 Task: Find connections with filter location Cataguases with filter topic #Successwith filter profile language German with filter current company NVIDIA with filter school Greystone College with filter industry Blogs with filter service category Print Design with filter keywords title Flight Attendant
Action: Mouse moved to (673, 125)
Screenshot: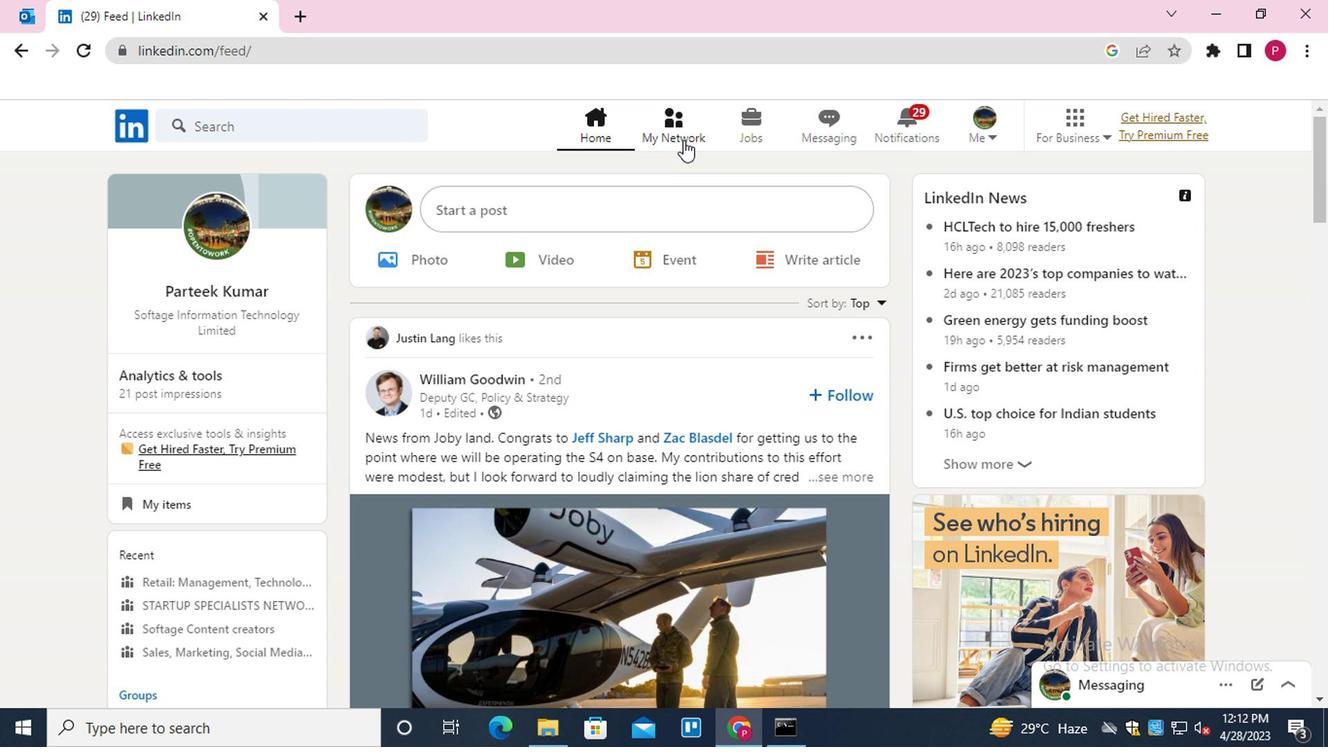 
Action: Mouse pressed left at (673, 125)
Screenshot: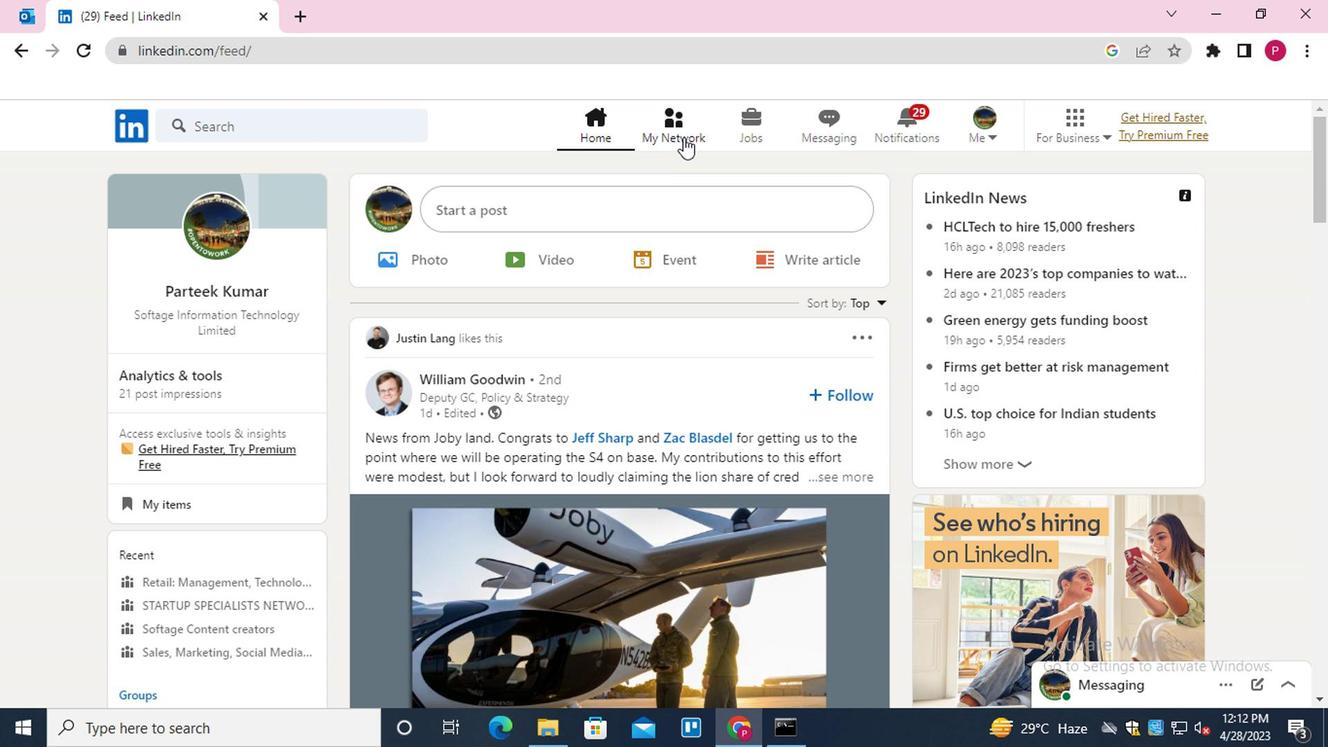 
Action: Mouse moved to (260, 231)
Screenshot: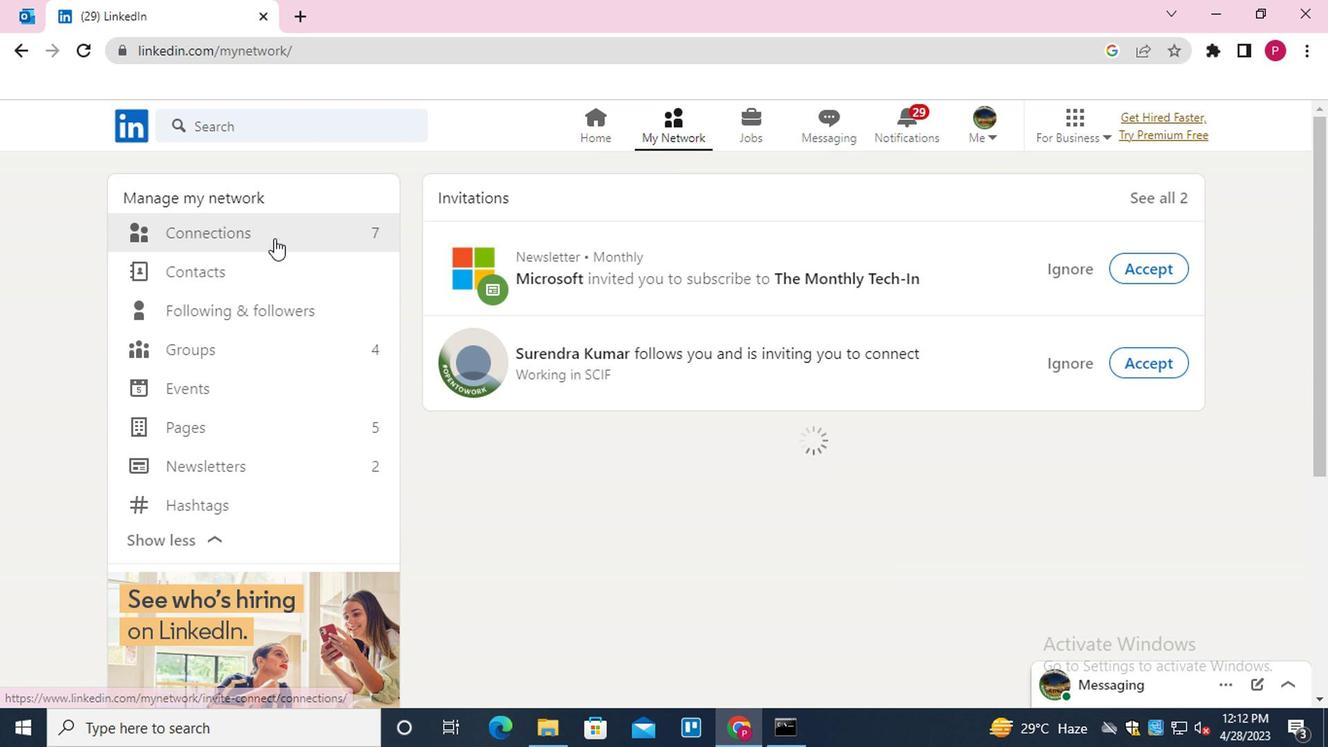 
Action: Mouse pressed left at (260, 231)
Screenshot: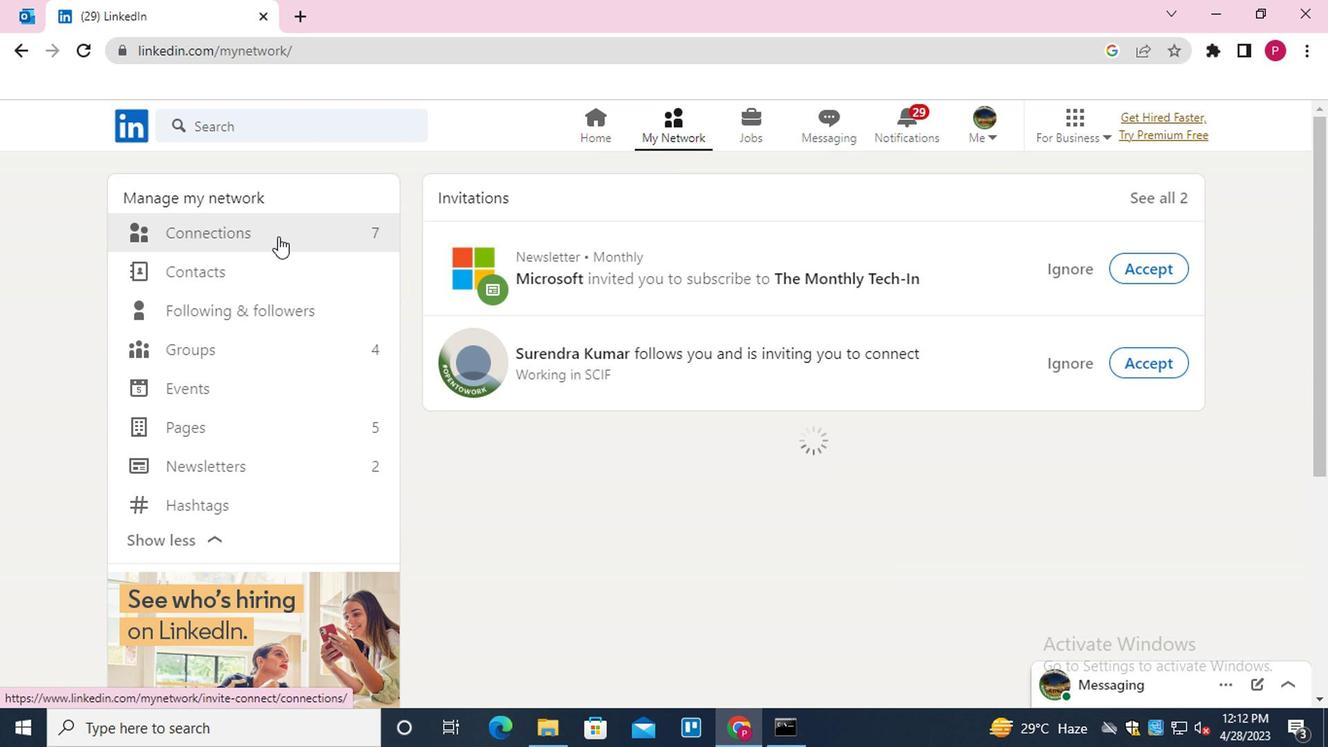 
Action: Mouse moved to (848, 227)
Screenshot: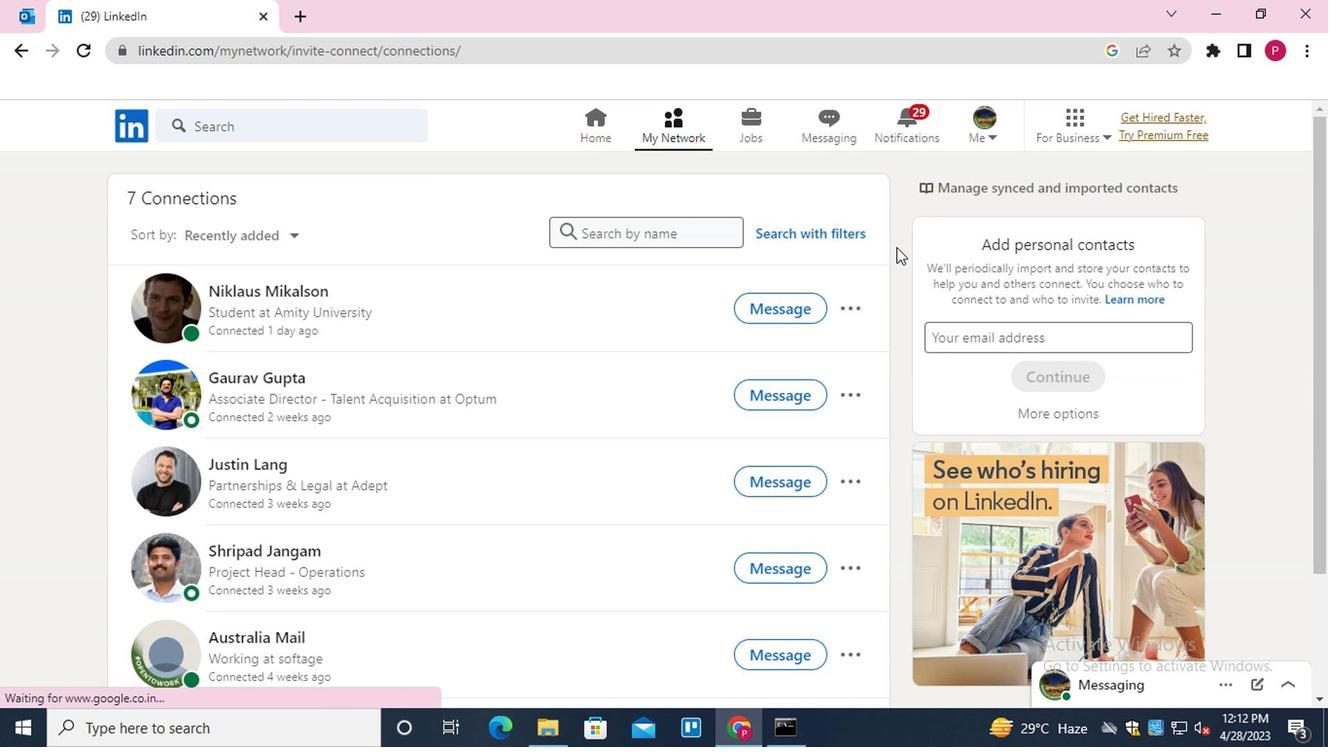 
Action: Mouse pressed left at (848, 227)
Screenshot: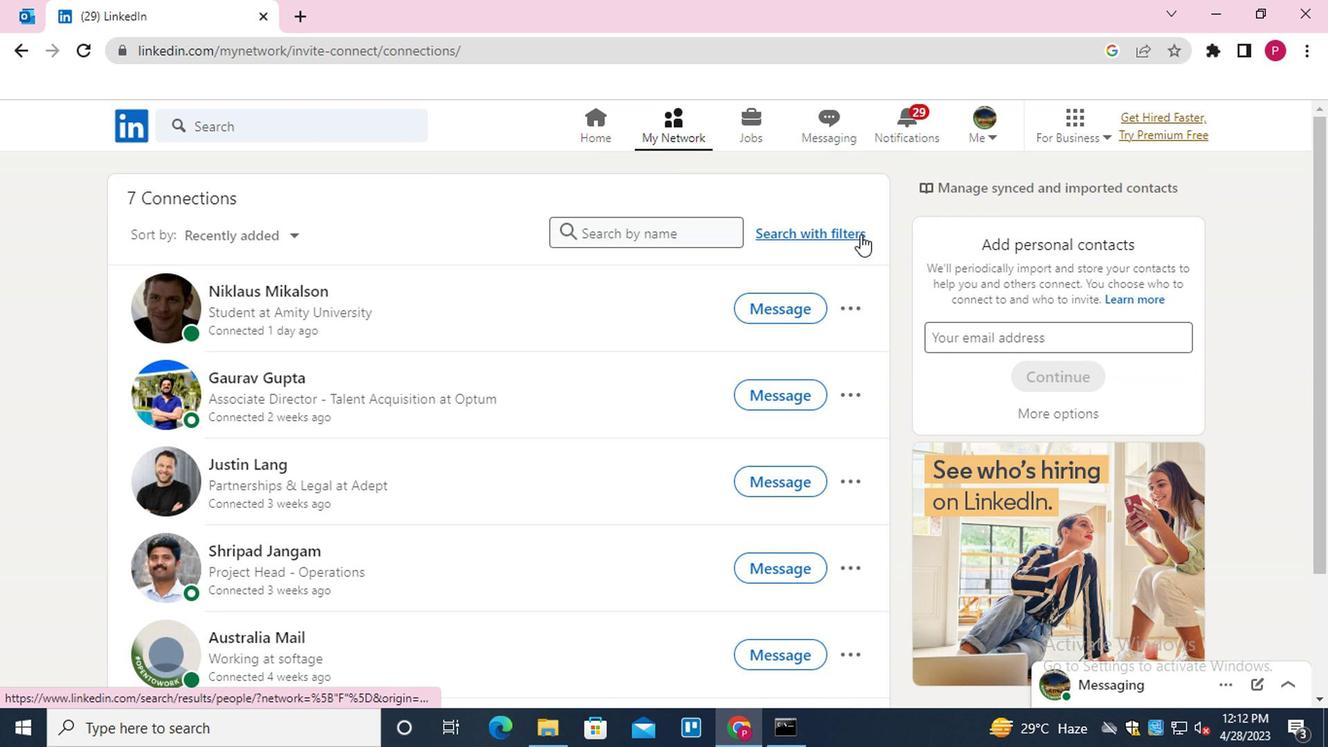 
Action: Mouse moved to (711, 175)
Screenshot: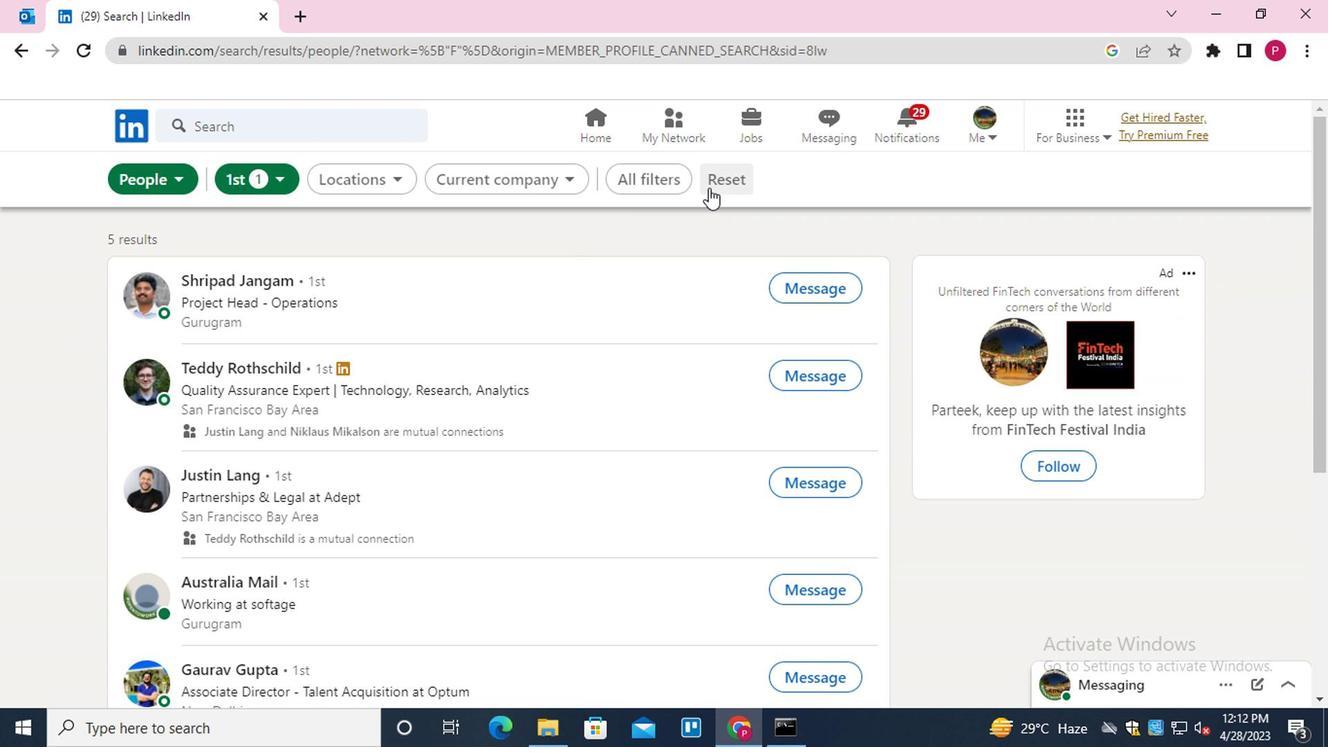 
Action: Mouse pressed left at (711, 175)
Screenshot: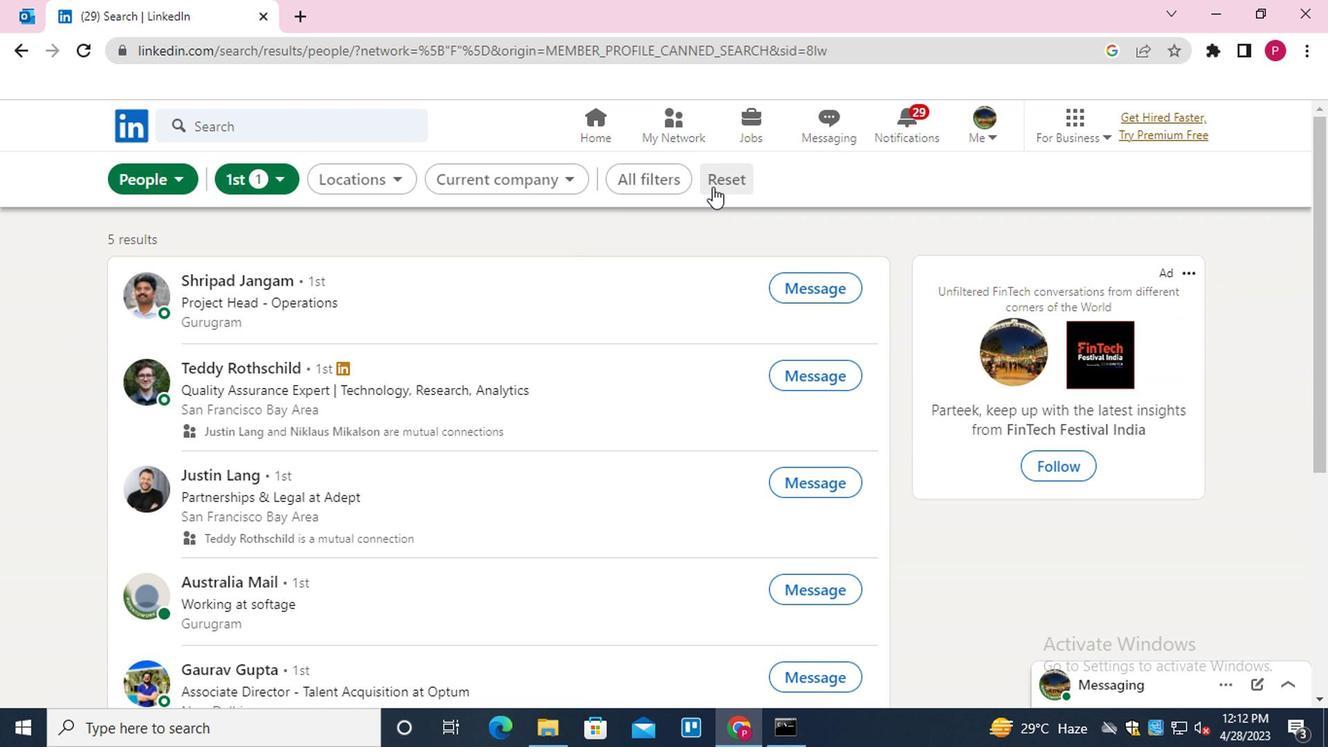 
Action: Mouse moved to (675, 182)
Screenshot: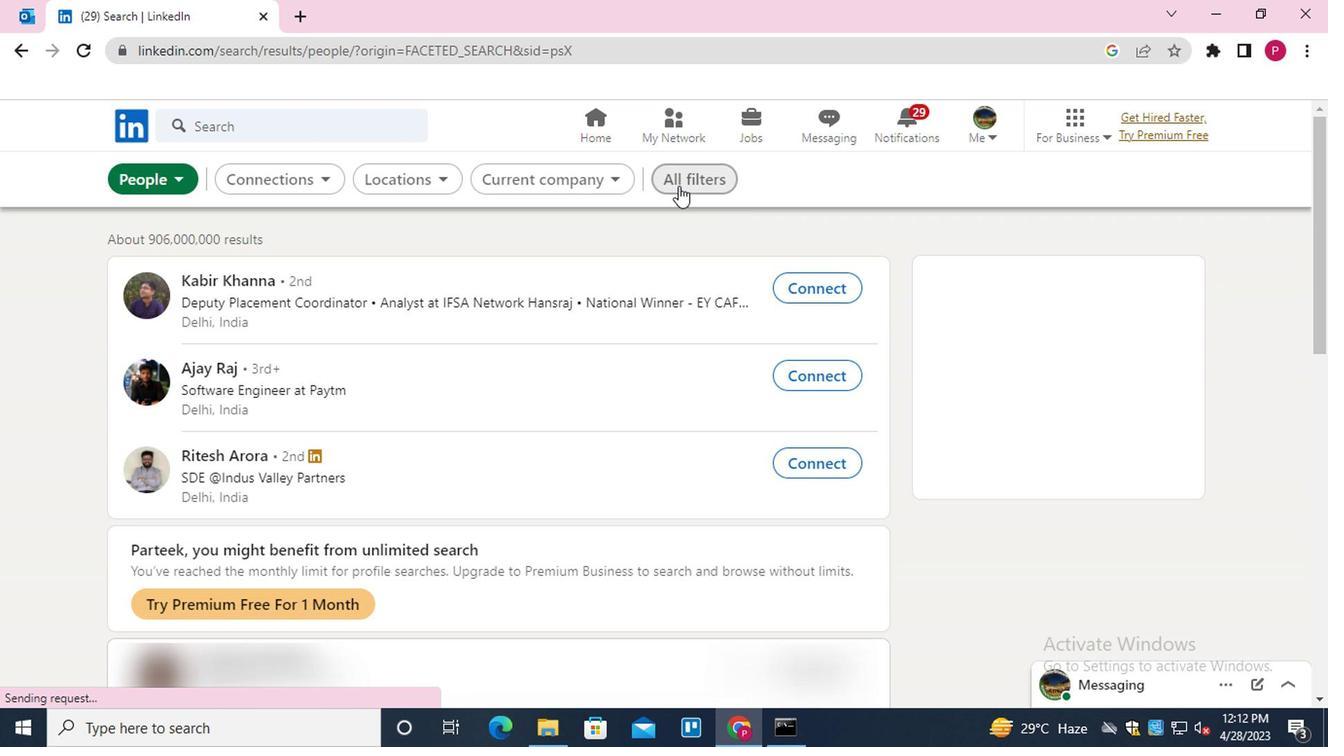 
Action: Mouse pressed left at (675, 182)
Screenshot: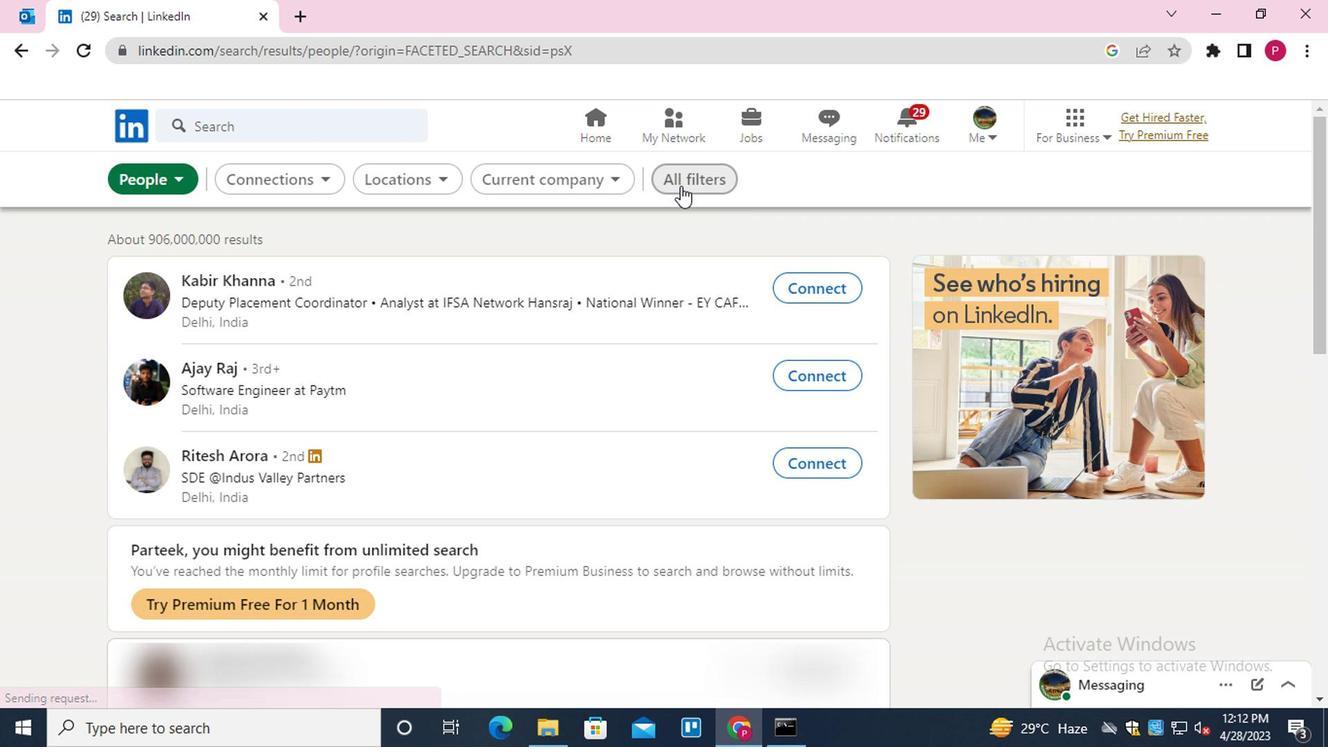 
Action: Mouse moved to (1005, 531)
Screenshot: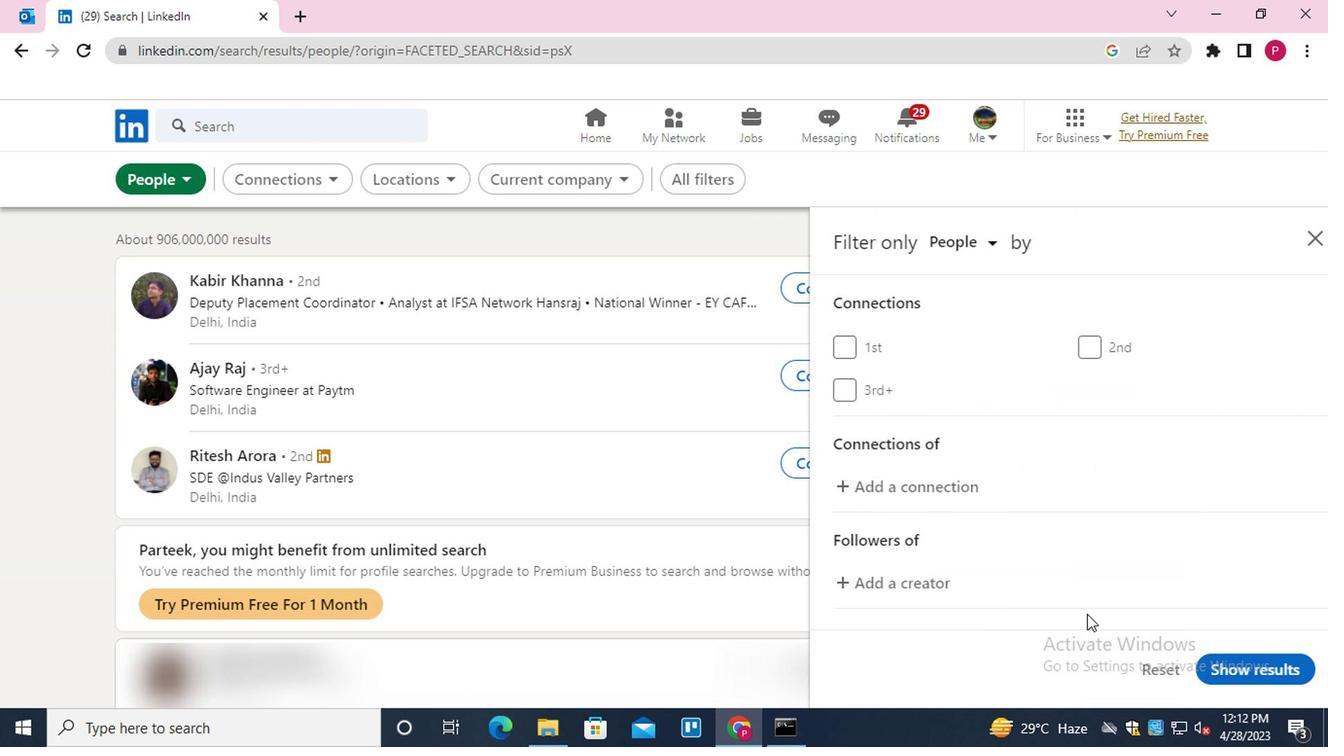 
Action: Mouse scrolled (1005, 530) with delta (0, 0)
Screenshot: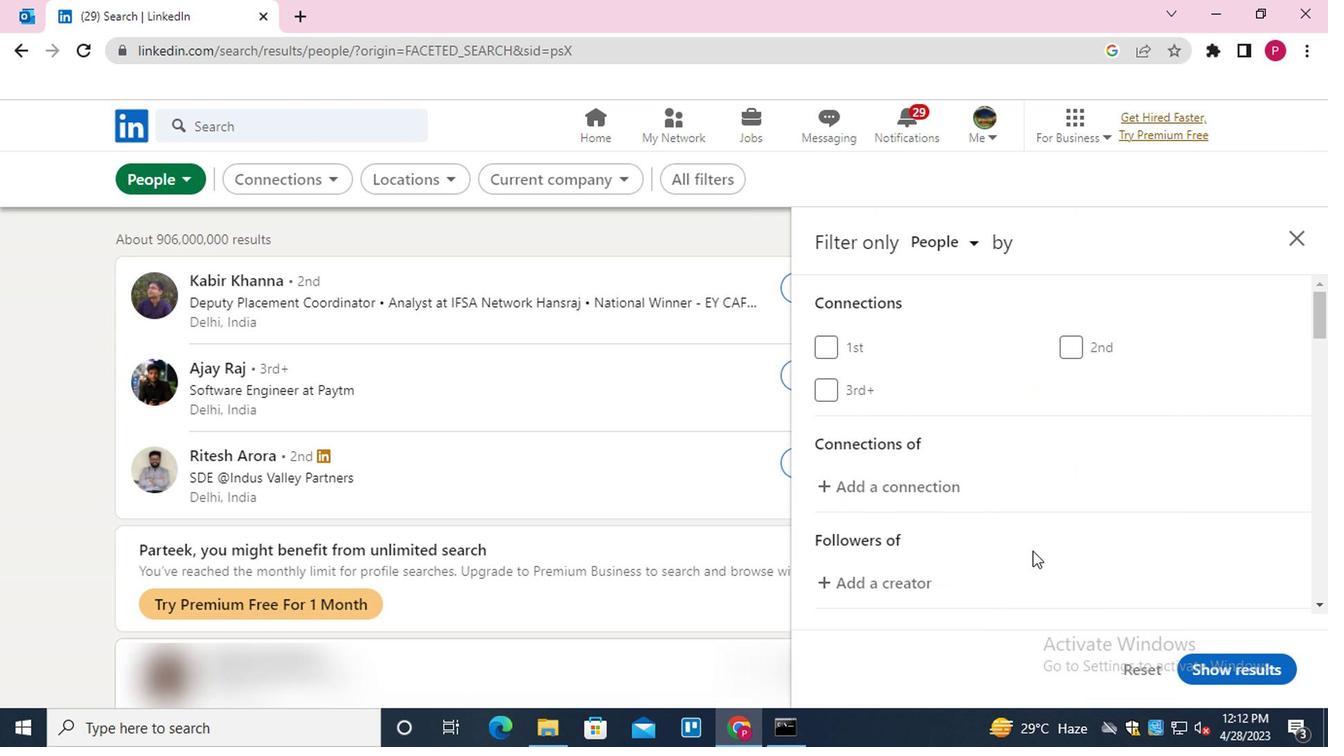 
Action: Mouse scrolled (1005, 530) with delta (0, 0)
Screenshot: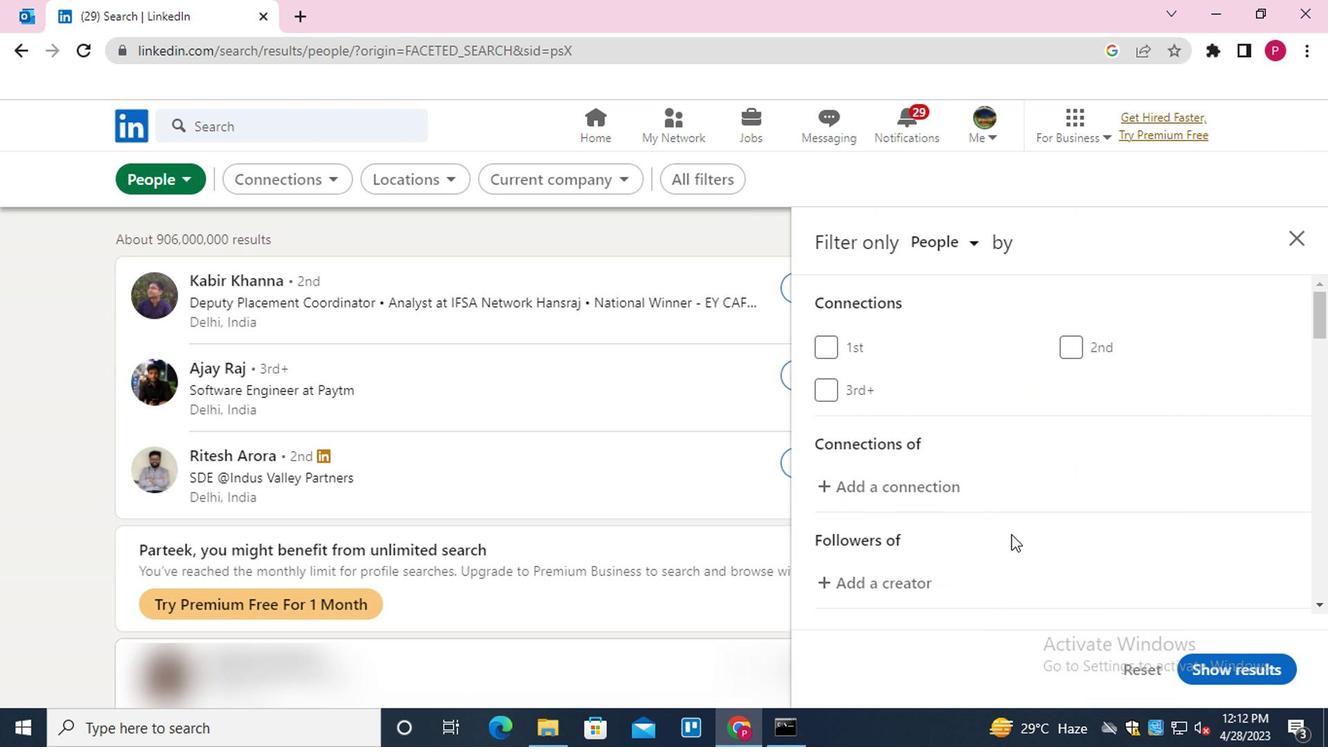 
Action: Mouse moved to (1007, 530)
Screenshot: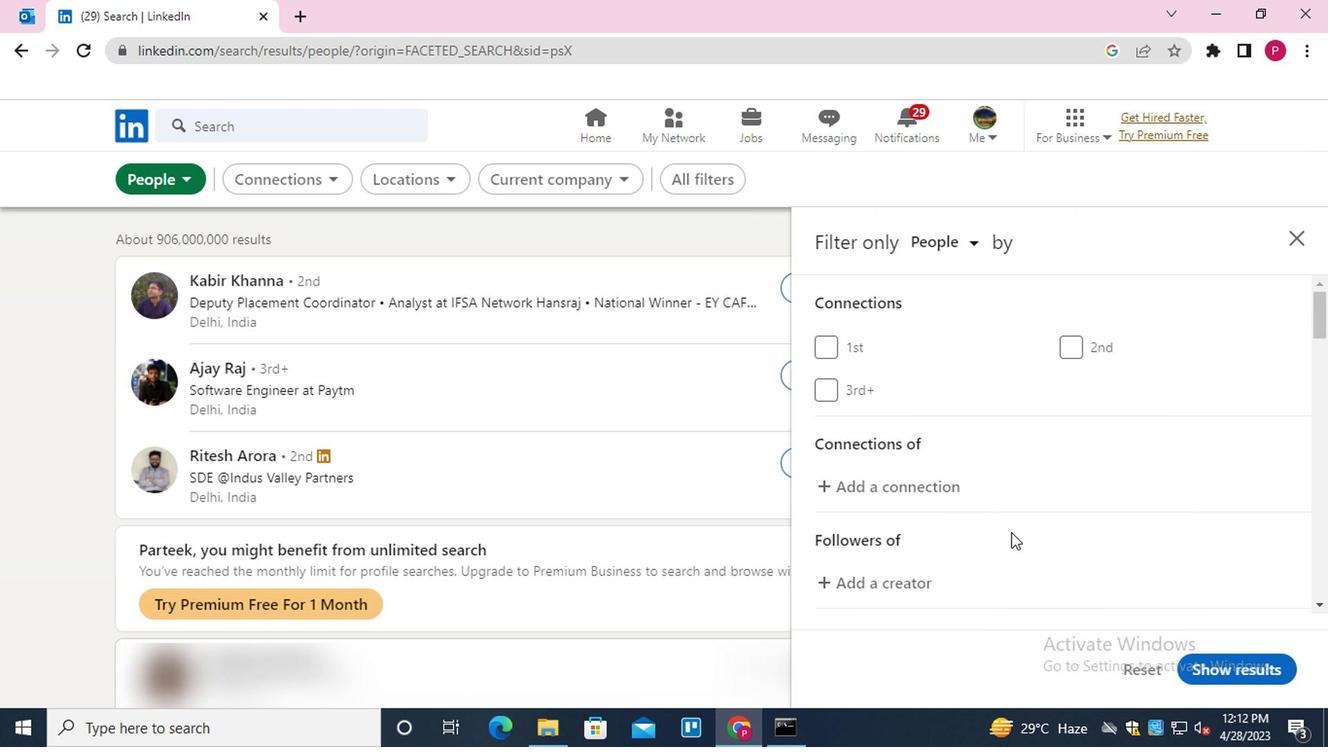 
Action: Mouse scrolled (1007, 529) with delta (0, -1)
Screenshot: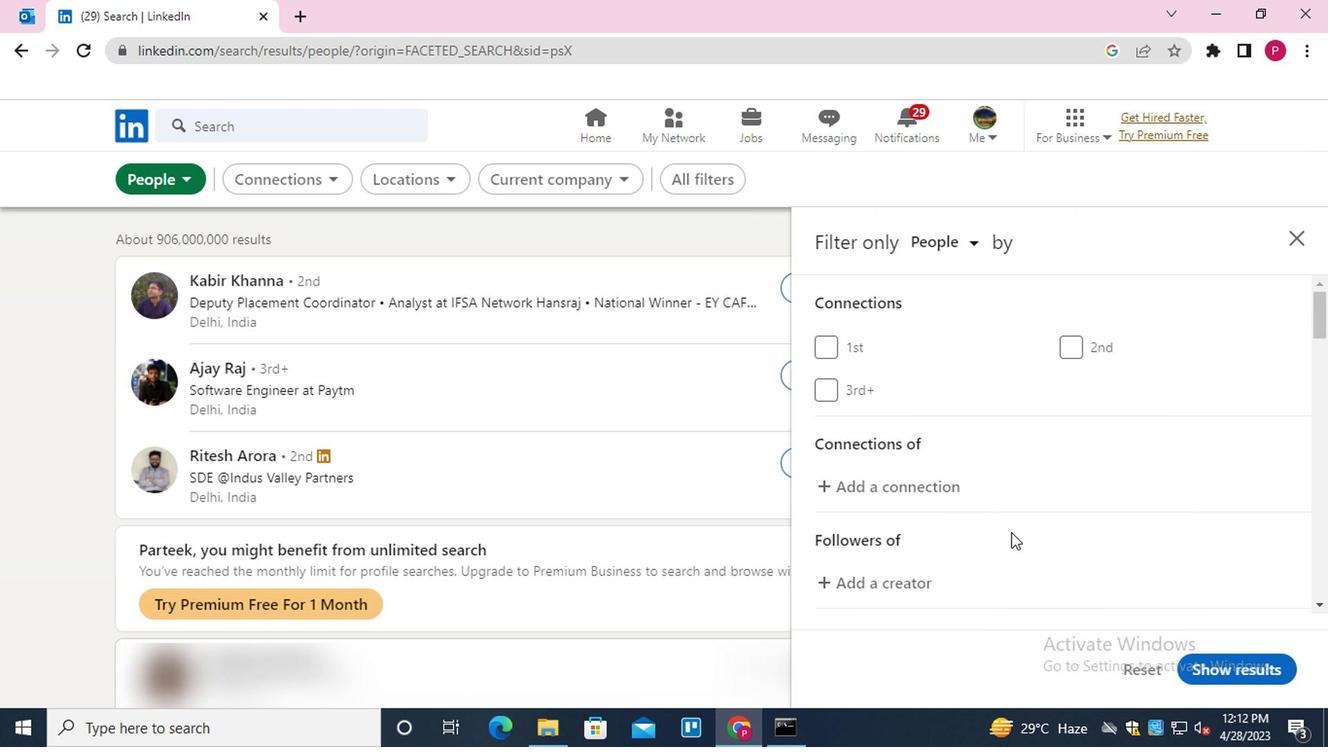 
Action: Mouse moved to (1093, 470)
Screenshot: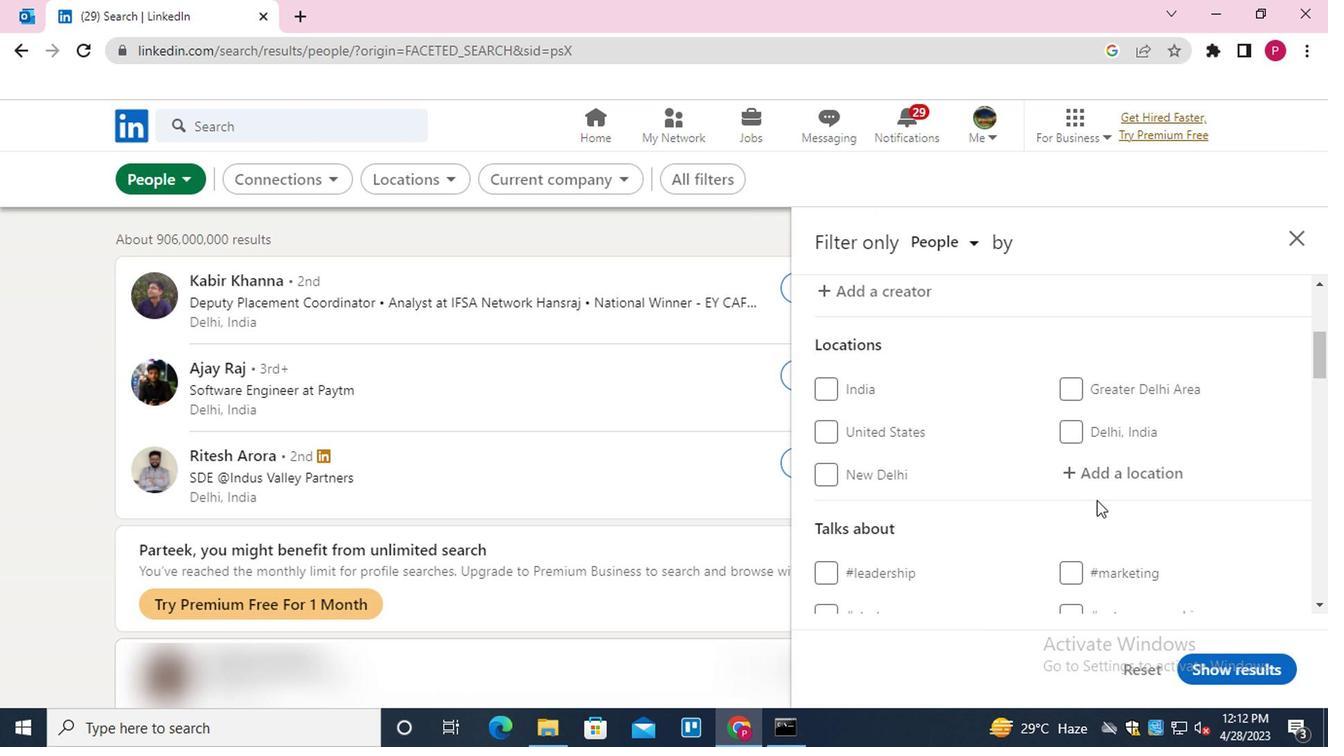 
Action: Mouse pressed left at (1093, 470)
Screenshot: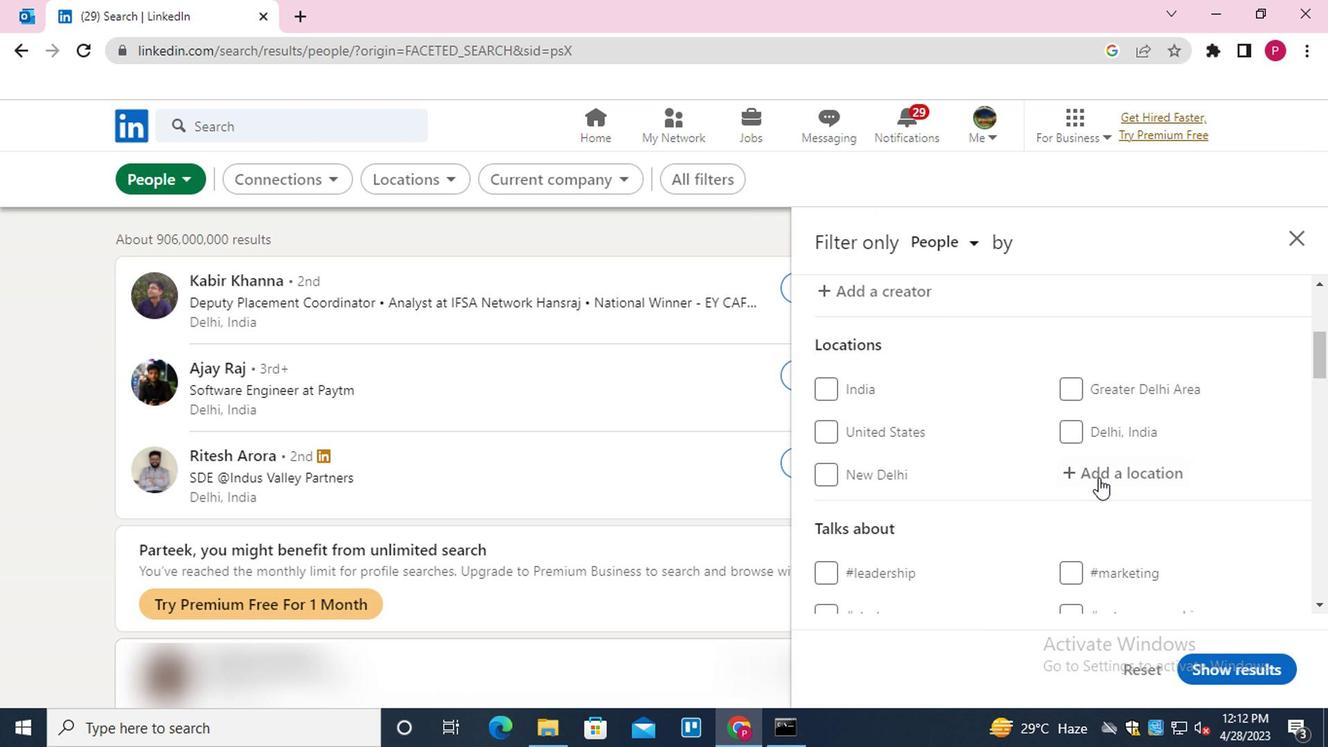 
Action: Key pressed <Key.shift>CATAGUASEA<Key.backspace>S<Key.down><Key.enter>
Screenshot: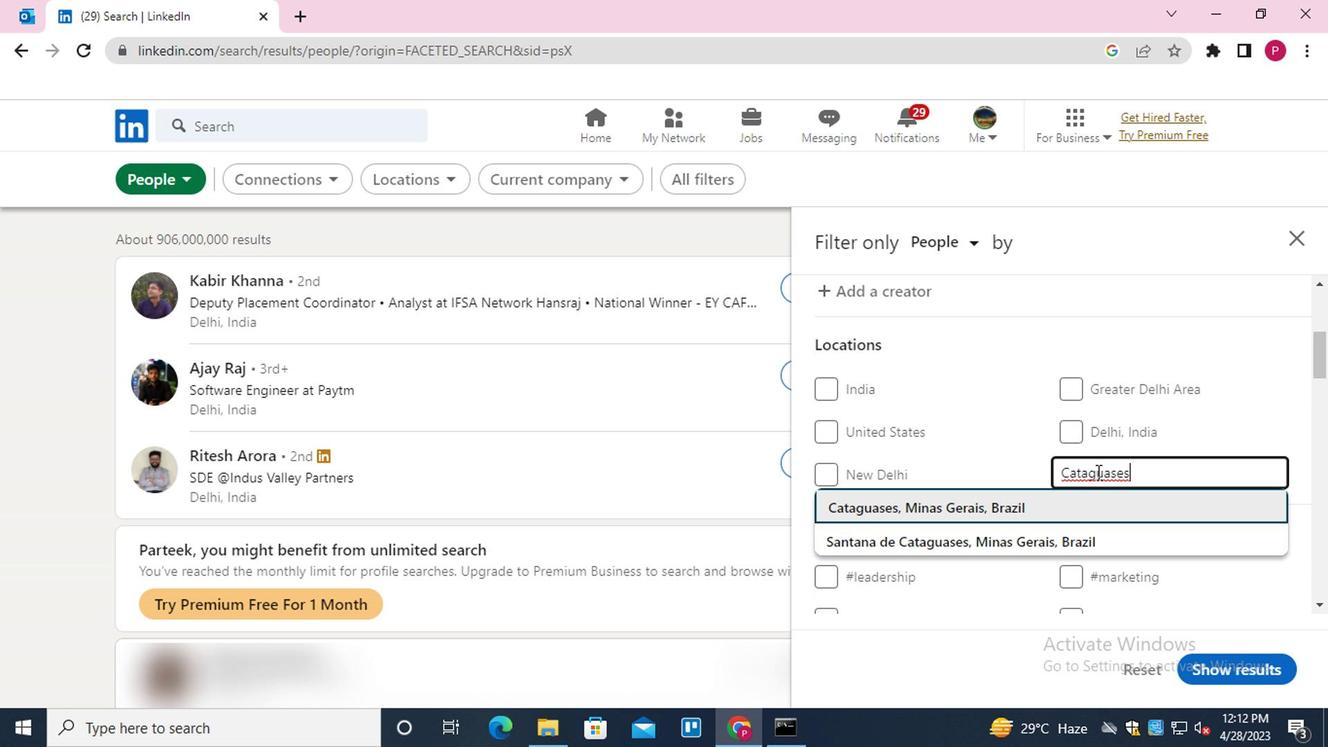 
Action: Mouse moved to (1019, 533)
Screenshot: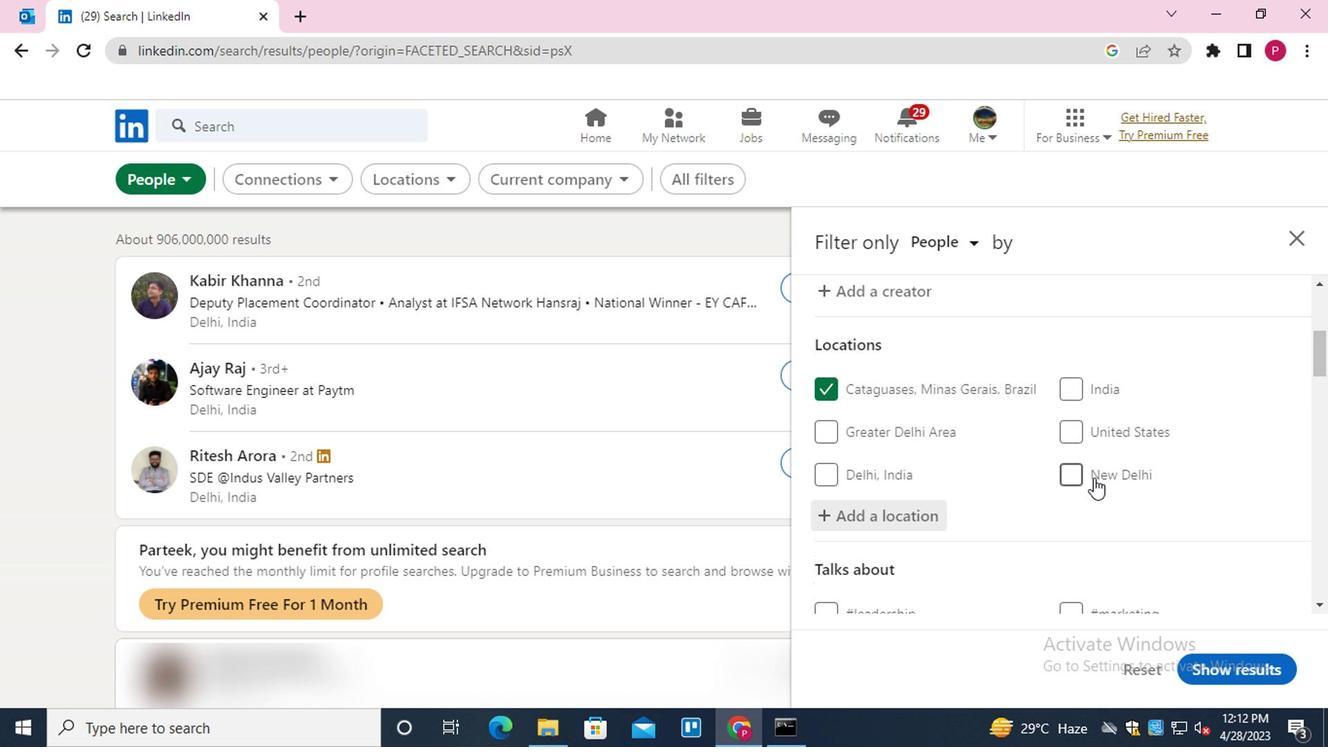 
Action: Mouse scrolled (1019, 532) with delta (0, -1)
Screenshot: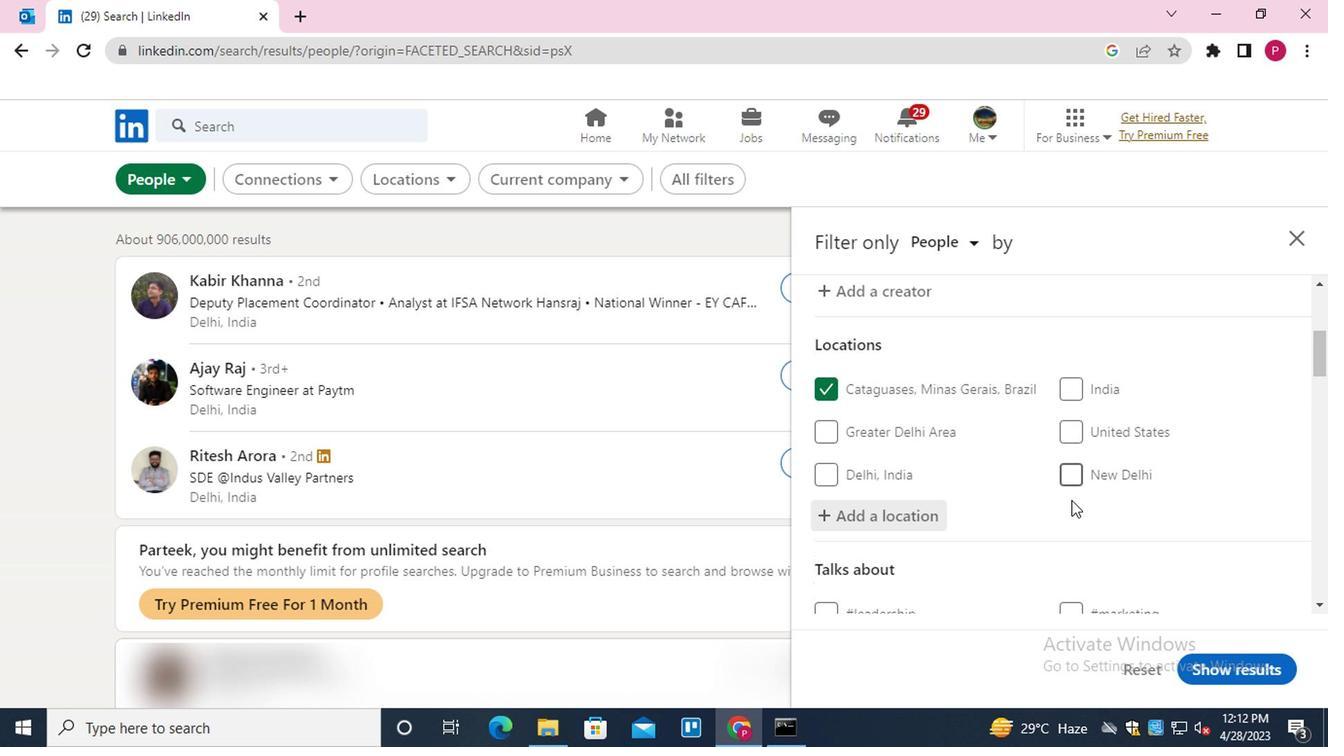 
Action: Mouse scrolled (1019, 532) with delta (0, -1)
Screenshot: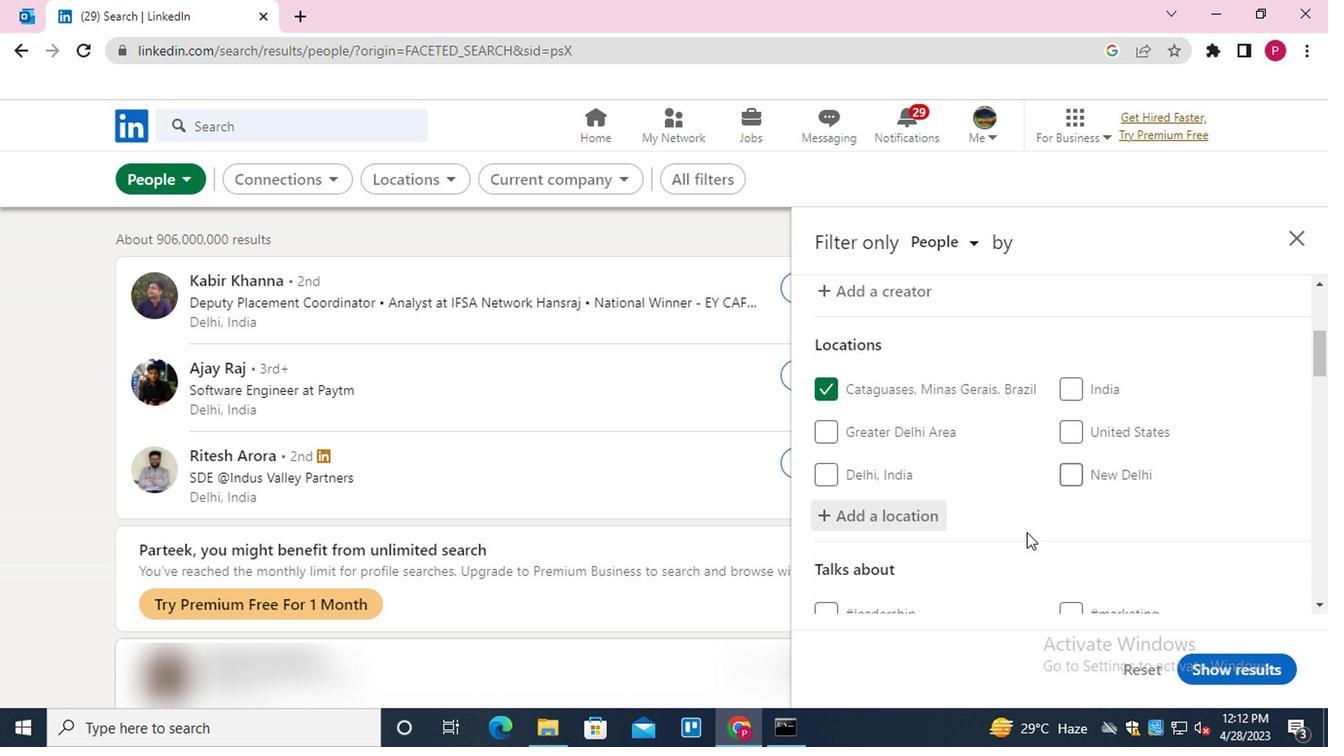 
Action: Mouse moved to (1079, 505)
Screenshot: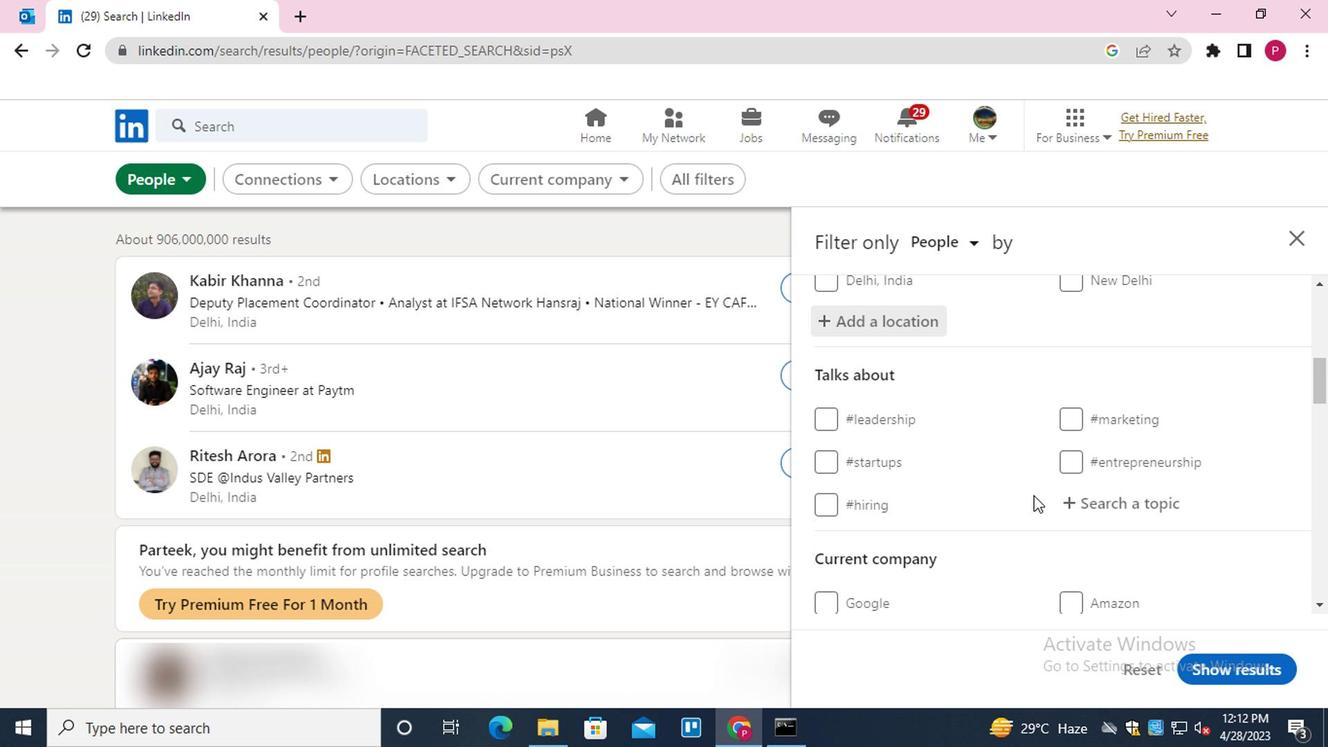 
Action: Mouse pressed left at (1079, 505)
Screenshot: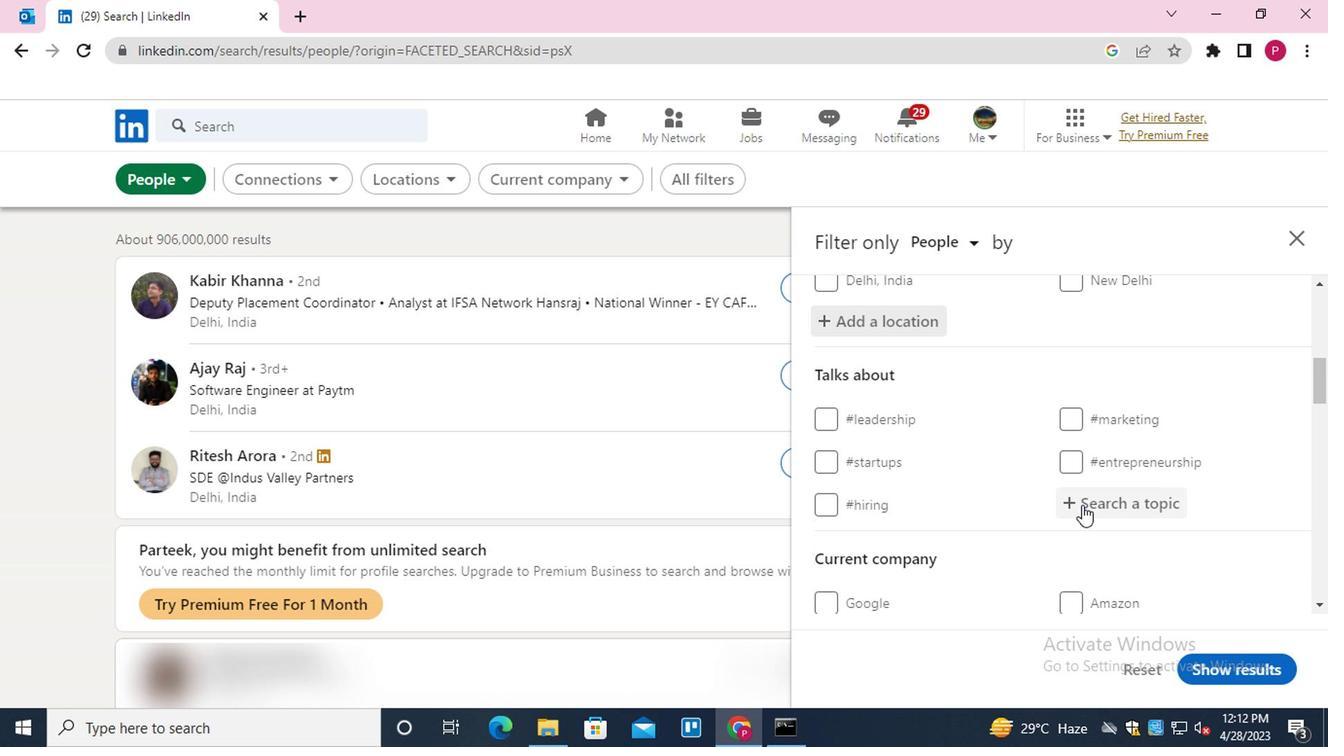 
Action: Key pressed SUCE<Key.down><Key.down><Key.down><Key.down><Key.enter>
Screenshot: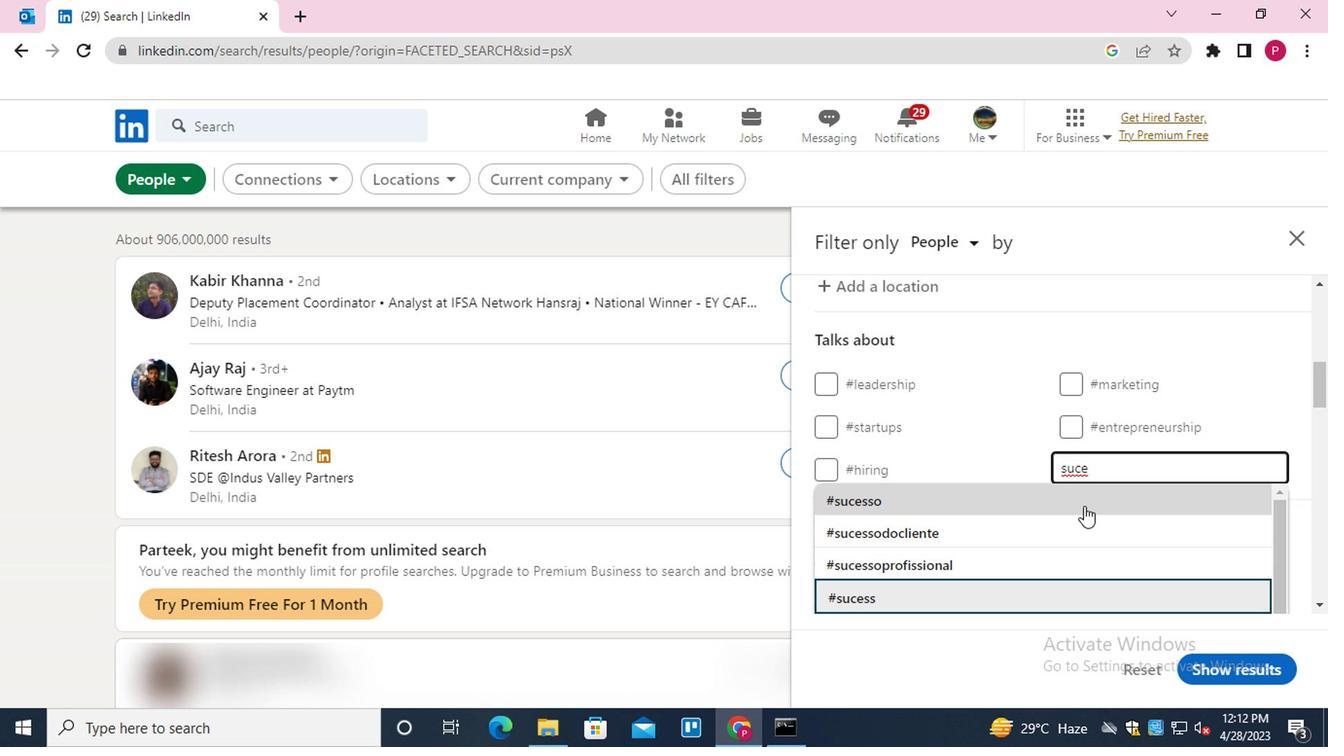 
Action: Mouse moved to (1054, 535)
Screenshot: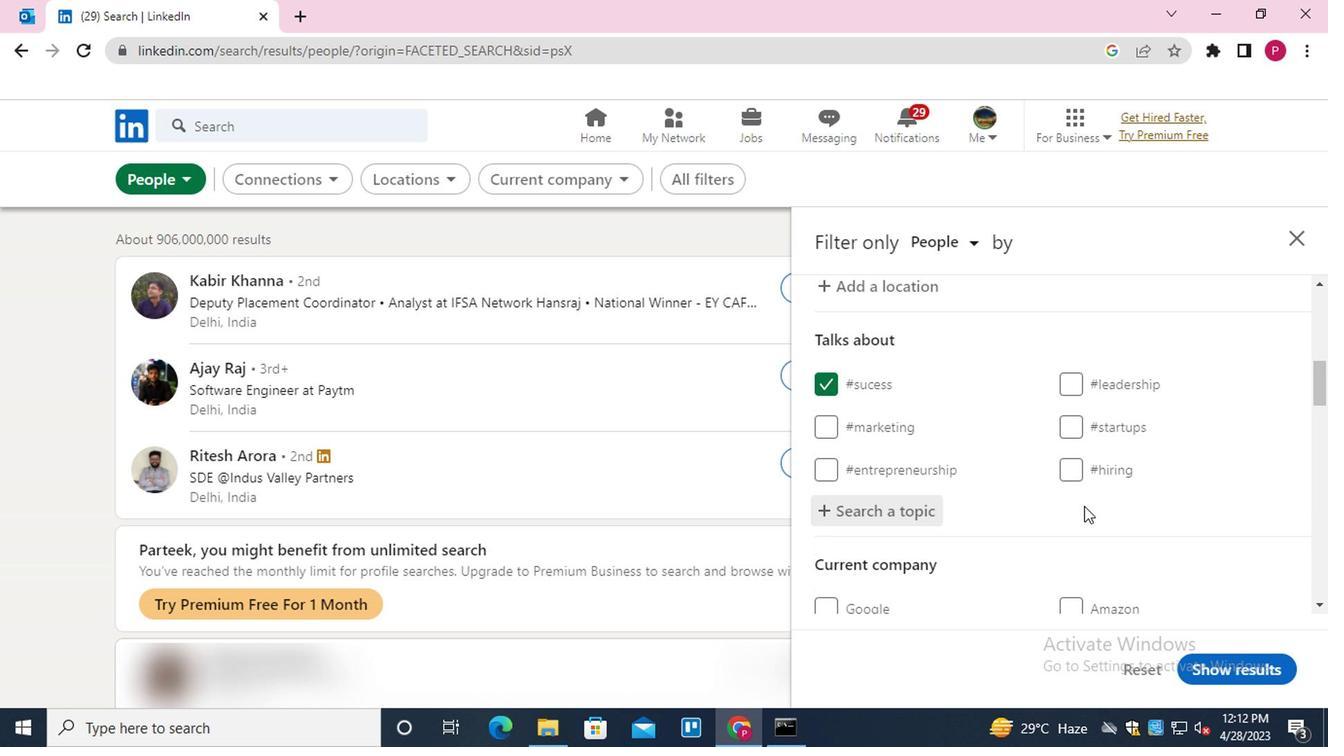 
Action: Mouse scrolled (1054, 534) with delta (0, -1)
Screenshot: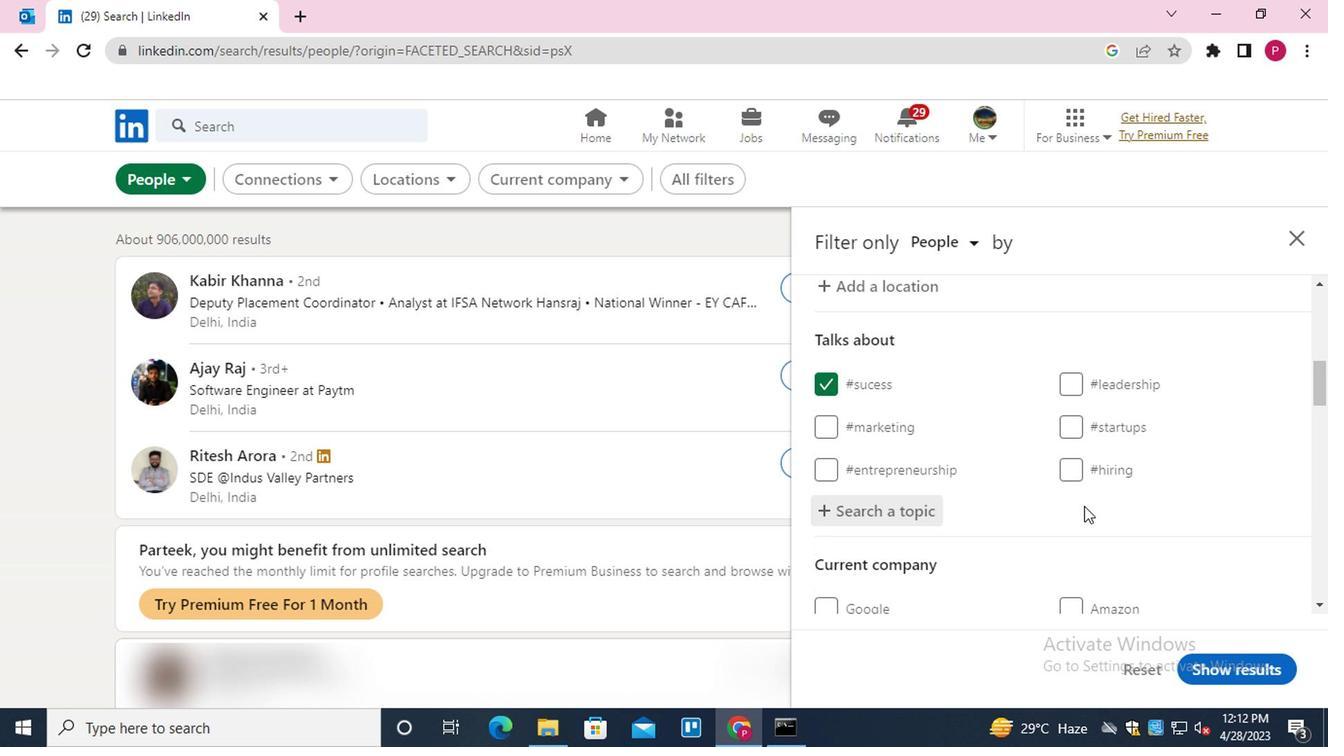 
Action: Mouse scrolled (1054, 534) with delta (0, -1)
Screenshot: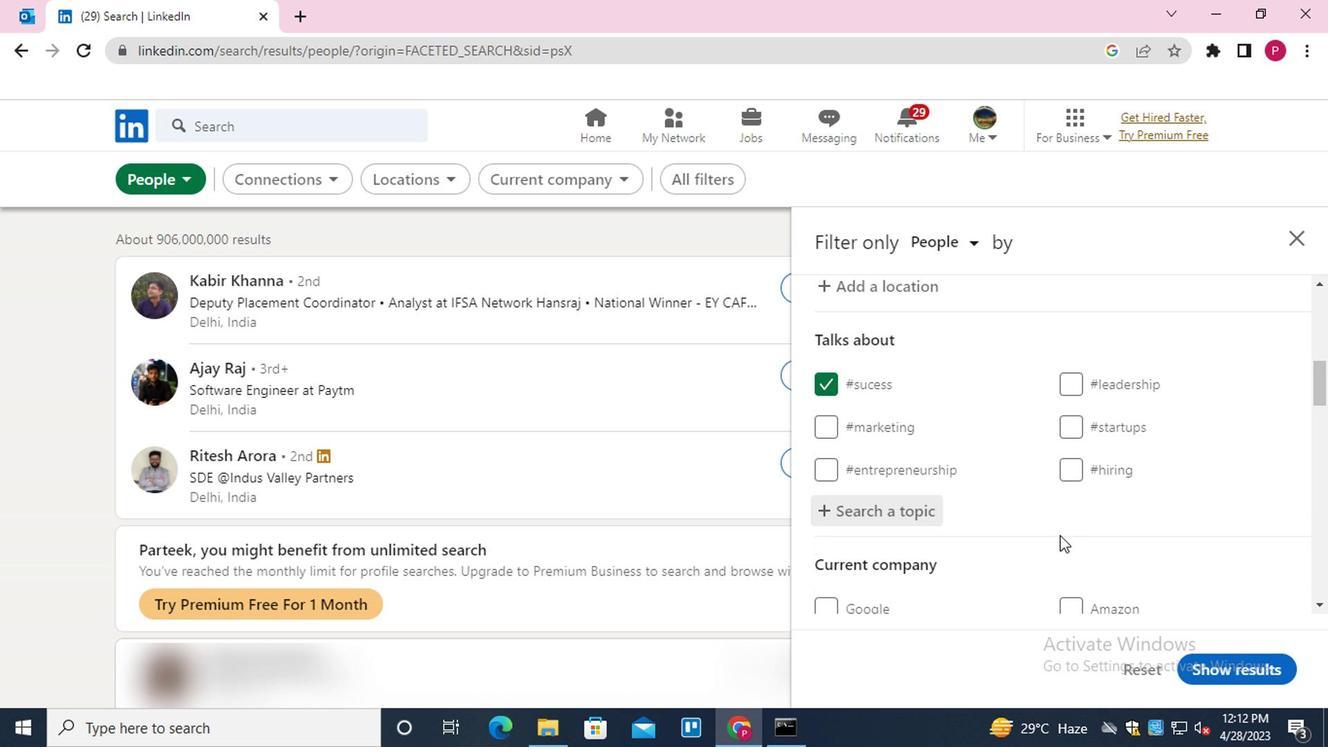 
Action: Mouse moved to (1050, 538)
Screenshot: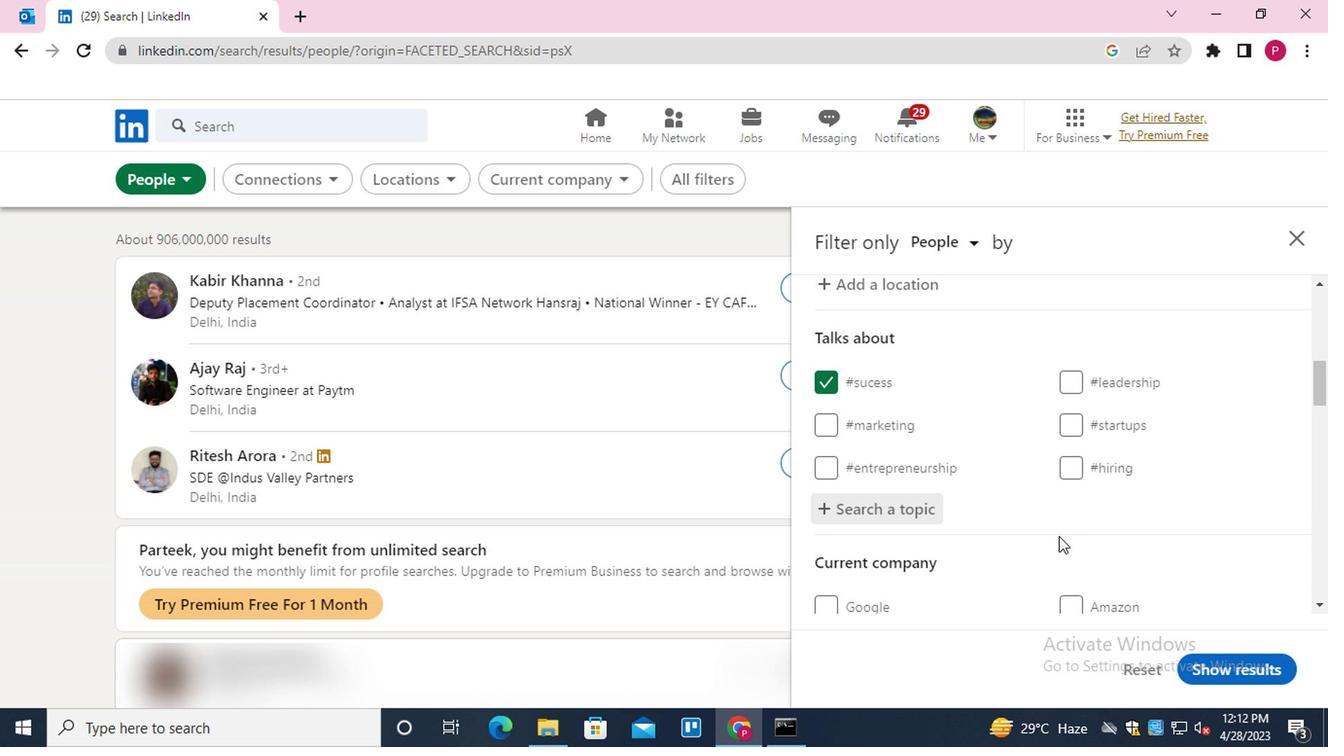 
Action: Mouse scrolled (1050, 538) with delta (0, 0)
Screenshot: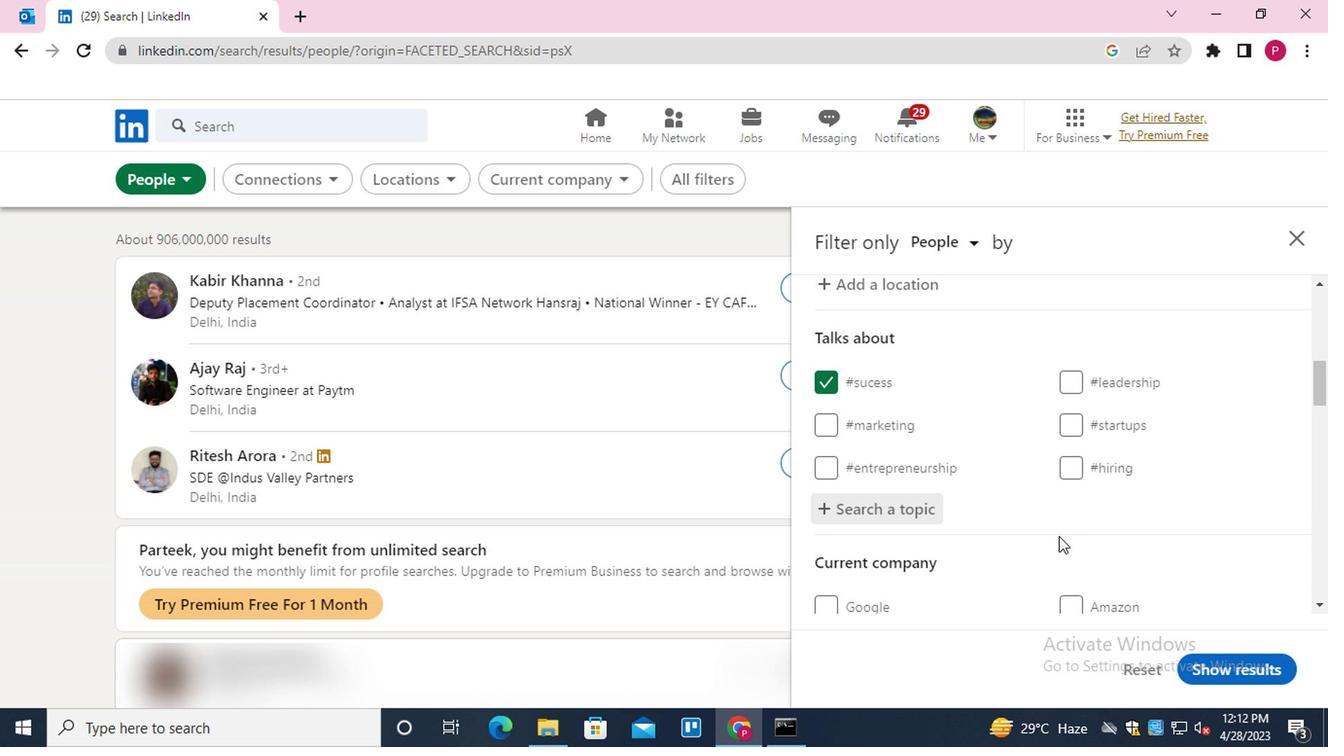 
Action: Mouse moved to (1042, 538)
Screenshot: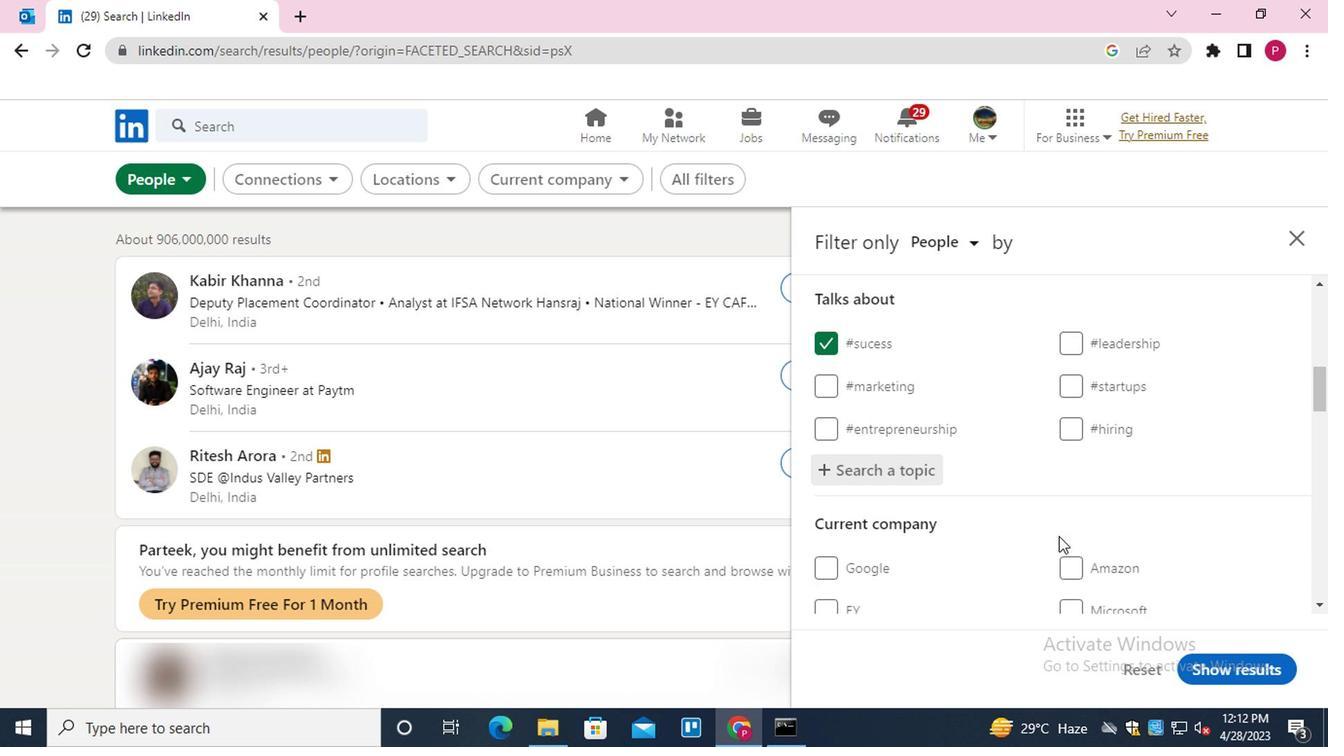 
Action: Mouse scrolled (1042, 538) with delta (0, 0)
Screenshot: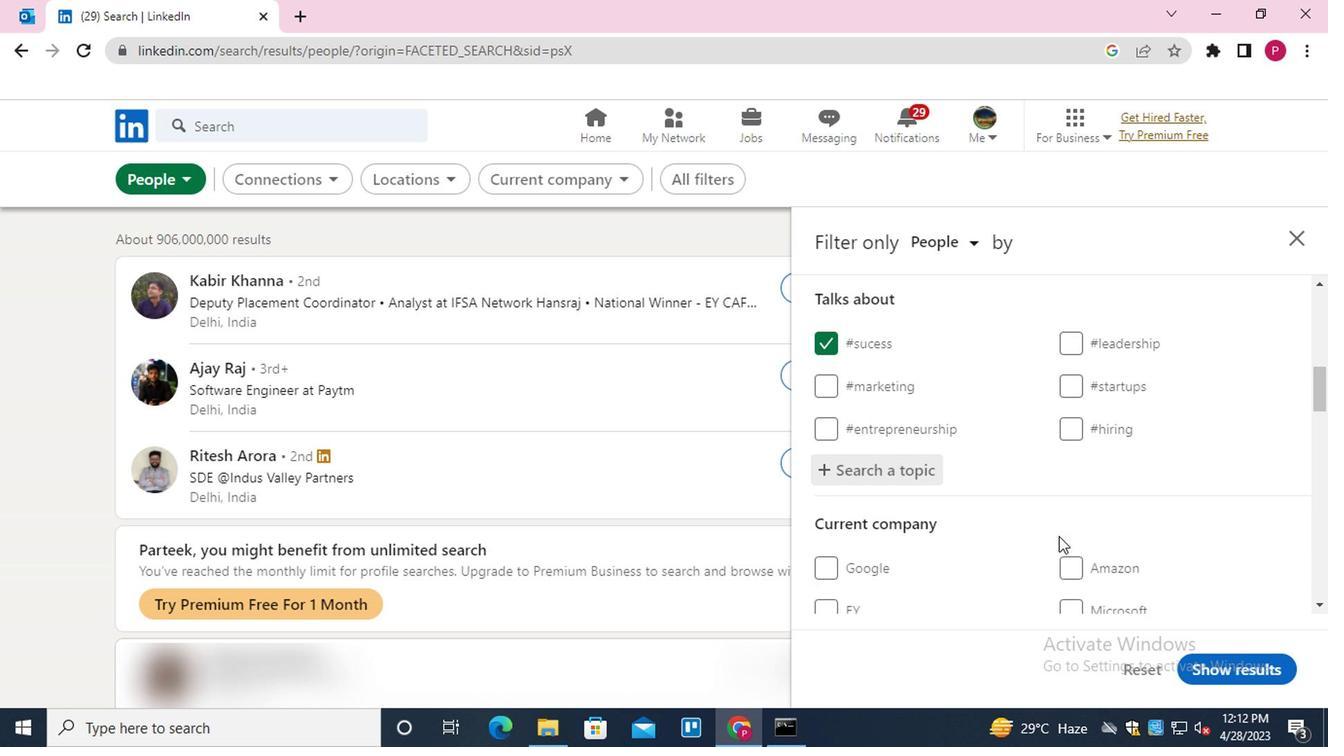 
Action: Mouse scrolled (1042, 538) with delta (0, 0)
Screenshot: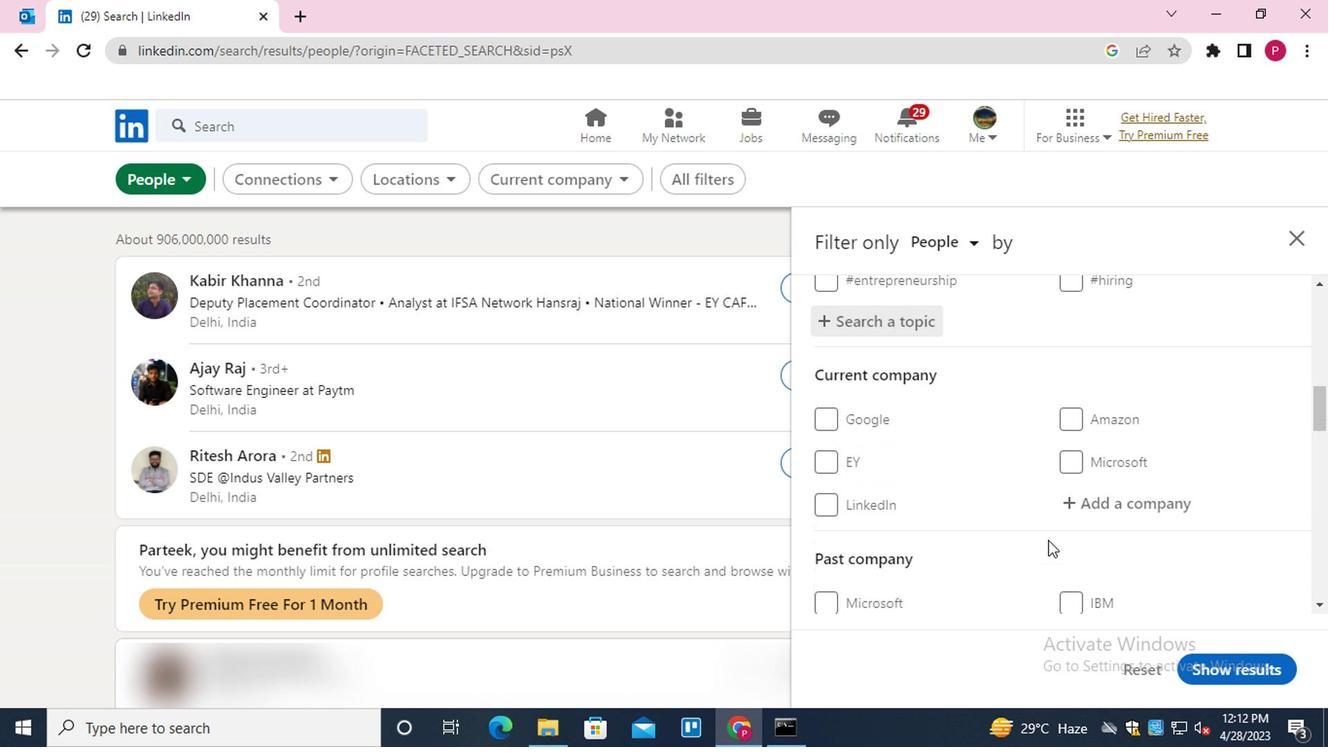 
Action: Mouse scrolled (1042, 538) with delta (0, 0)
Screenshot: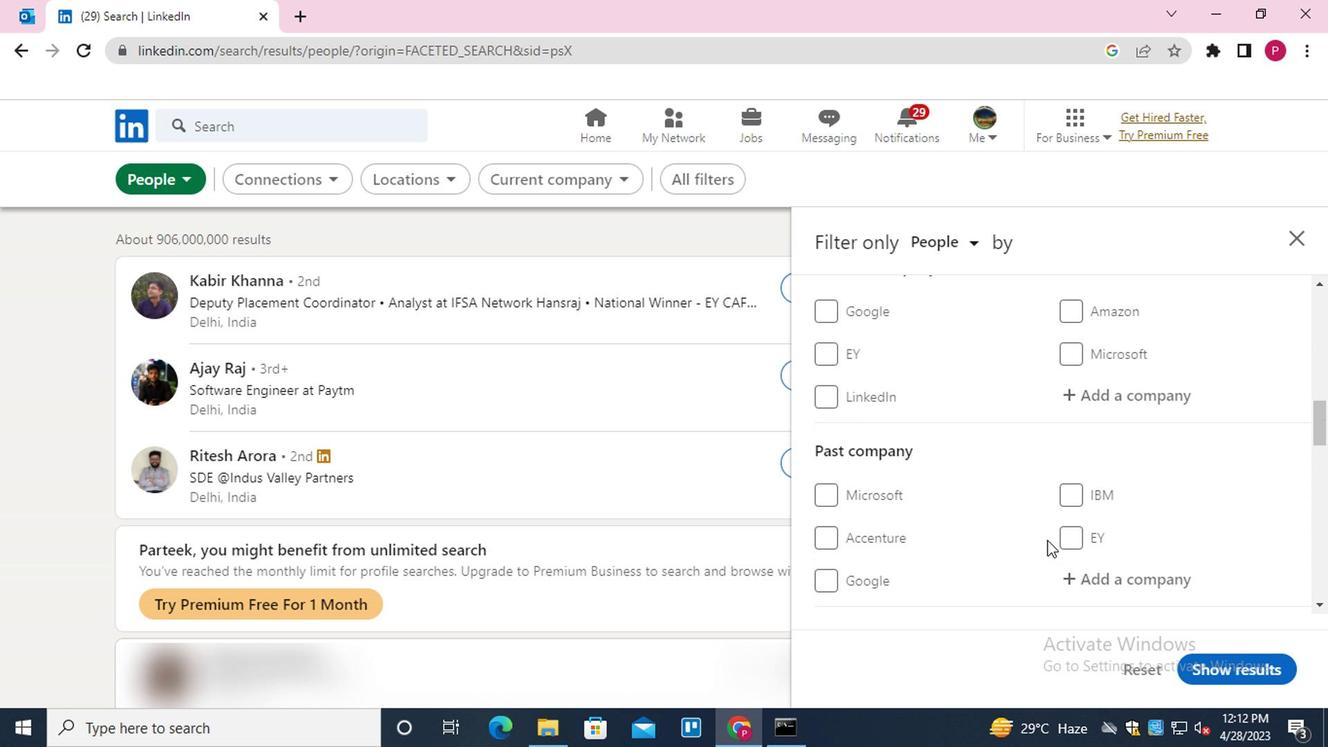 
Action: Mouse moved to (1038, 537)
Screenshot: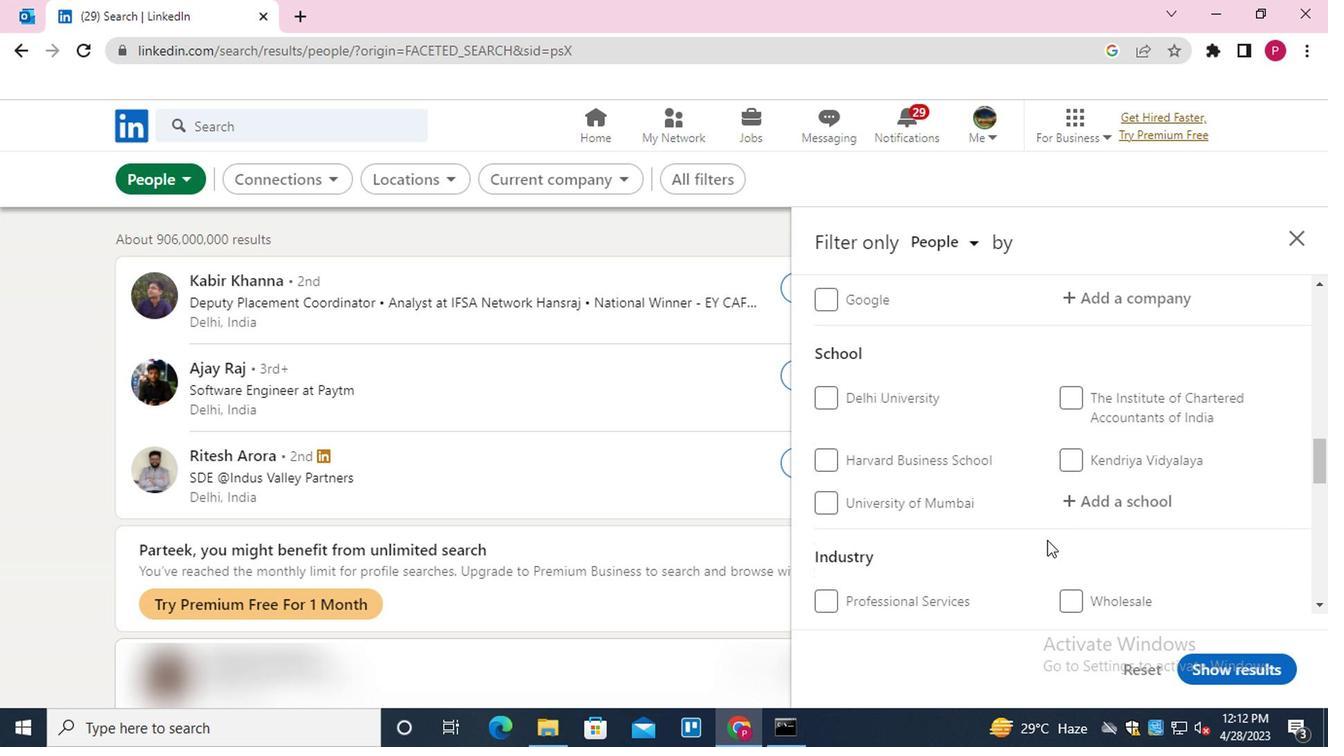 
Action: Mouse scrolled (1038, 536) with delta (0, -1)
Screenshot: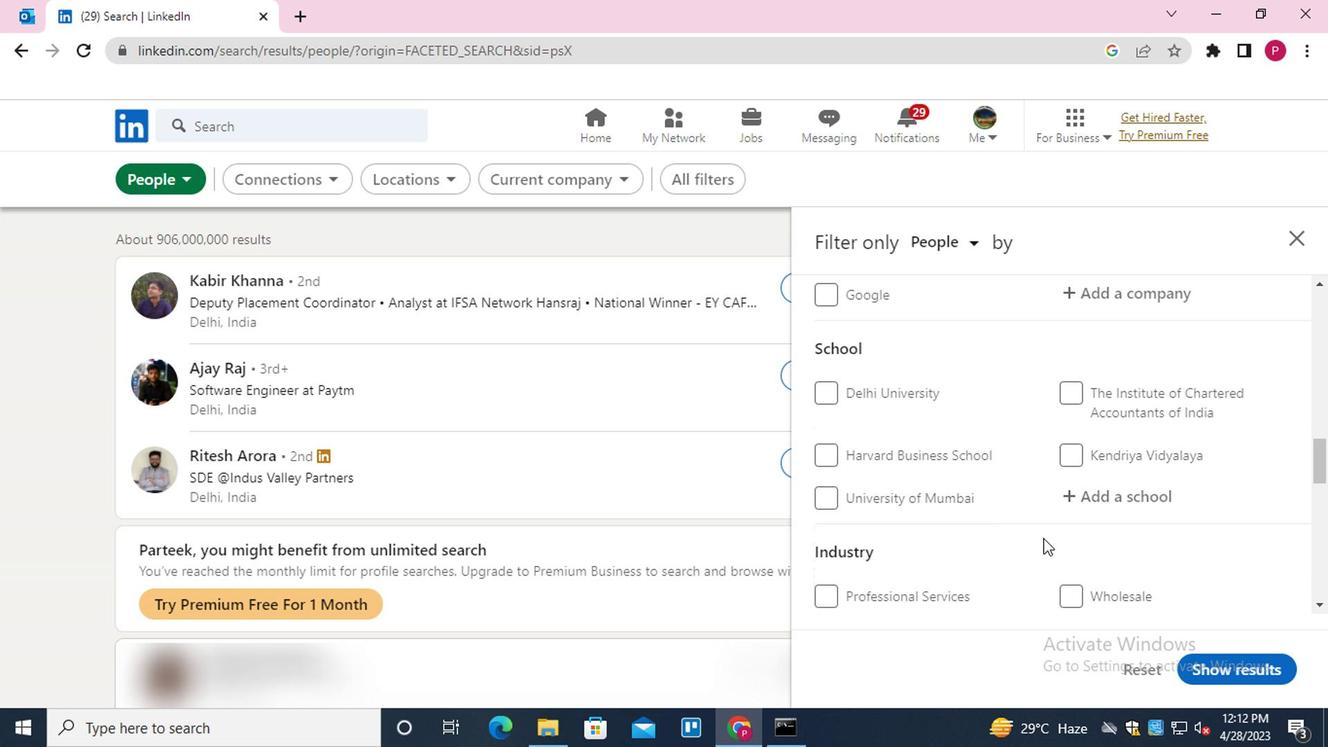 
Action: Mouse scrolled (1038, 536) with delta (0, -1)
Screenshot: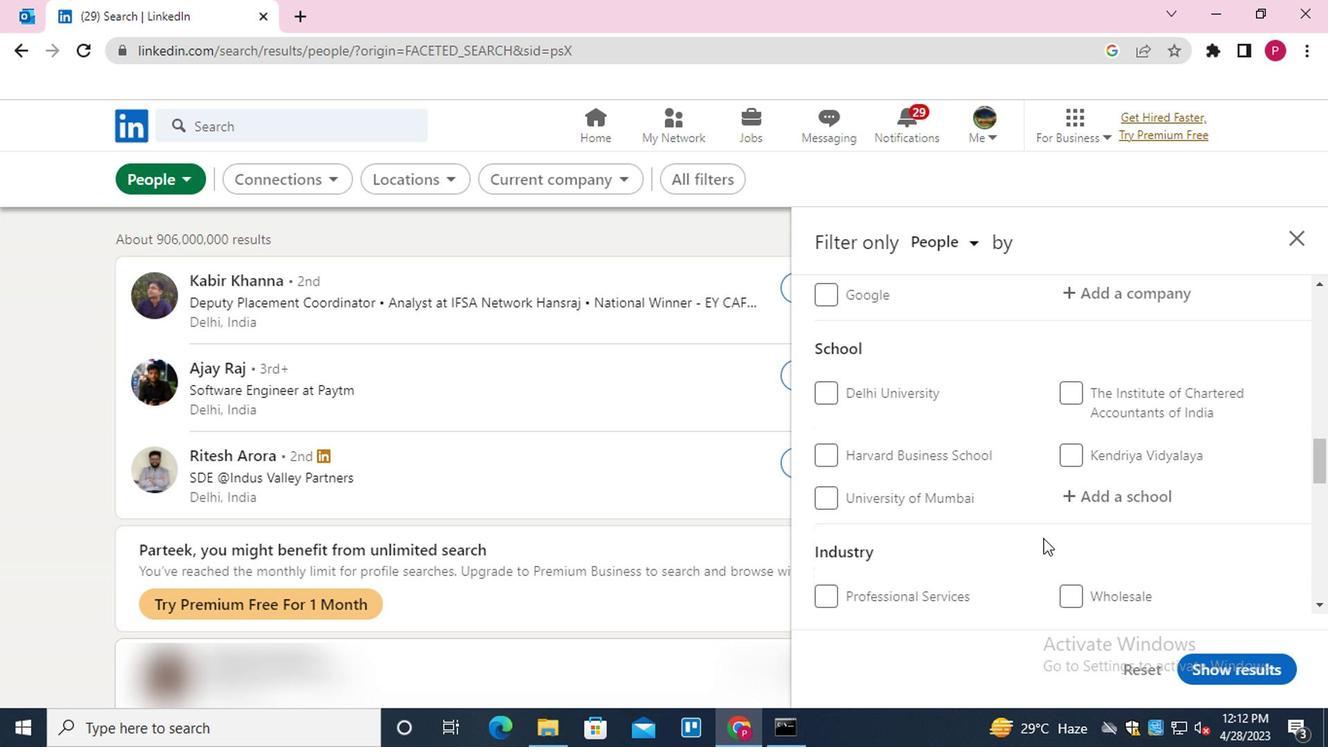 
Action: Mouse scrolled (1038, 536) with delta (0, -1)
Screenshot: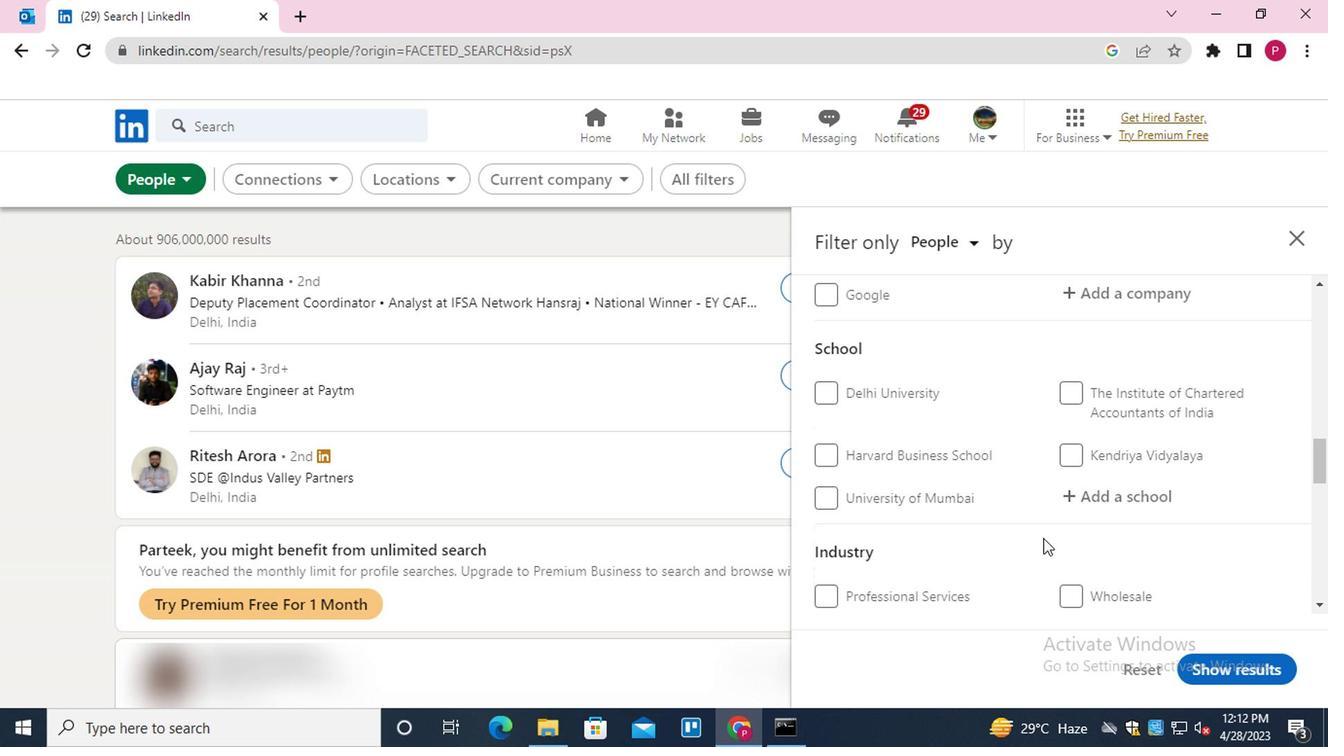 
Action: Mouse scrolled (1038, 536) with delta (0, -1)
Screenshot: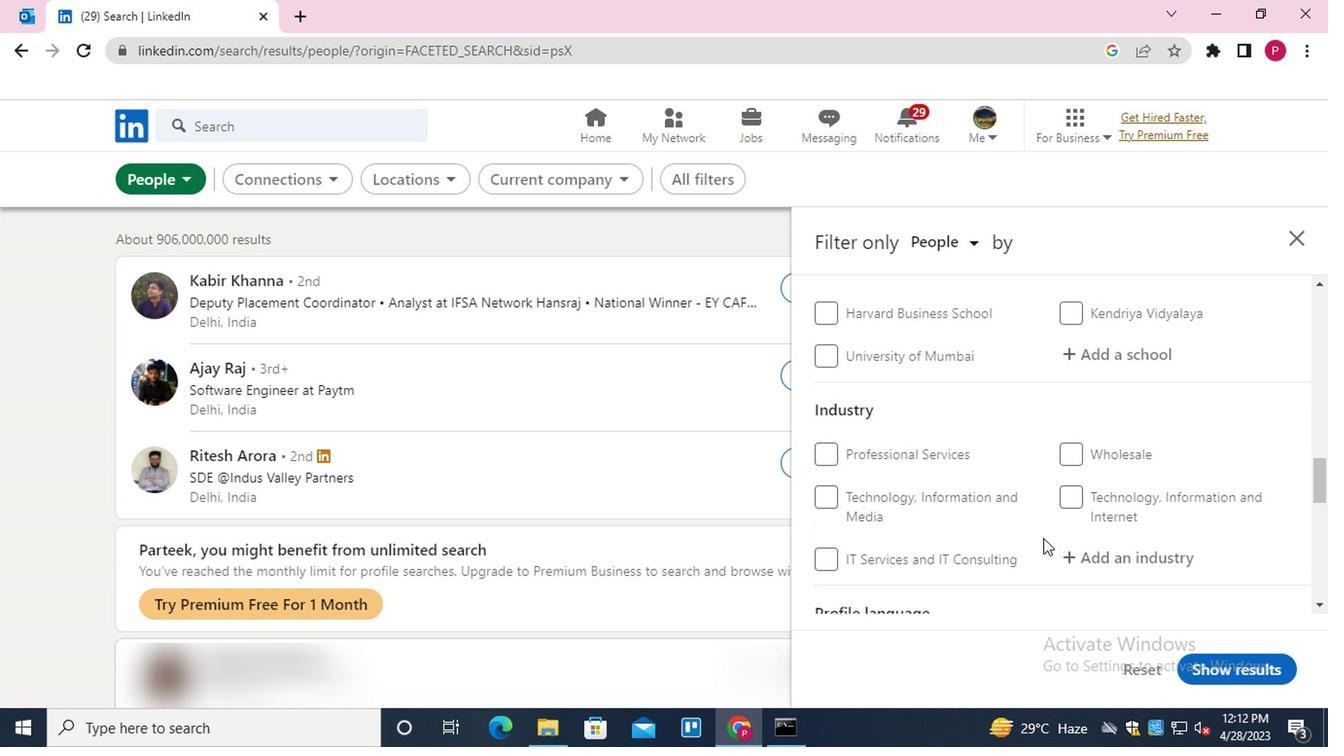 
Action: Mouse moved to (844, 484)
Screenshot: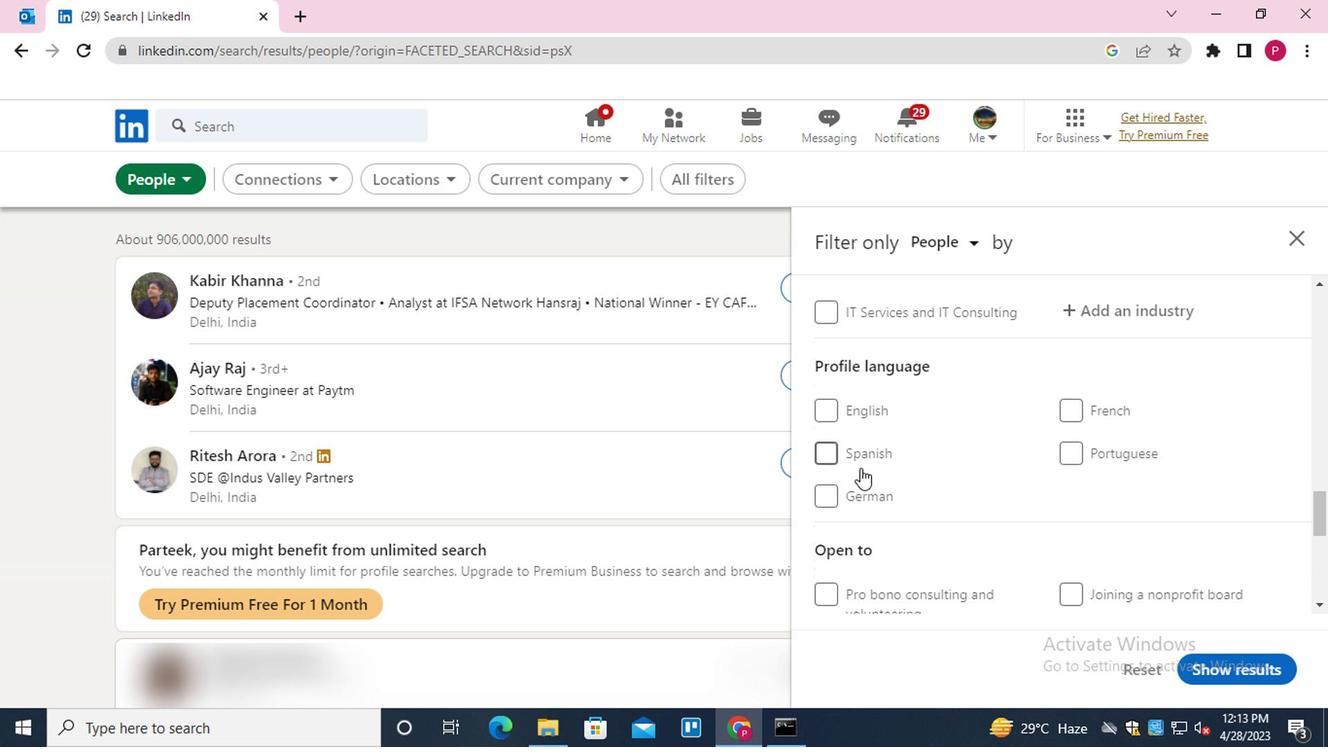 
Action: Mouse pressed left at (844, 484)
Screenshot: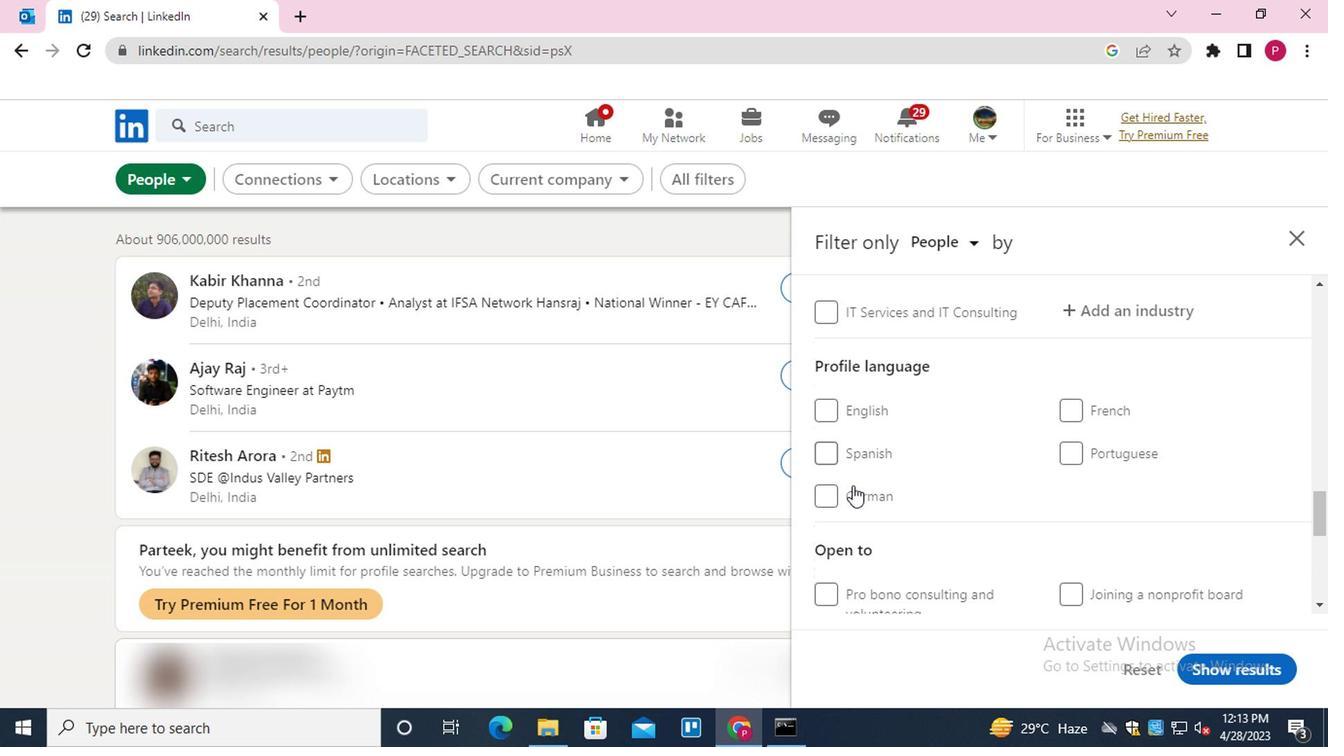 
Action: Mouse moved to (932, 475)
Screenshot: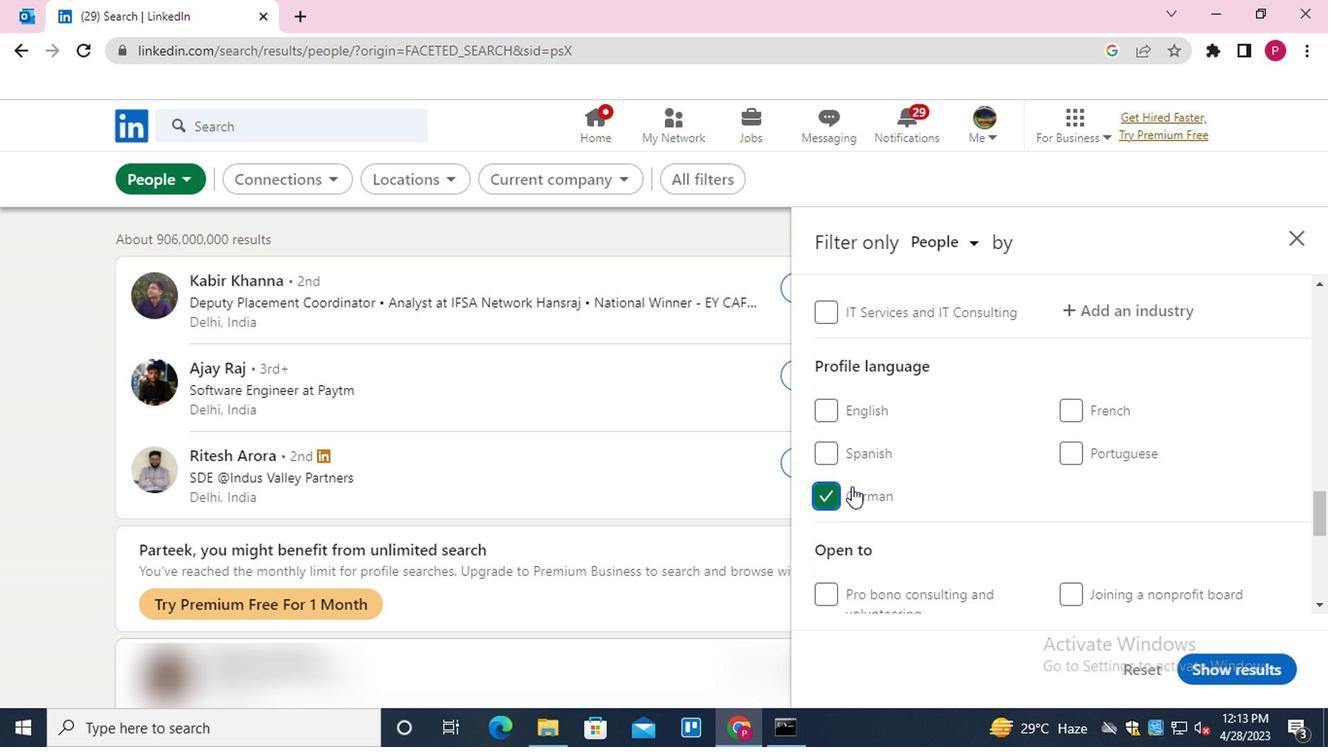 
Action: Mouse scrolled (932, 477) with delta (0, 1)
Screenshot: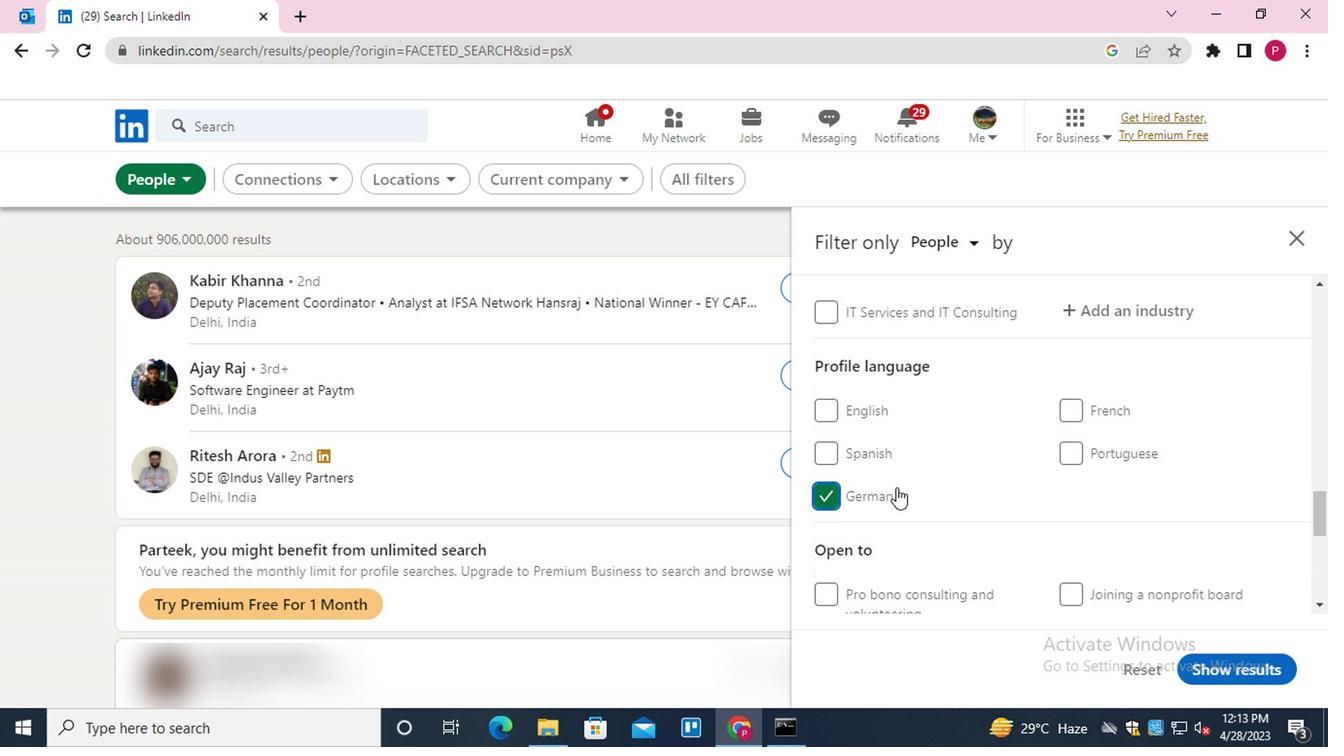 
Action: Mouse scrolled (932, 477) with delta (0, 1)
Screenshot: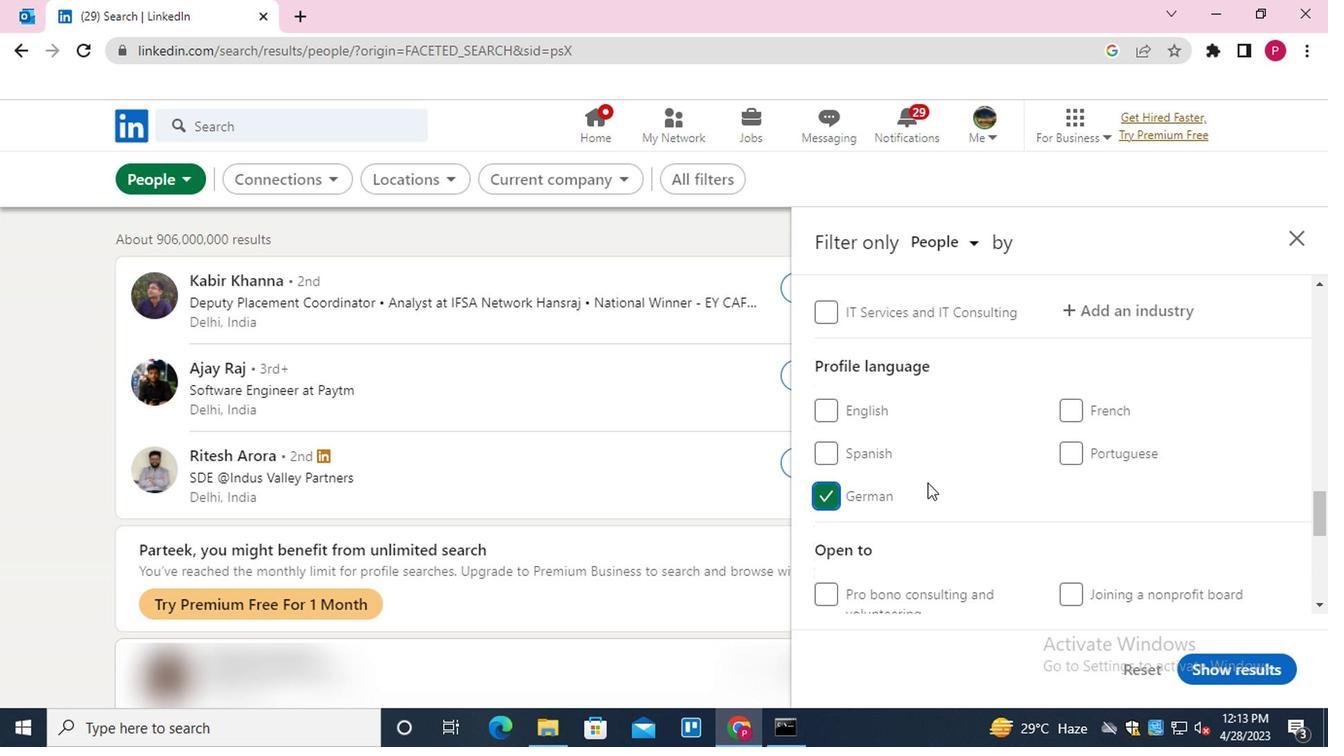 
Action: Mouse scrolled (932, 477) with delta (0, 1)
Screenshot: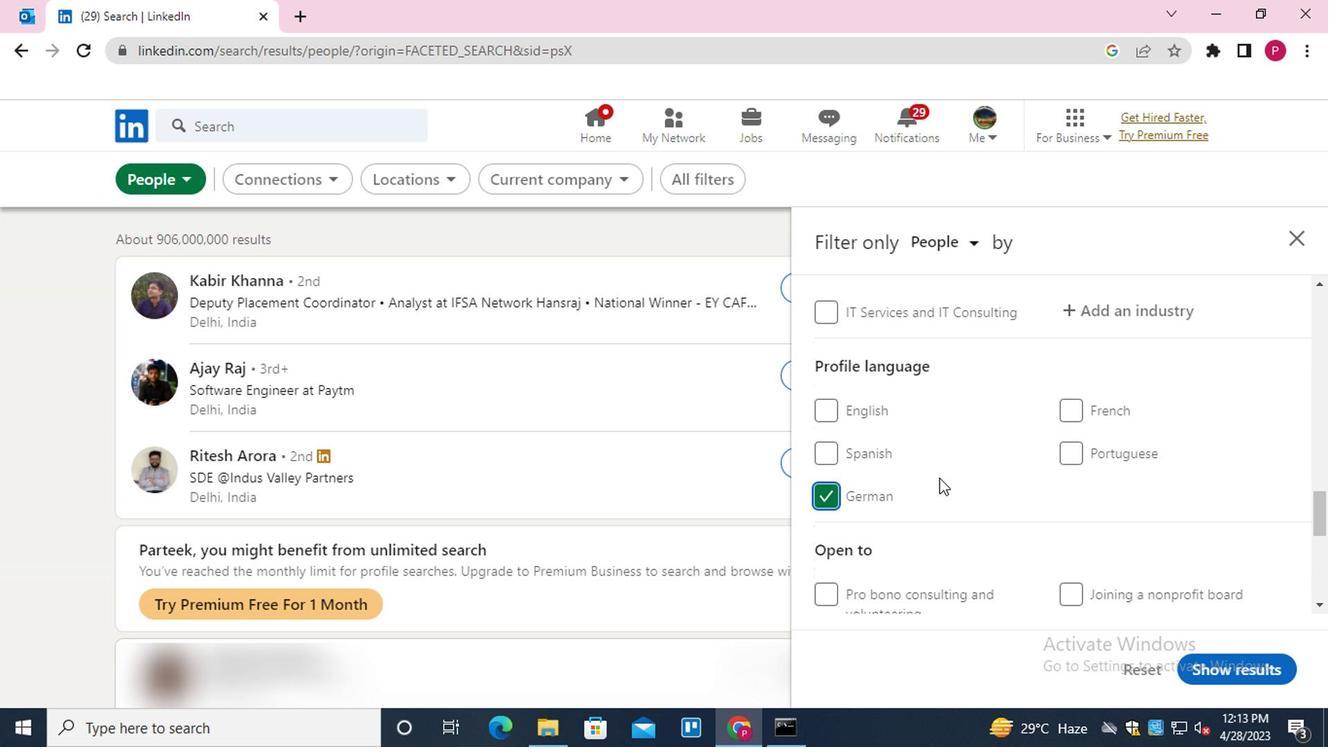 
Action: Mouse scrolled (932, 477) with delta (0, 1)
Screenshot: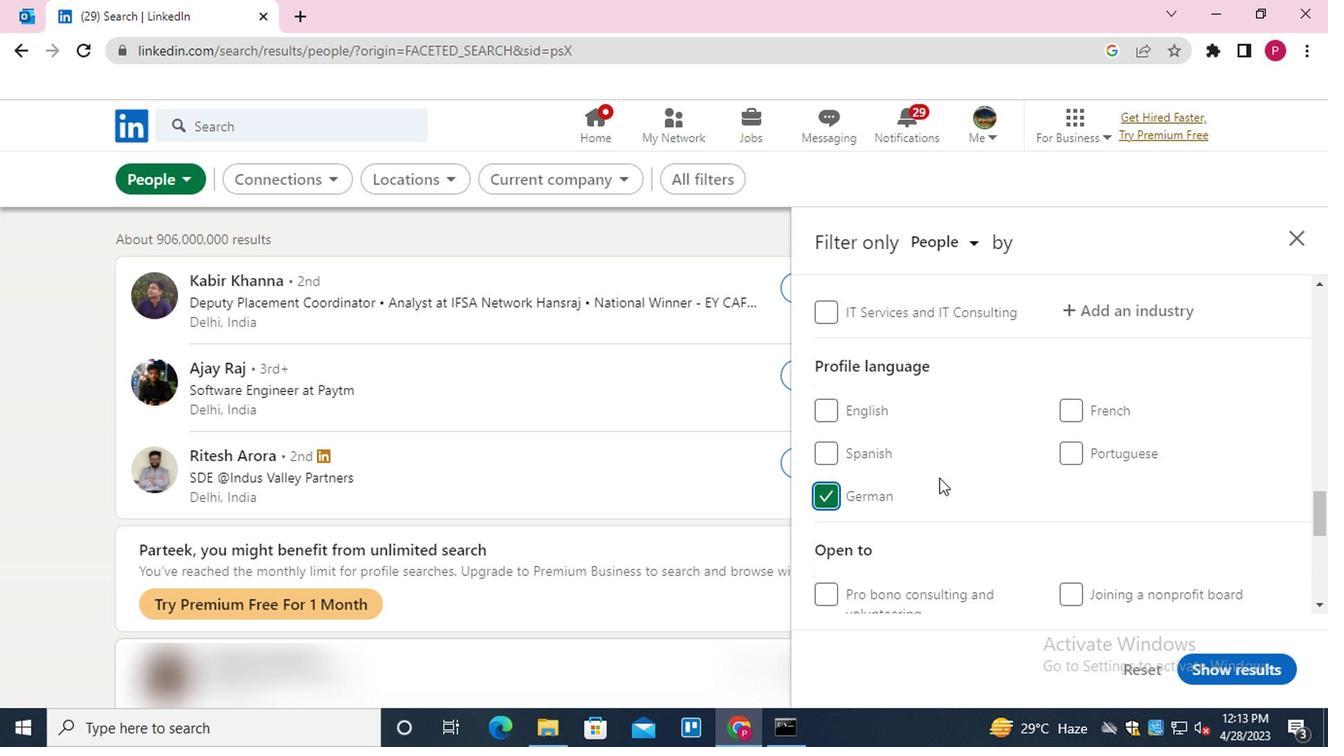 
Action: Mouse scrolled (932, 477) with delta (0, 1)
Screenshot: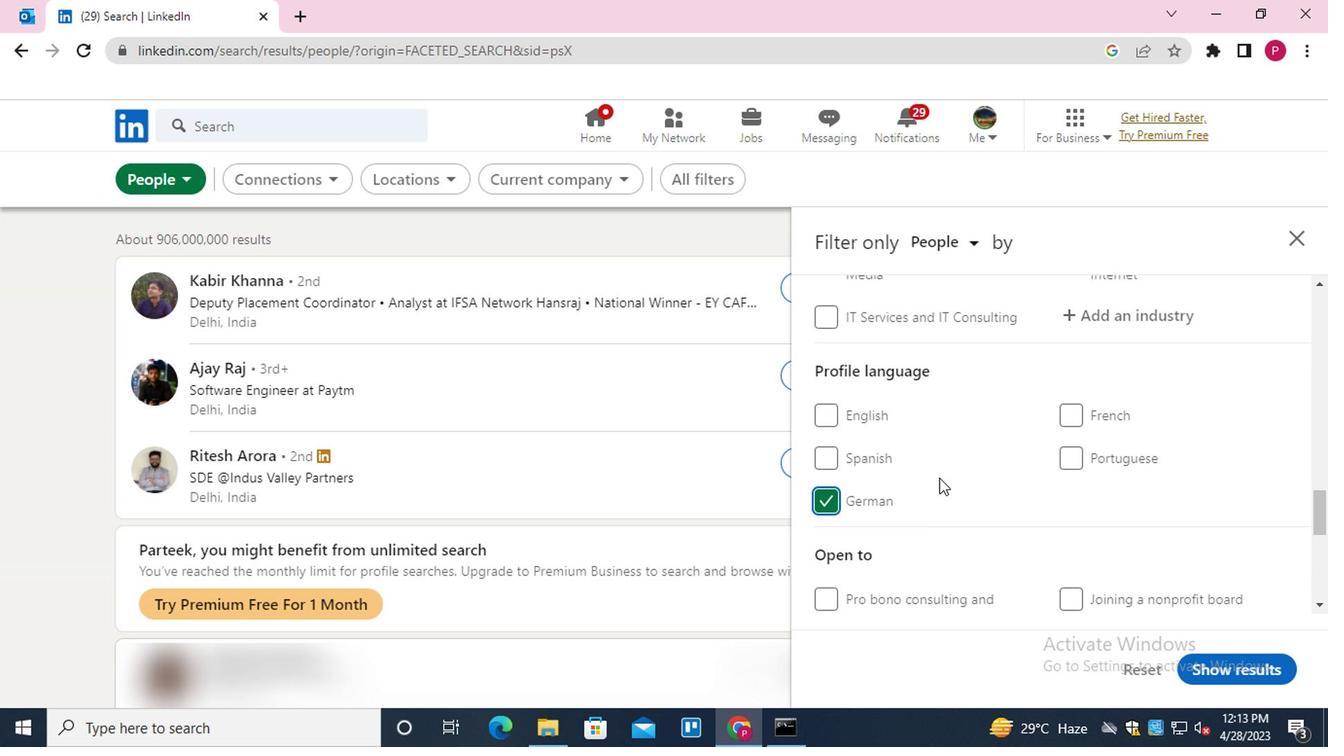 
Action: Mouse scrolled (932, 477) with delta (0, 1)
Screenshot: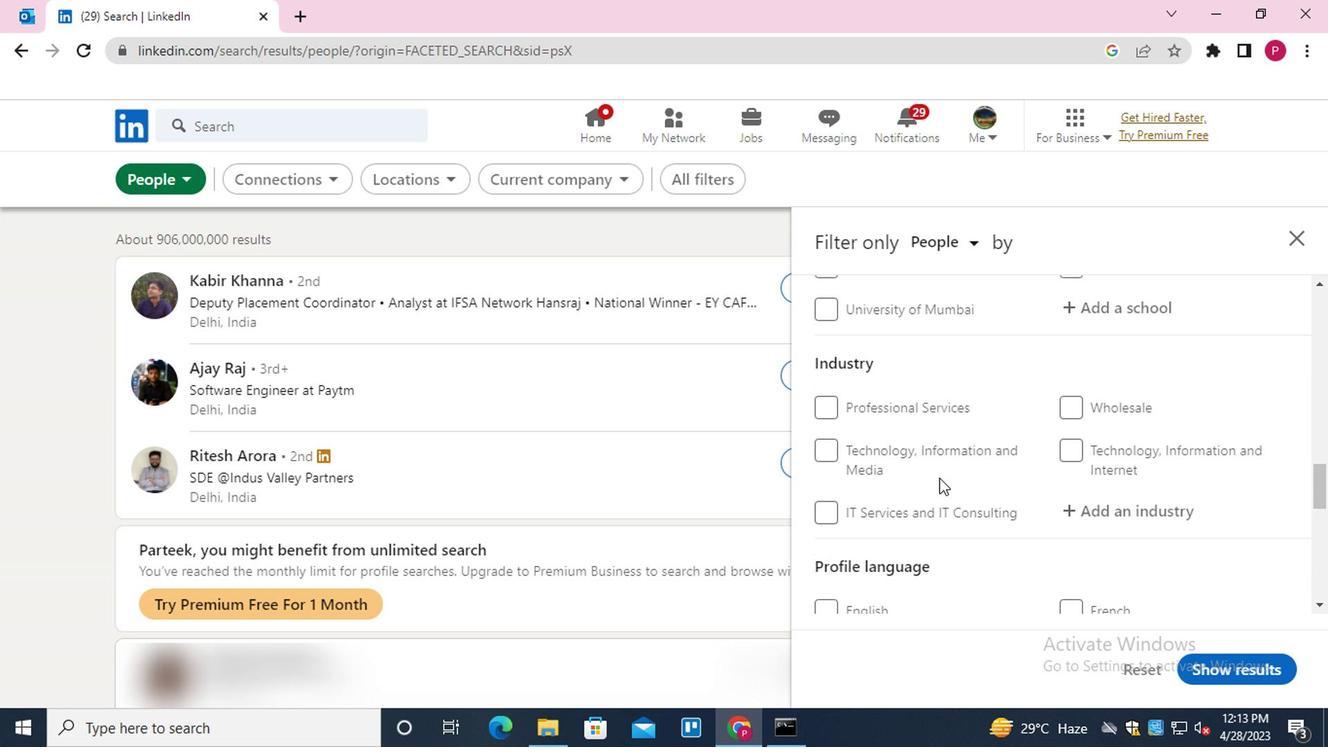 
Action: Mouse scrolled (932, 477) with delta (0, 1)
Screenshot: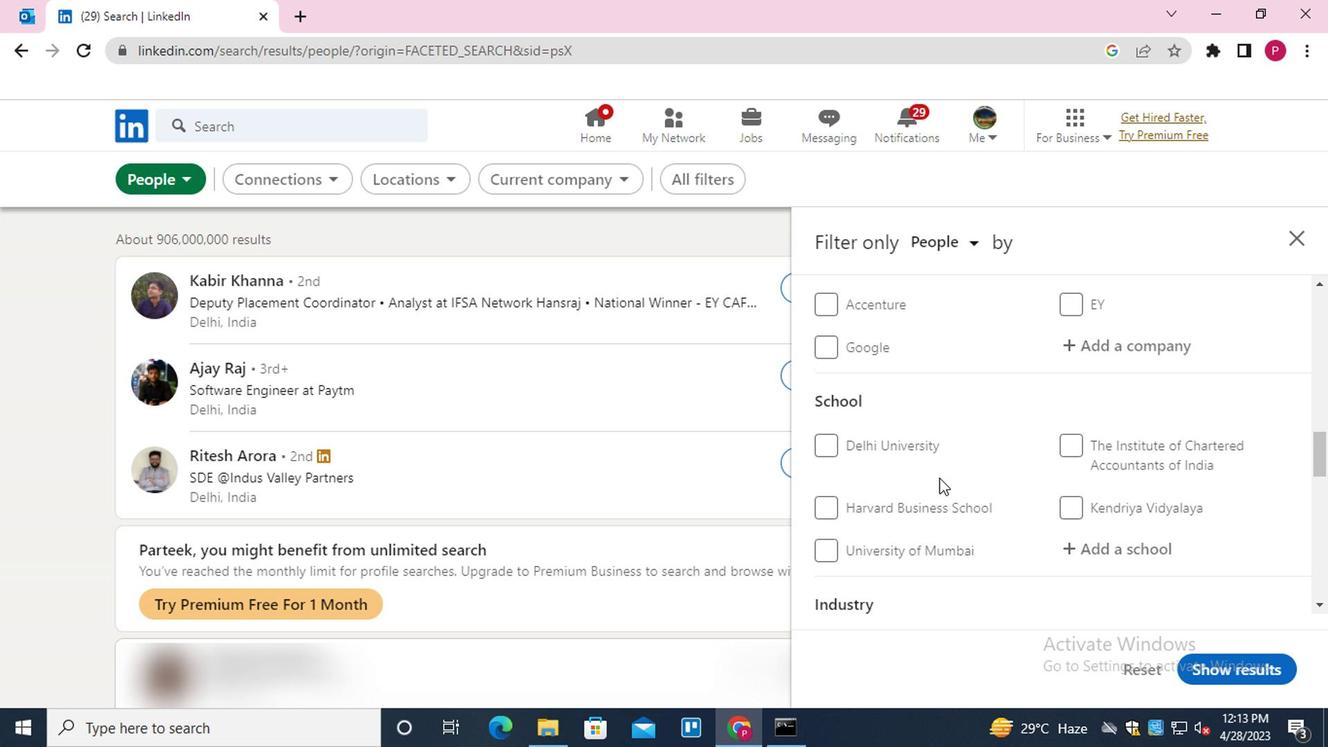 
Action: Mouse scrolled (932, 477) with delta (0, 1)
Screenshot: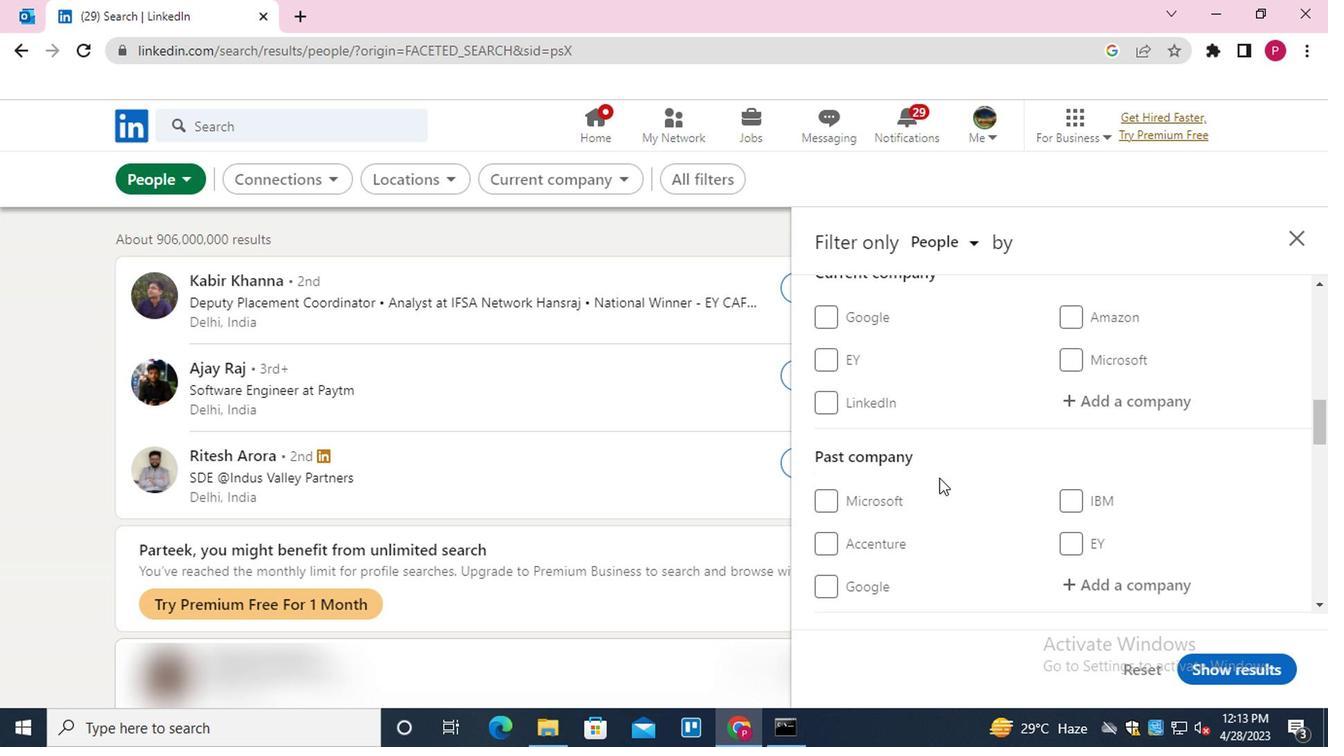 
Action: Mouse moved to (1084, 505)
Screenshot: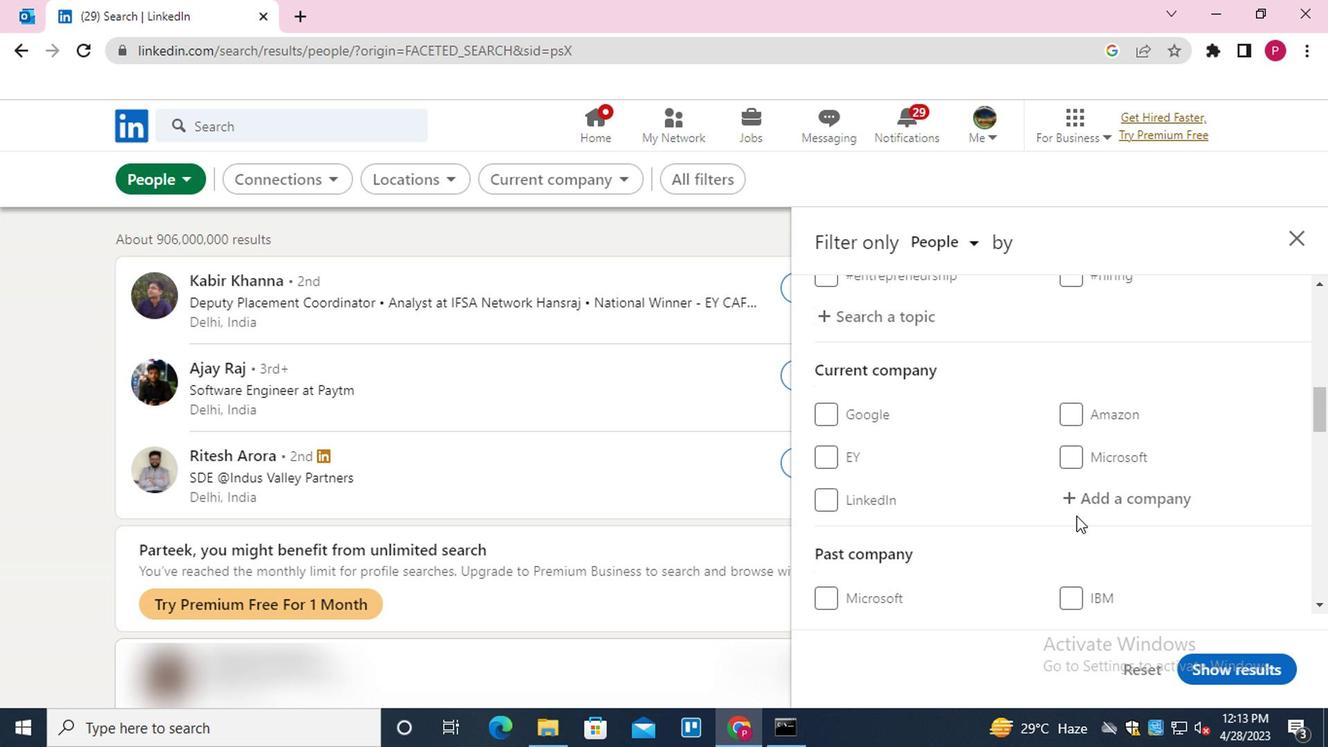 
Action: Mouse pressed left at (1084, 505)
Screenshot: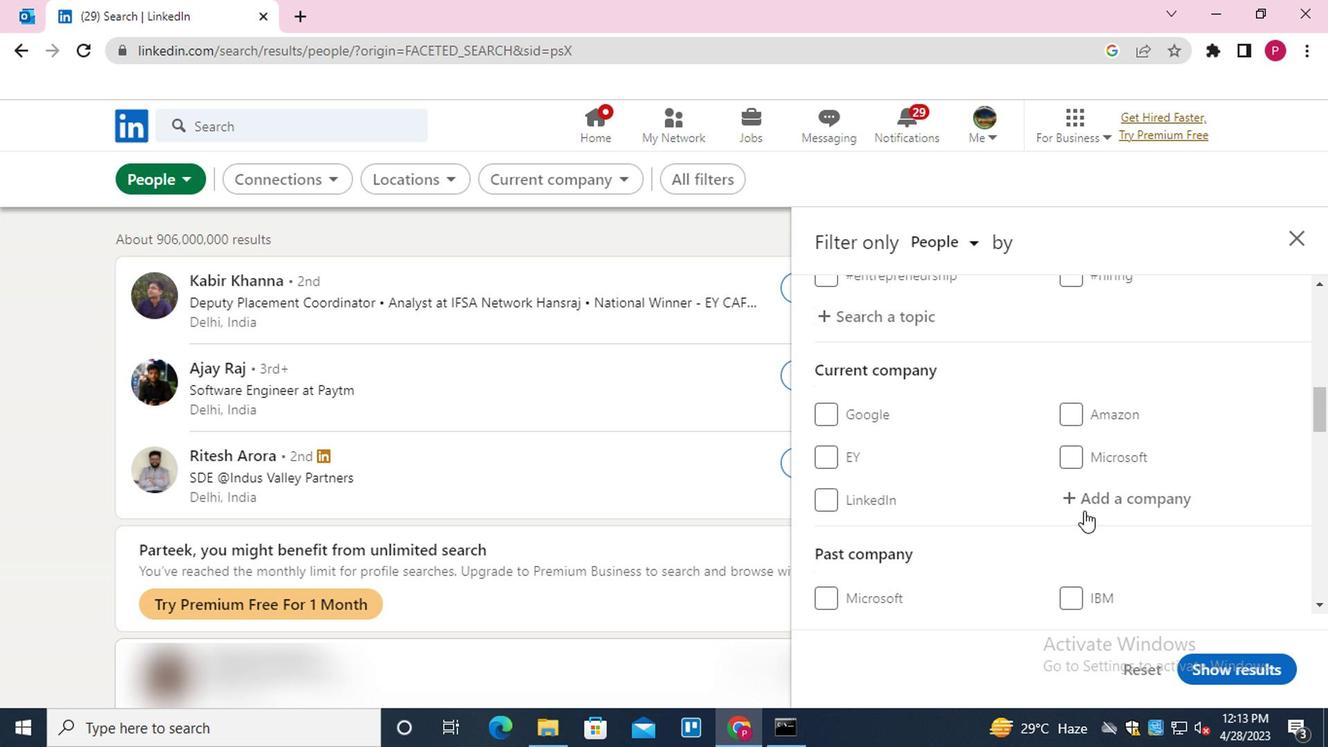 
Action: Key pressed <Key.shift><Key.shift><Key.shift>N<Key.shift>VIDIA<Key.down><Key.enter>
Screenshot: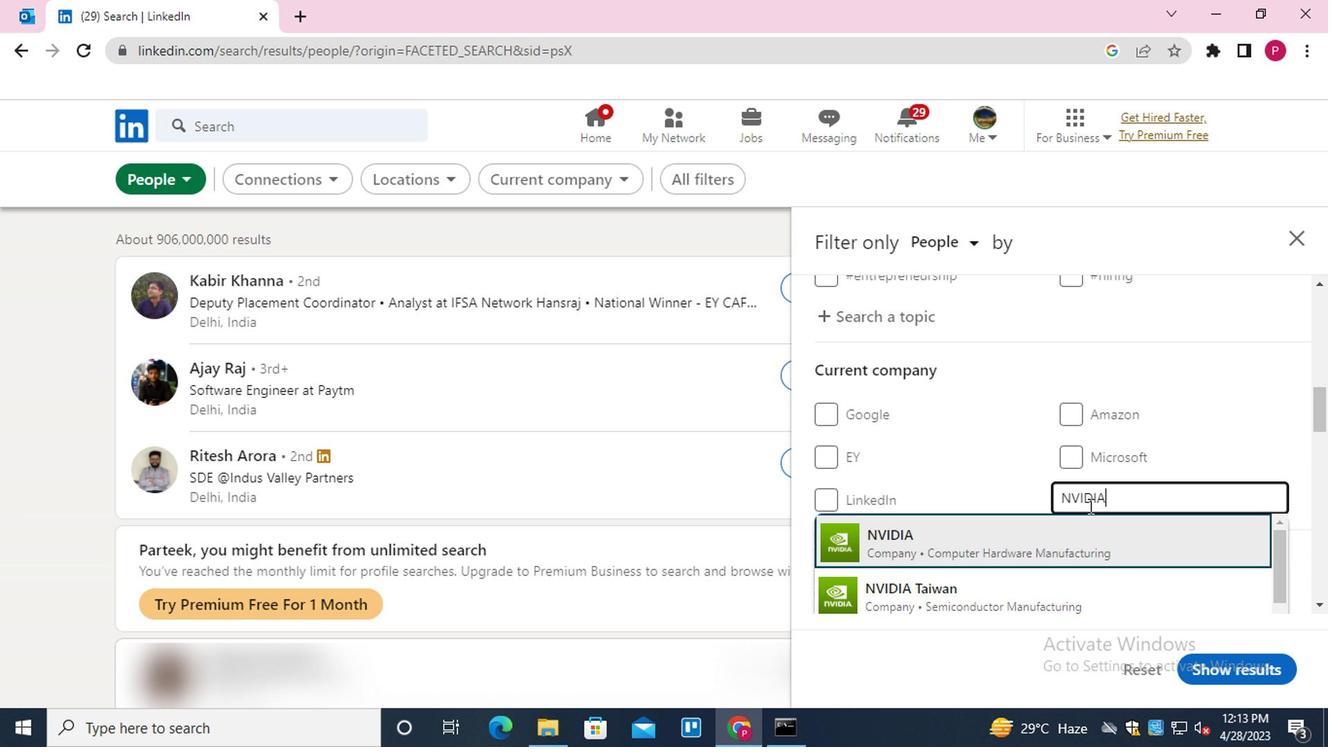 
Action: Mouse scrolled (1084, 503) with delta (0, -1)
Screenshot: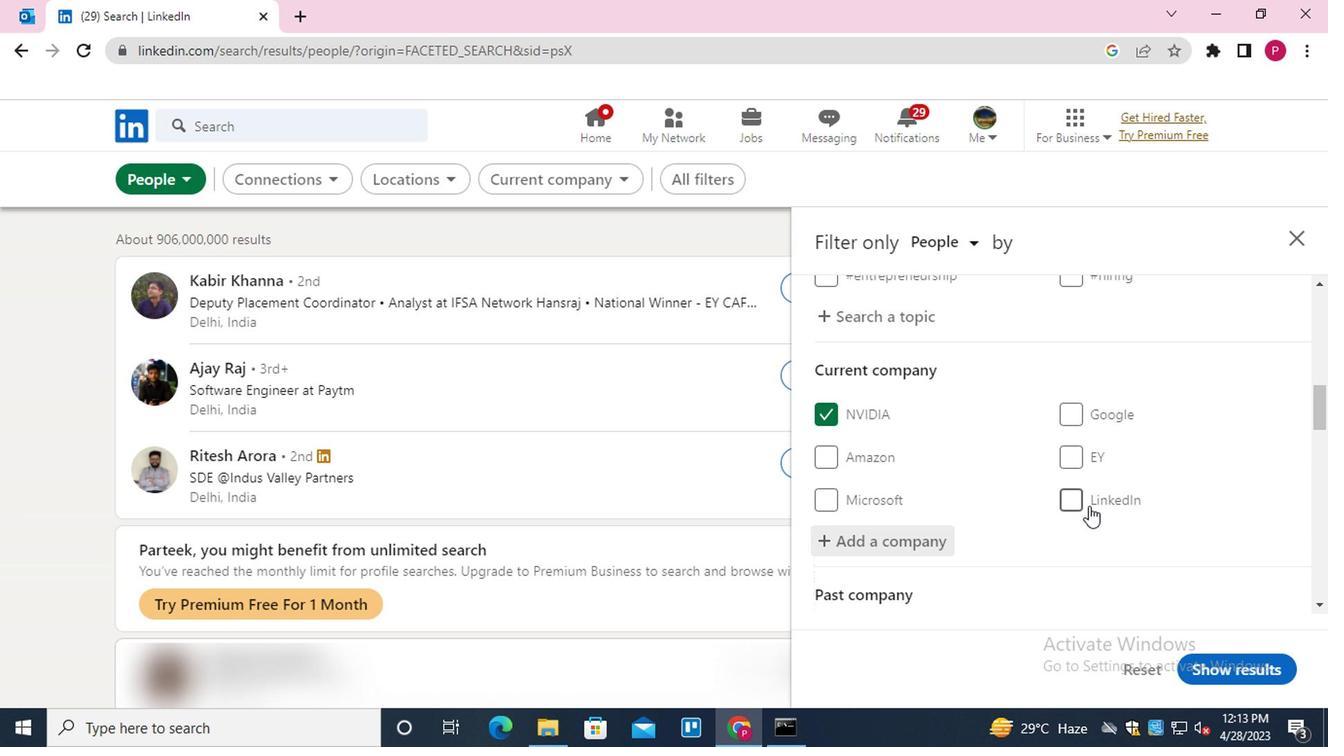 
Action: Mouse scrolled (1084, 503) with delta (0, -1)
Screenshot: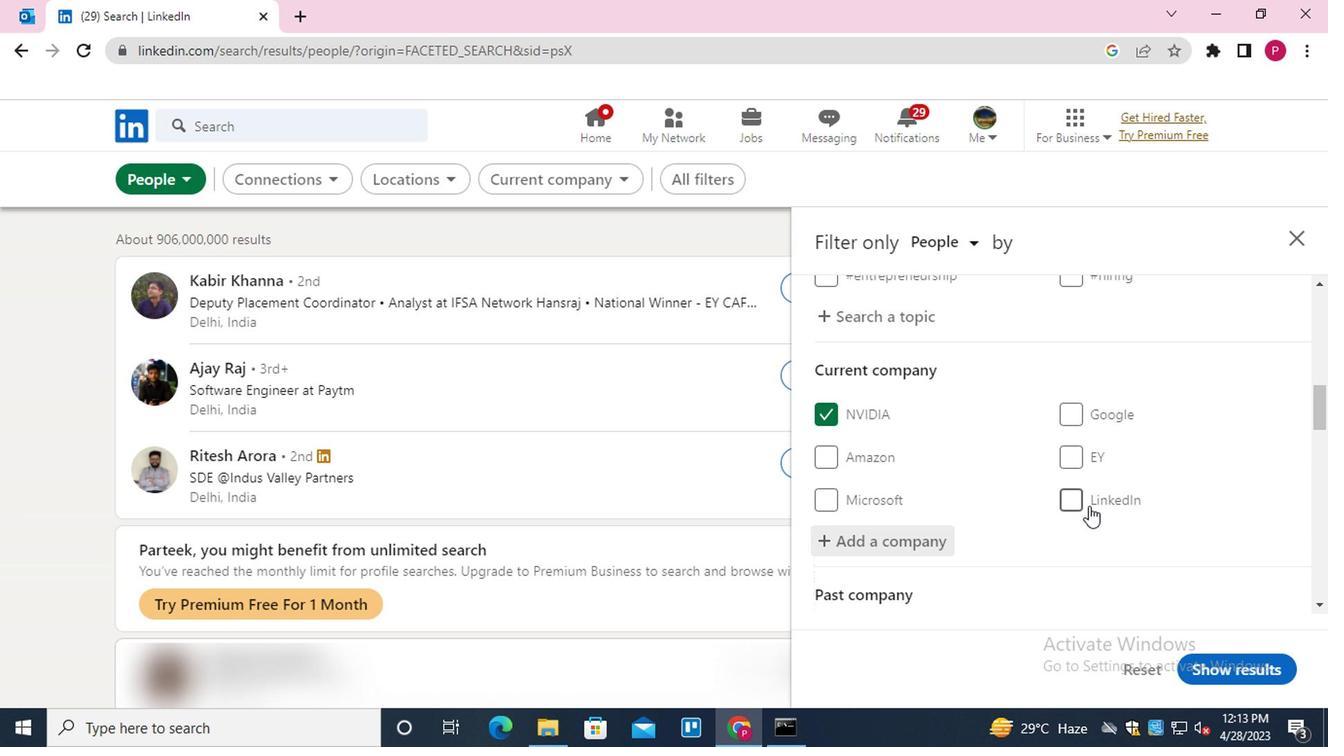 
Action: Mouse moved to (1061, 540)
Screenshot: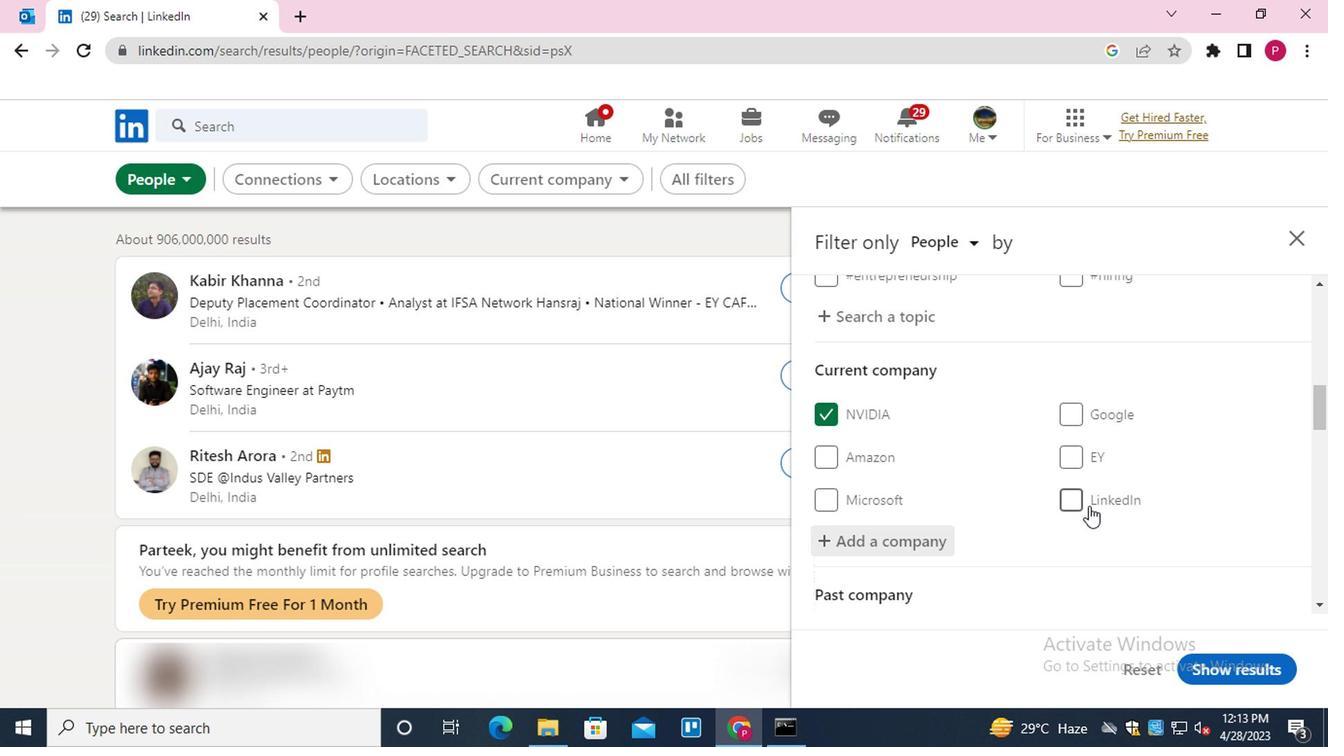 
Action: Mouse scrolled (1061, 538) with delta (0, -1)
Screenshot: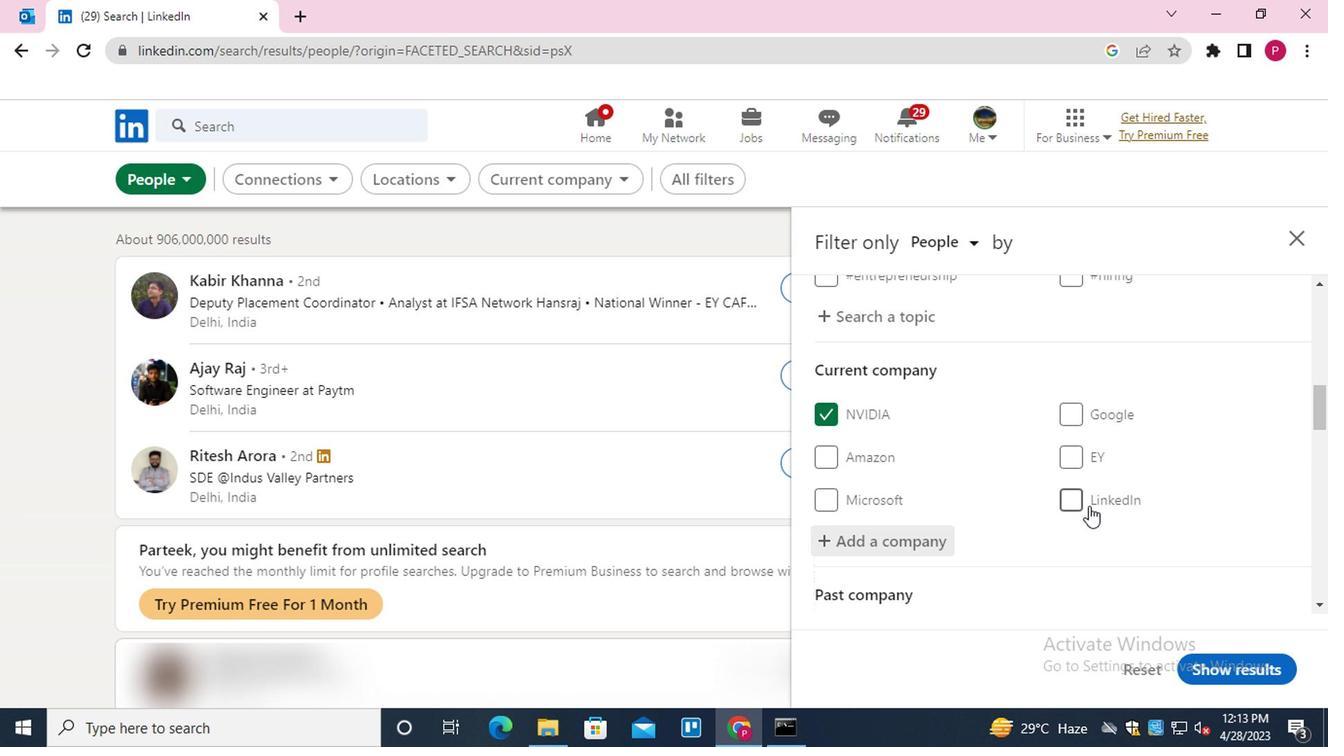 
Action: Mouse moved to (908, 505)
Screenshot: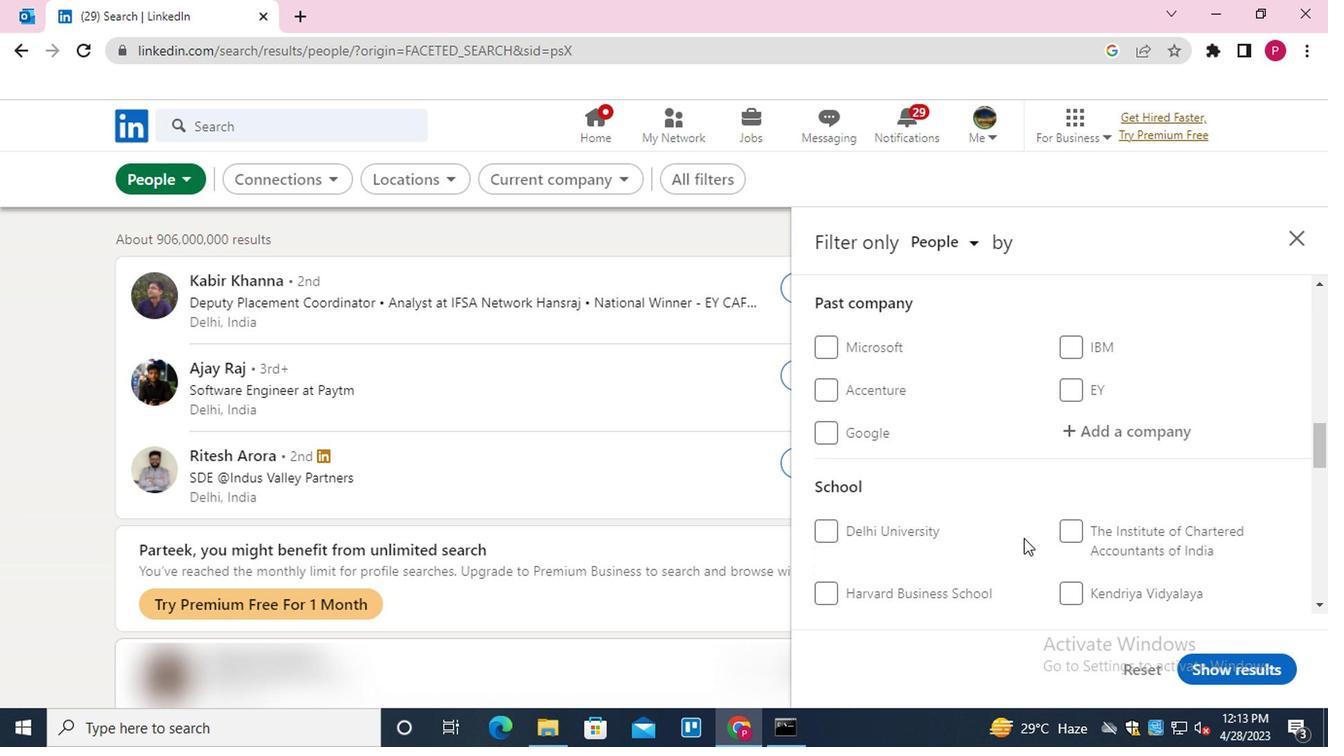 
Action: Mouse scrolled (908, 505) with delta (0, 0)
Screenshot: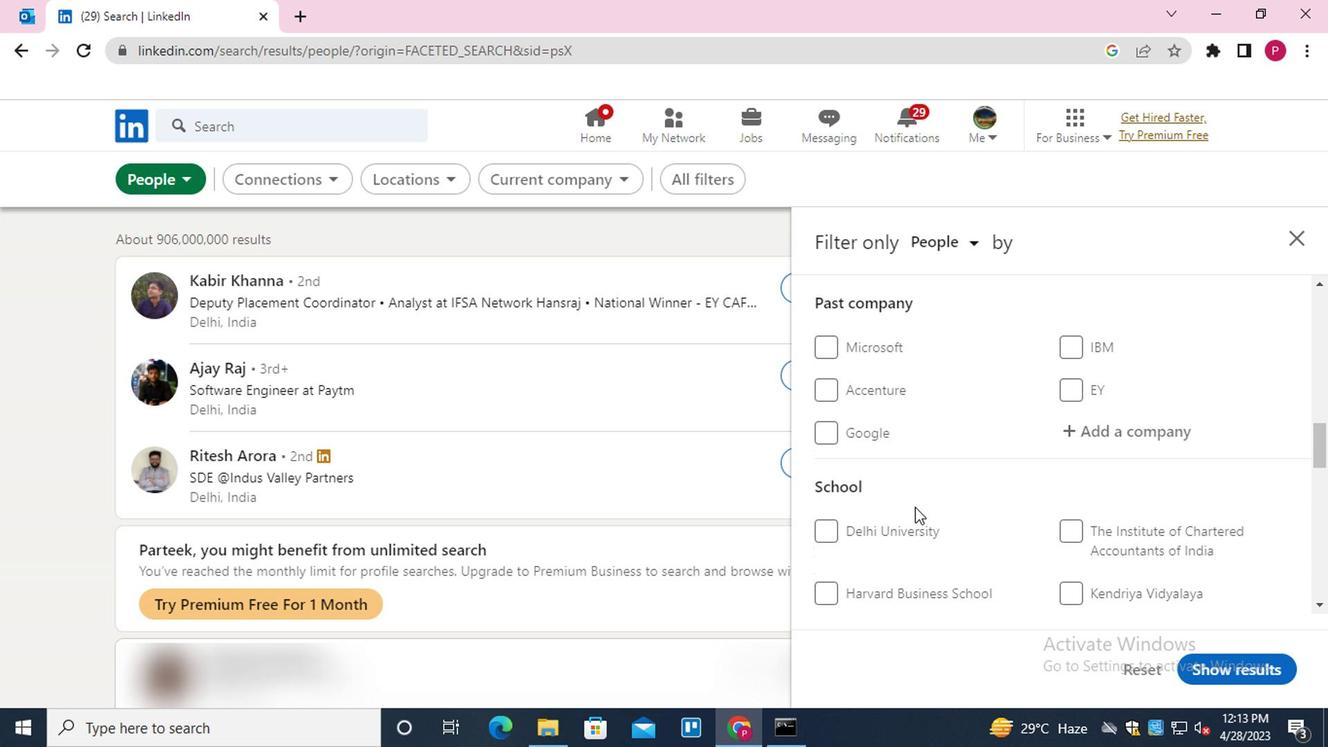 
Action: Mouse scrolled (908, 505) with delta (0, 0)
Screenshot: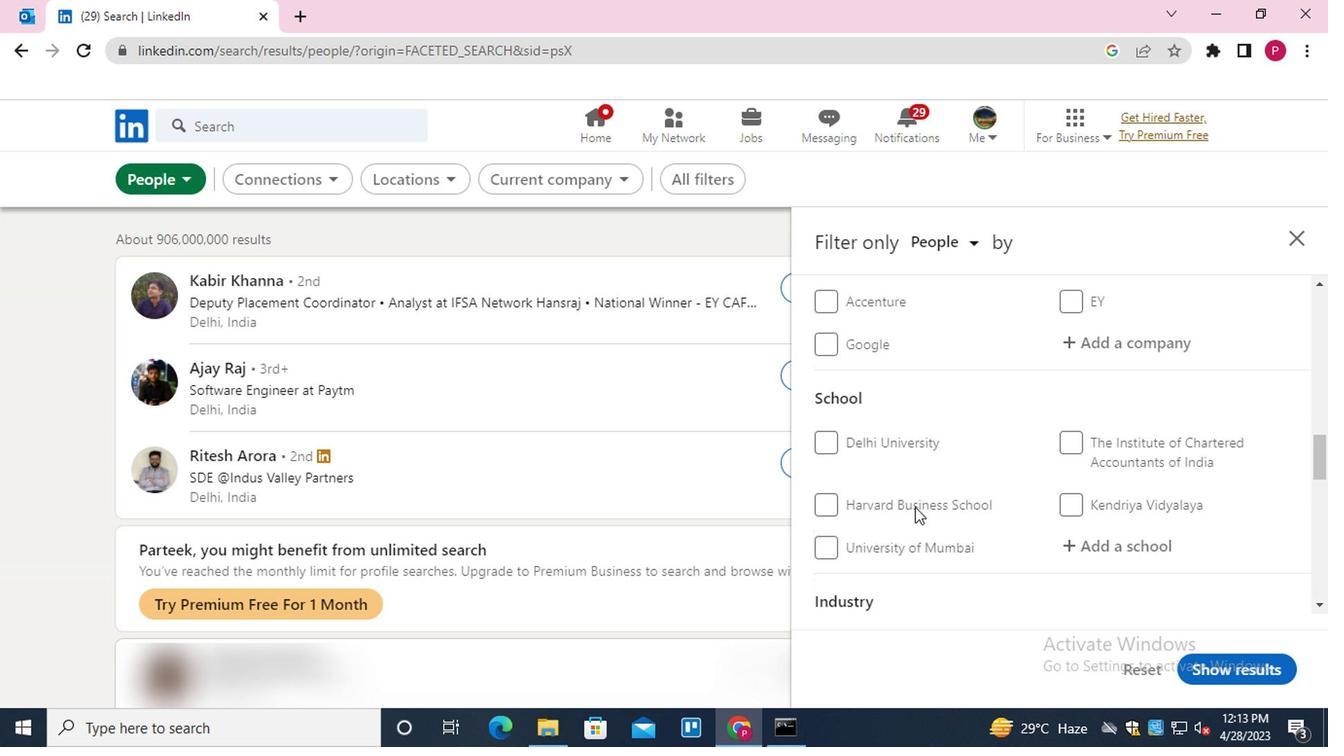 
Action: Mouse moved to (1124, 440)
Screenshot: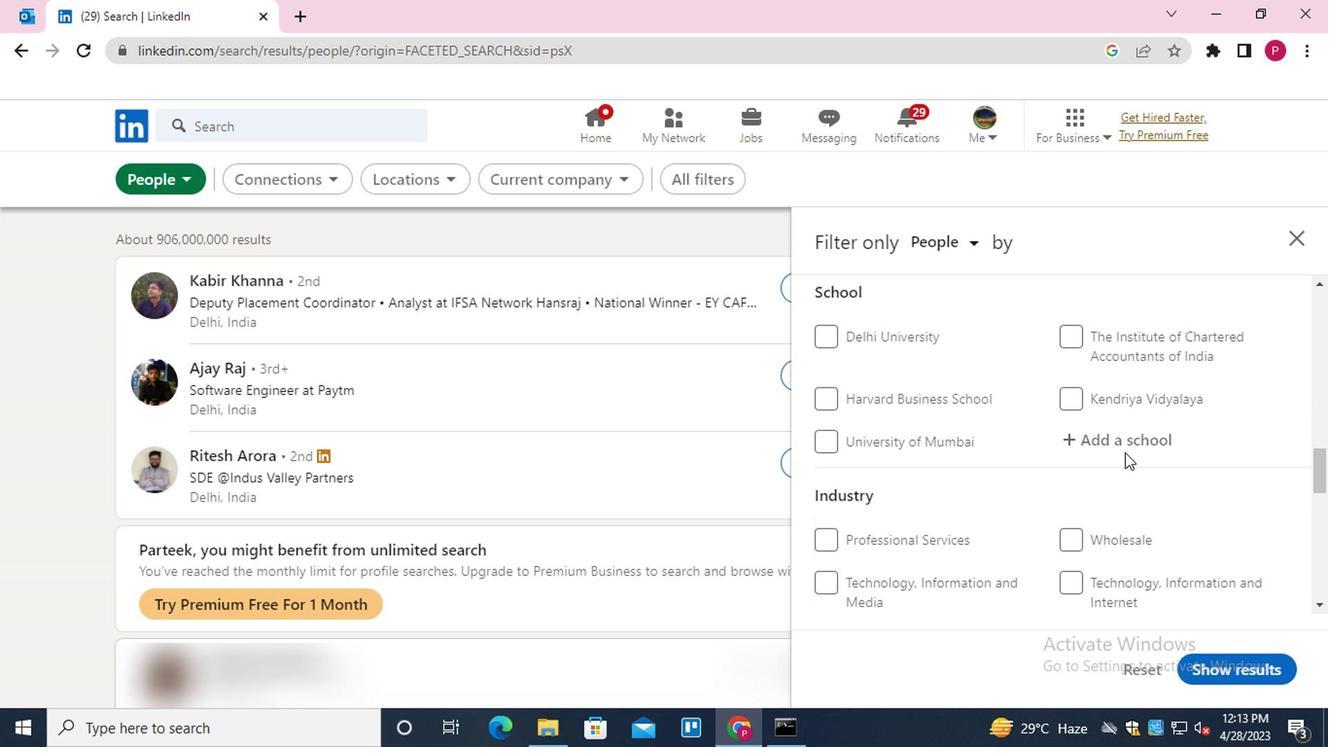 
Action: Mouse pressed left at (1124, 440)
Screenshot: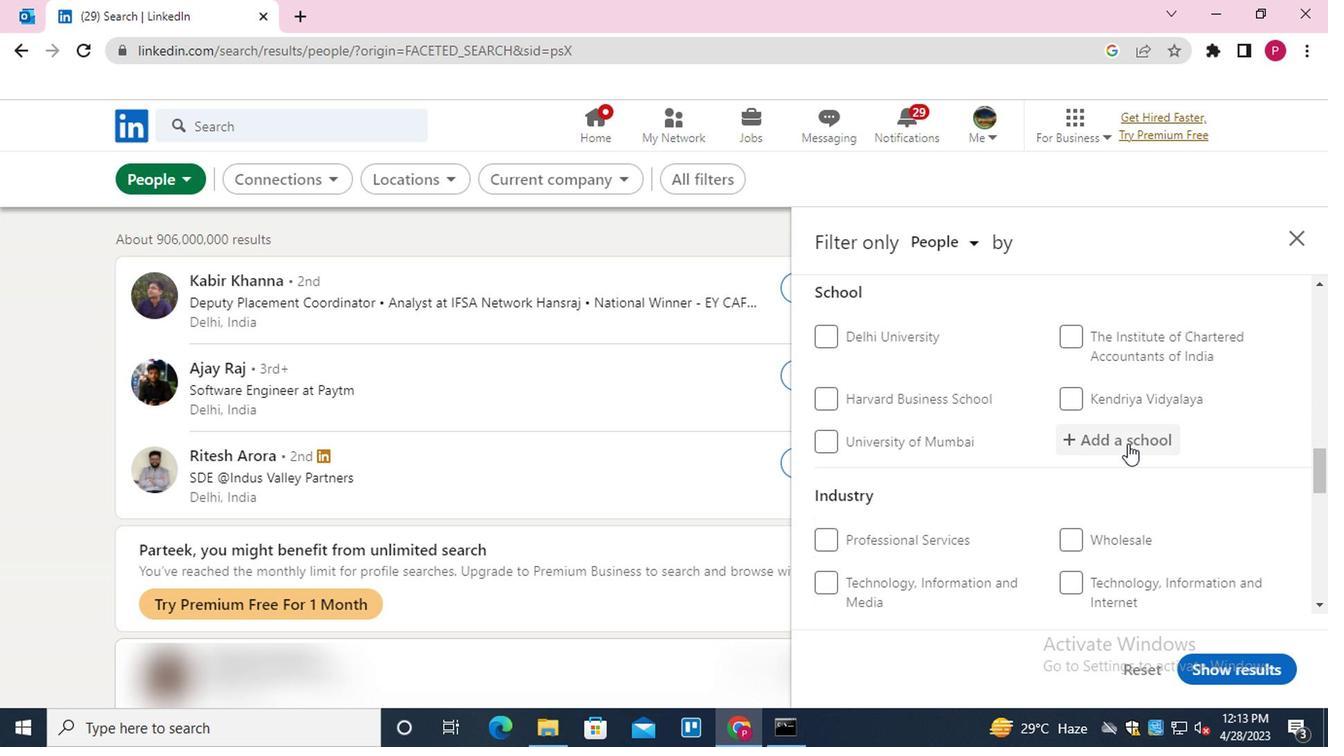 
Action: Key pressed <Key.shift><Key.shift><Key.shift><Key.shift><Key.shift><Key.shift><Key.shift>GREYSTONE<Key.space><Key.down><Key.enter>
Screenshot: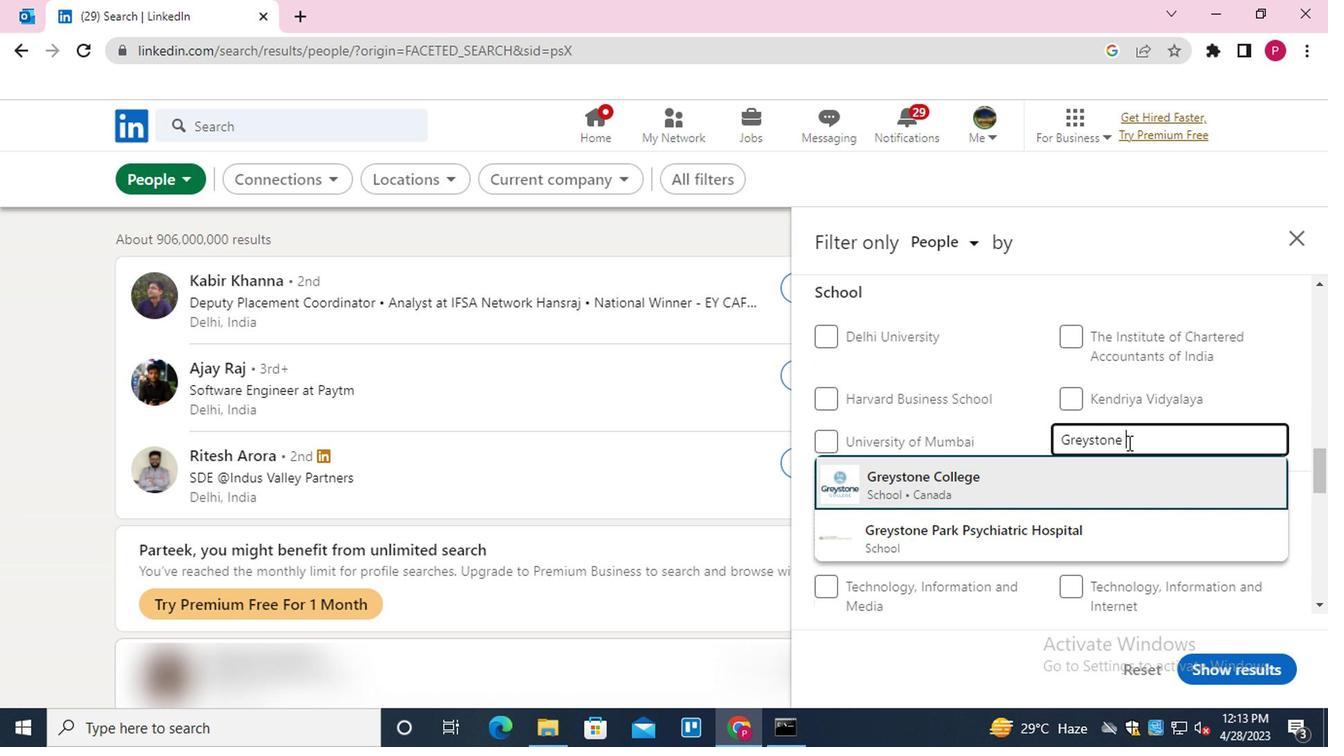 
Action: Mouse moved to (1070, 454)
Screenshot: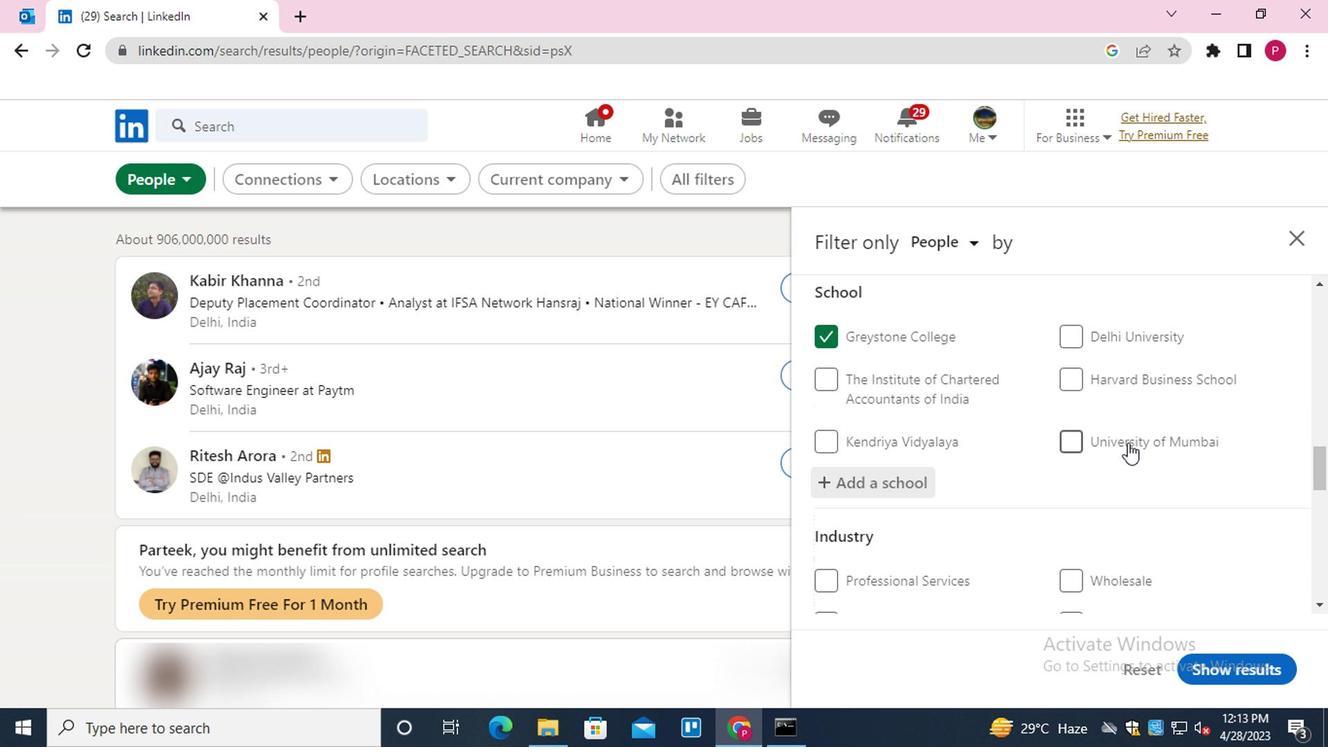
Action: Mouse scrolled (1070, 453) with delta (0, -1)
Screenshot: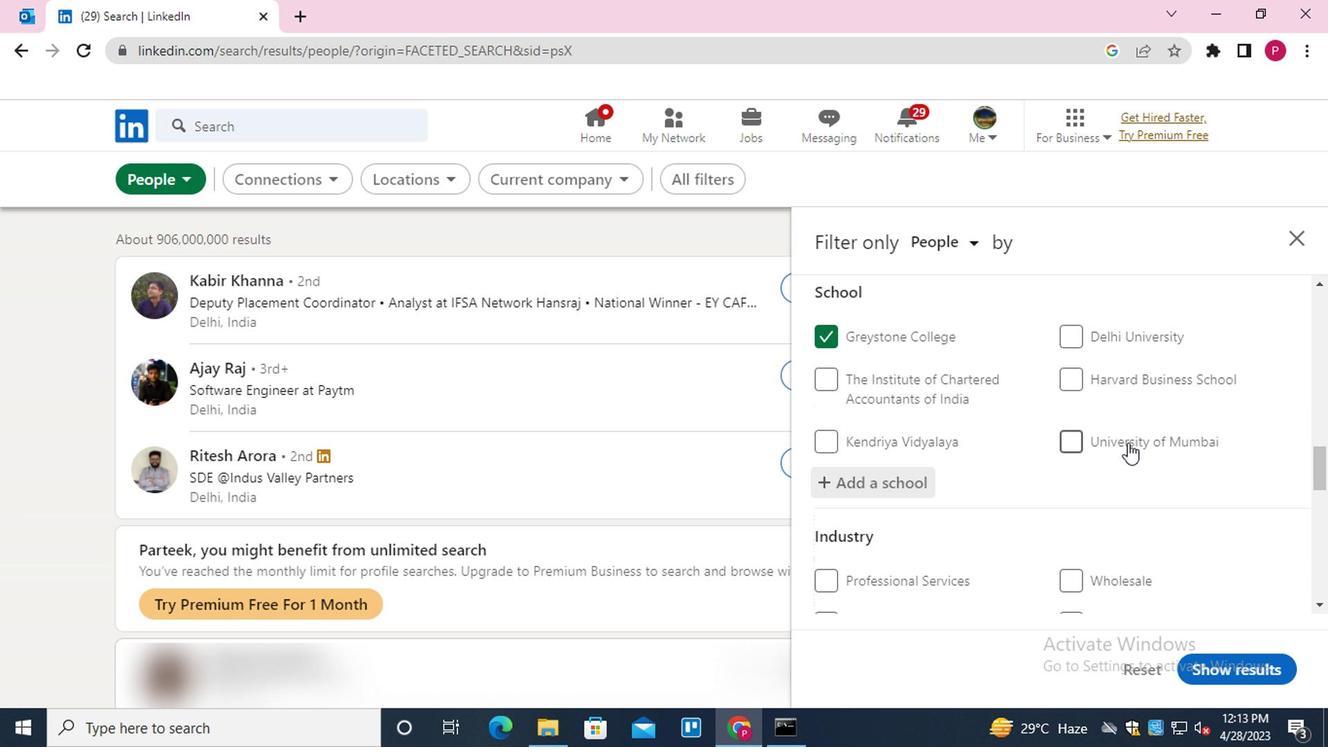 
Action: Mouse moved to (1063, 458)
Screenshot: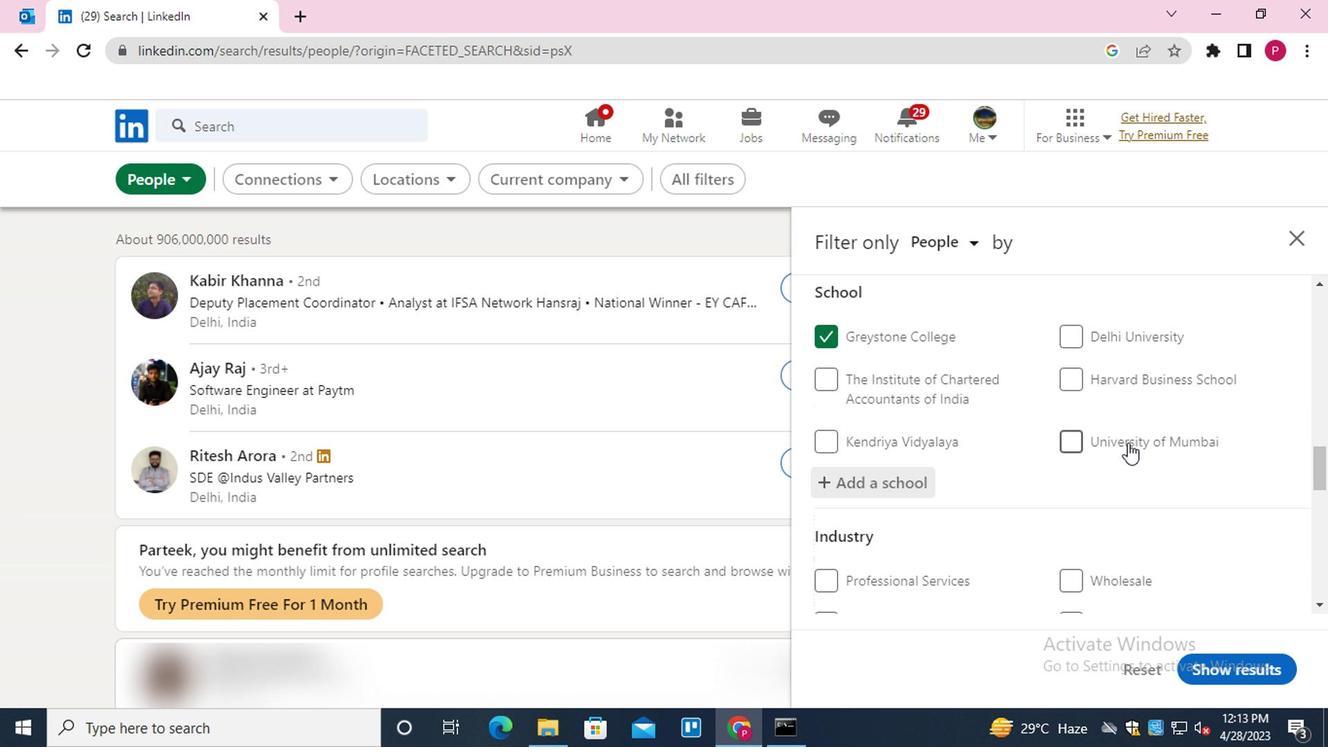 
Action: Mouse scrolled (1063, 457) with delta (0, -1)
Screenshot: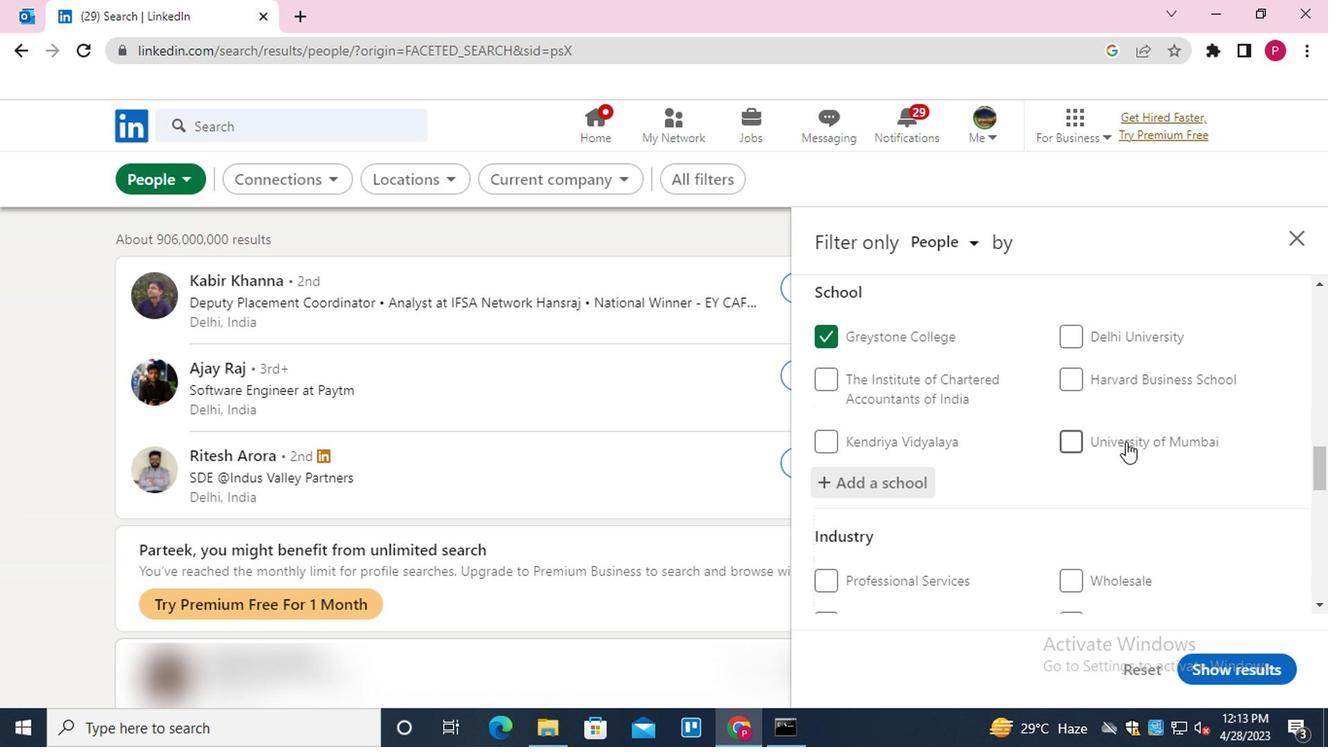 
Action: Mouse scrolled (1063, 457) with delta (0, -1)
Screenshot: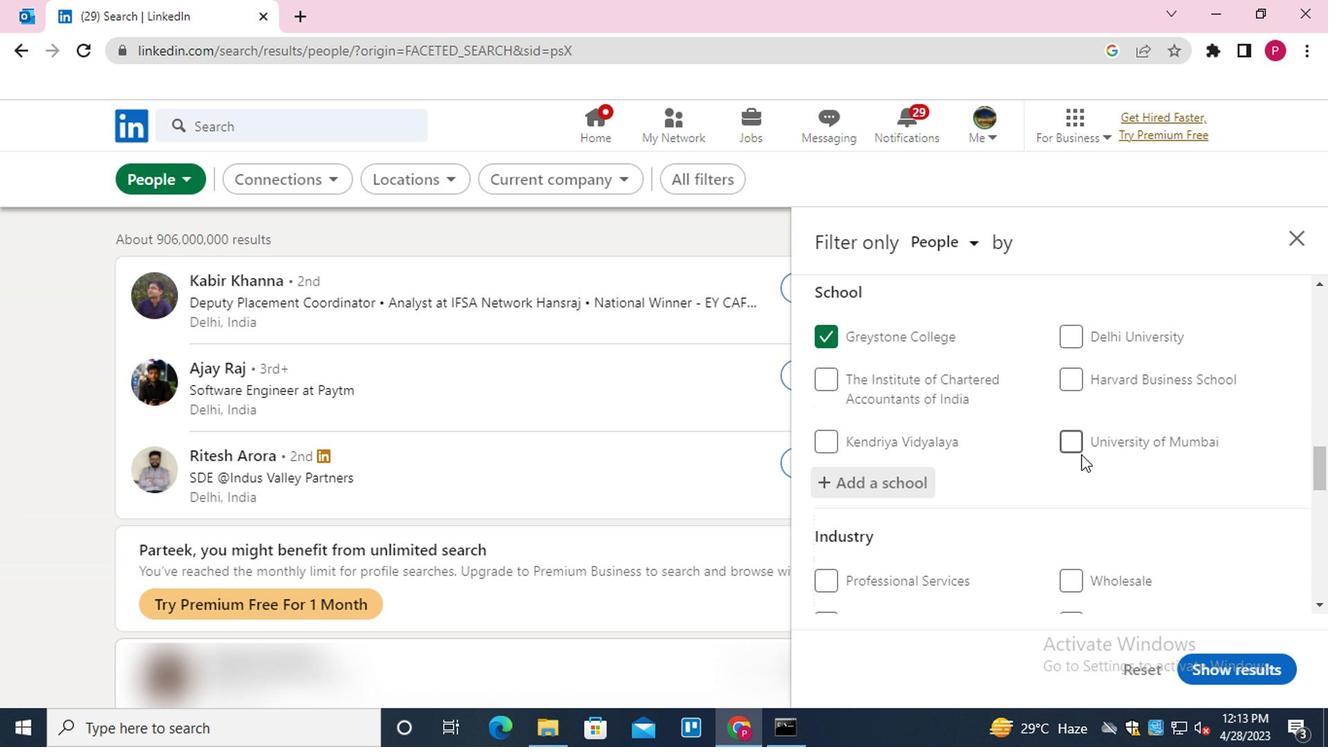 
Action: Mouse scrolled (1063, 457) with delta (0, -1)
Screenshot: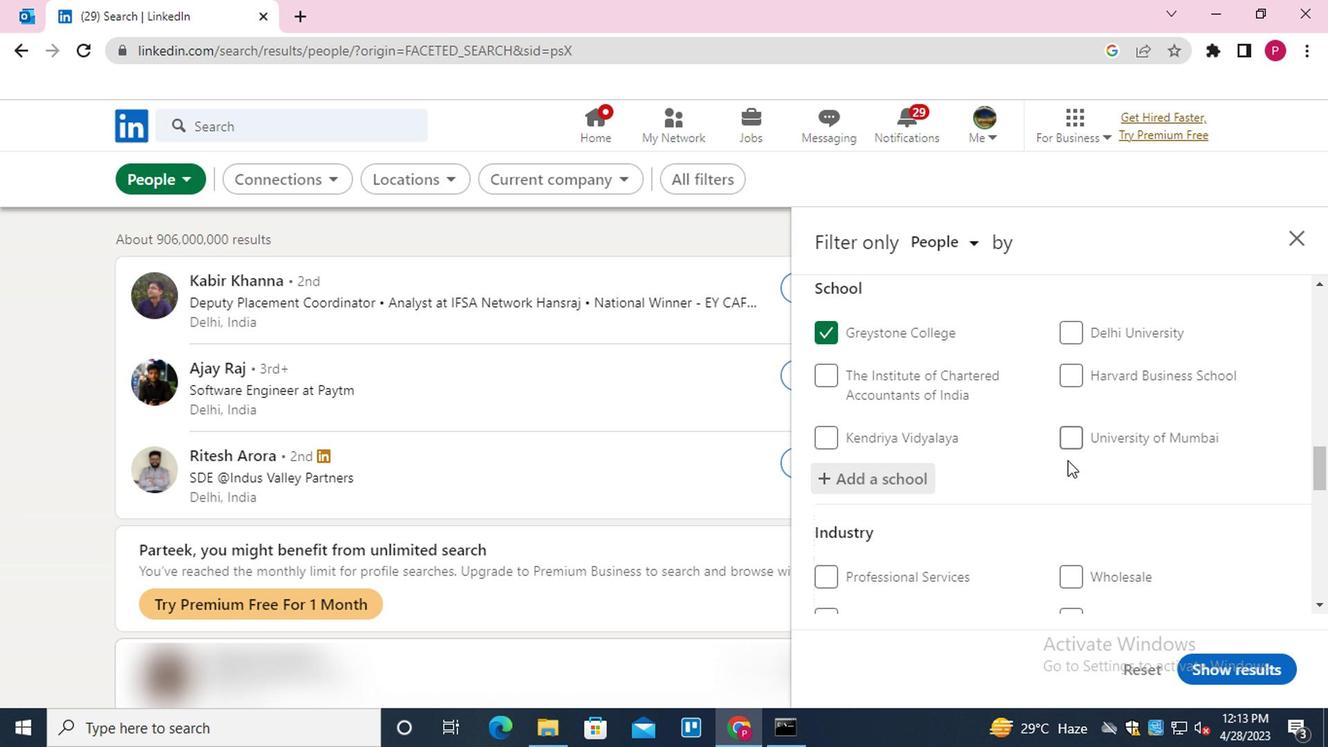 
Action: Mouse moved to (1116, 307)
Screenshot: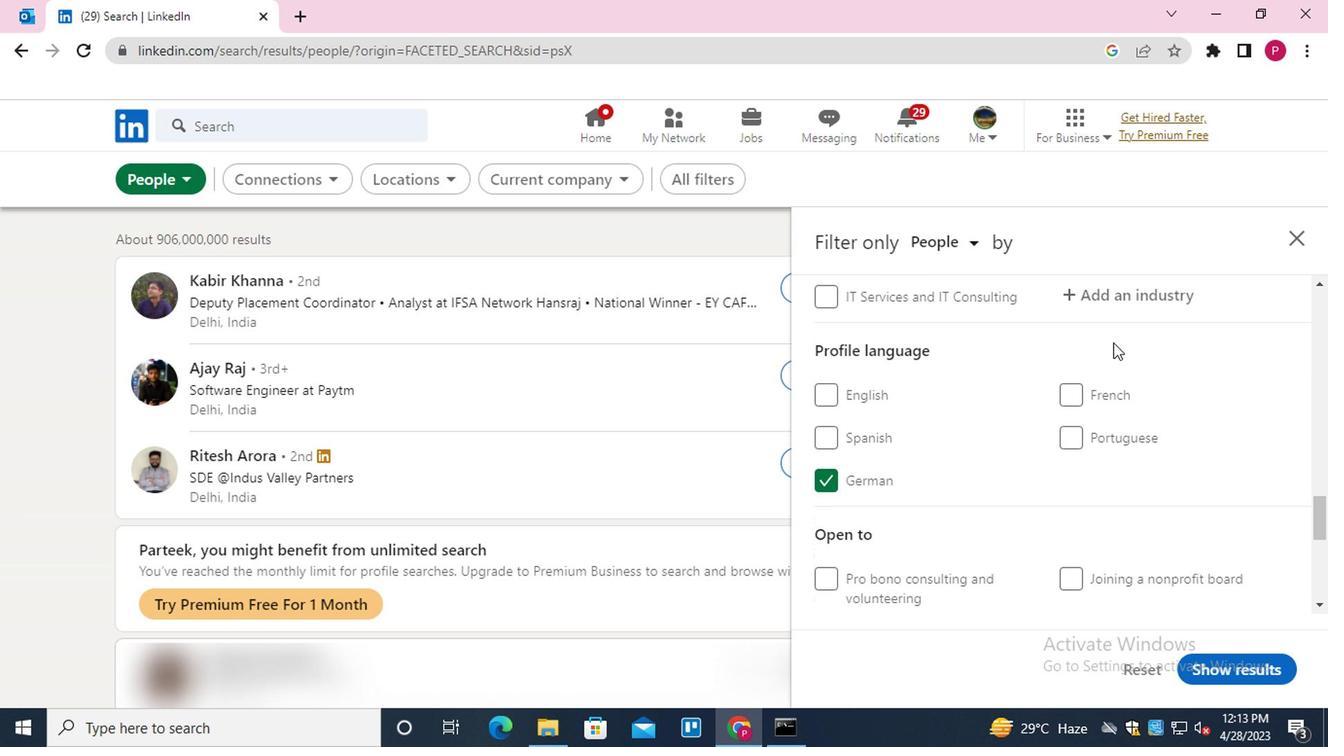 
Action: Mouse pressed left at (1116, 307)
Screenshot: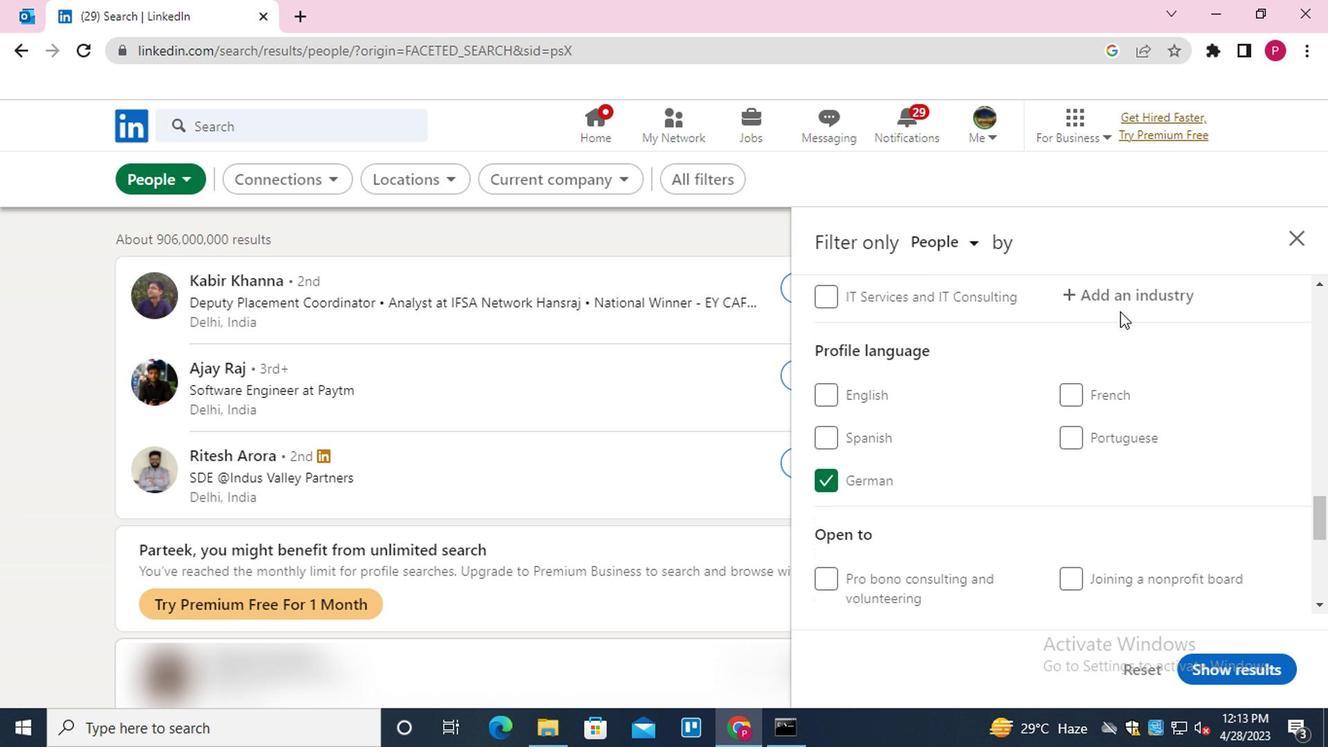 
Action: Mouse moved to (1119, 290)
Screenshot: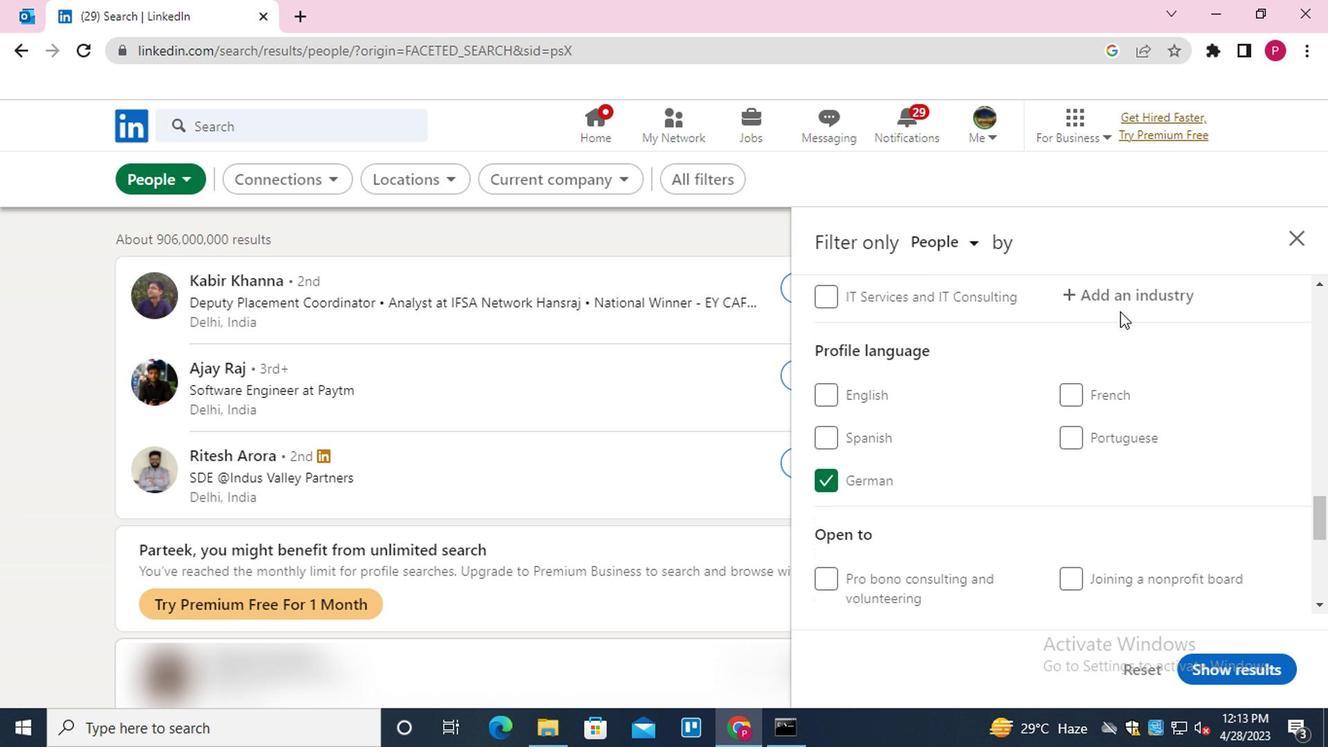 
Action: Mouse pressed left at (1119, 290)
Screenshot: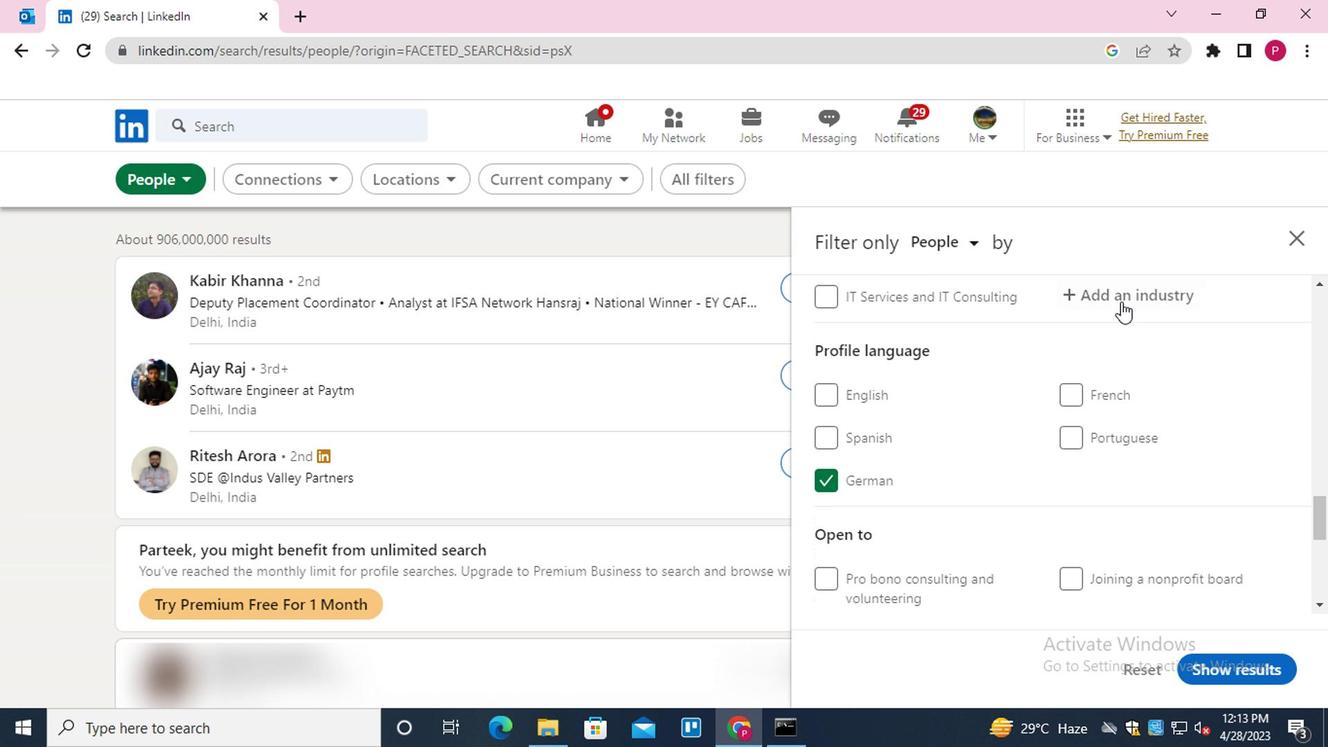 
Action: Key pressed <Key.shift><Key.shift><Key.shift><Key.shift><Key.shift><Key.shift><Key.shift><Key.shift><Key.shift>BLOG<Key.down><Key.enter>
Screenshot: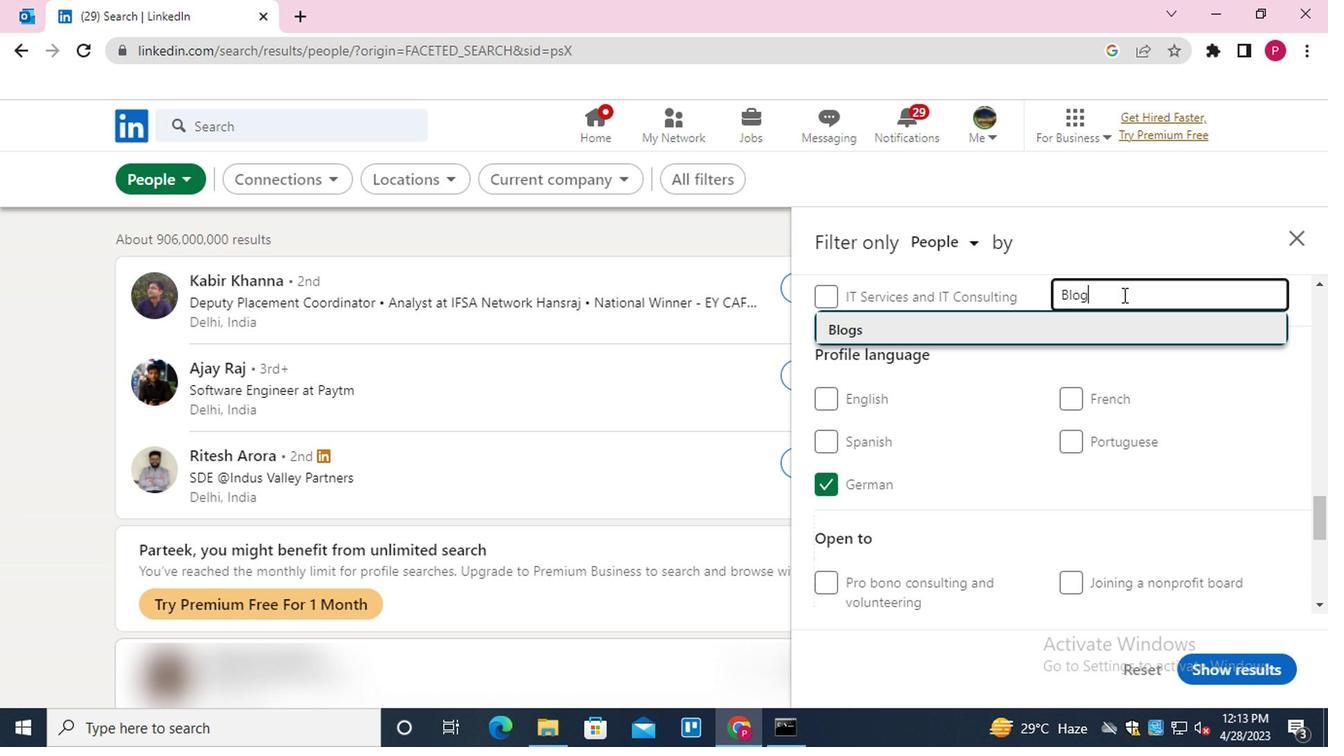 
Action: Mouse moved to (901, 414)
Screenshot: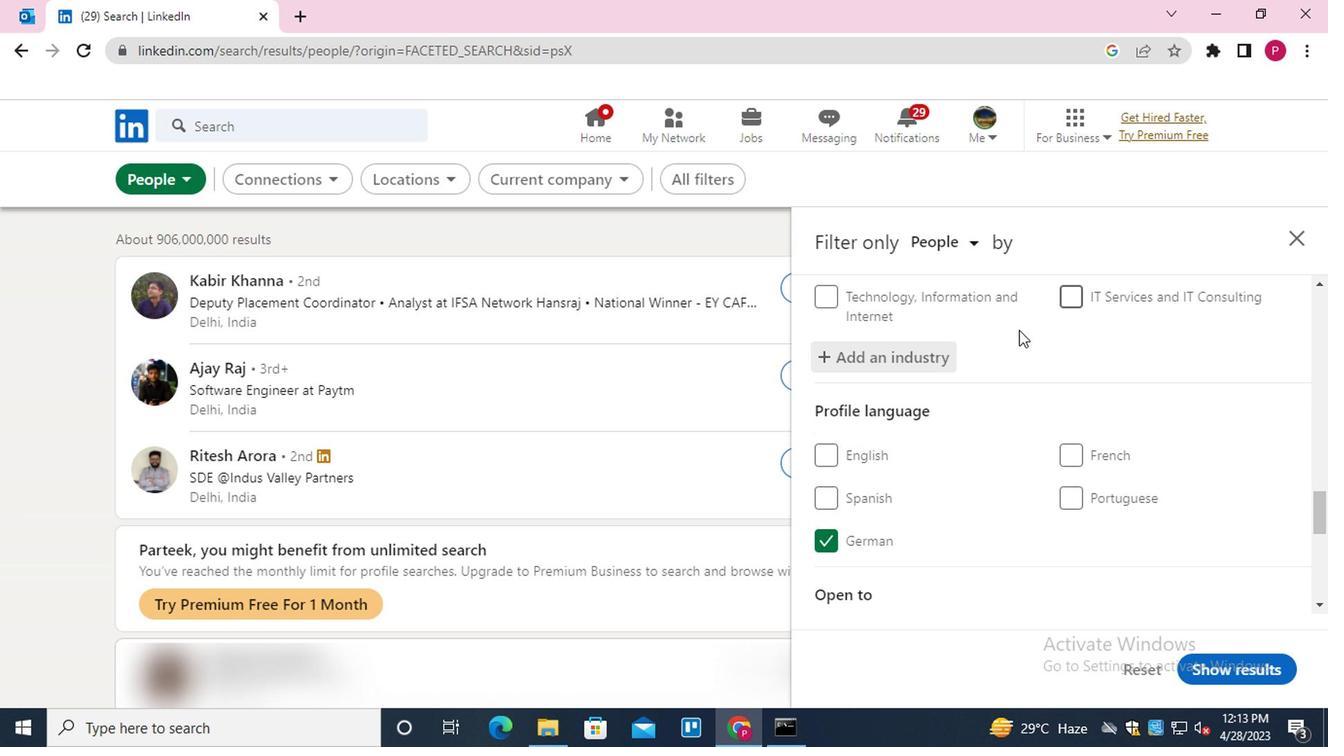 
Action: Mouse scrolled (901, 413) with delta (0, -1)
Screenshot: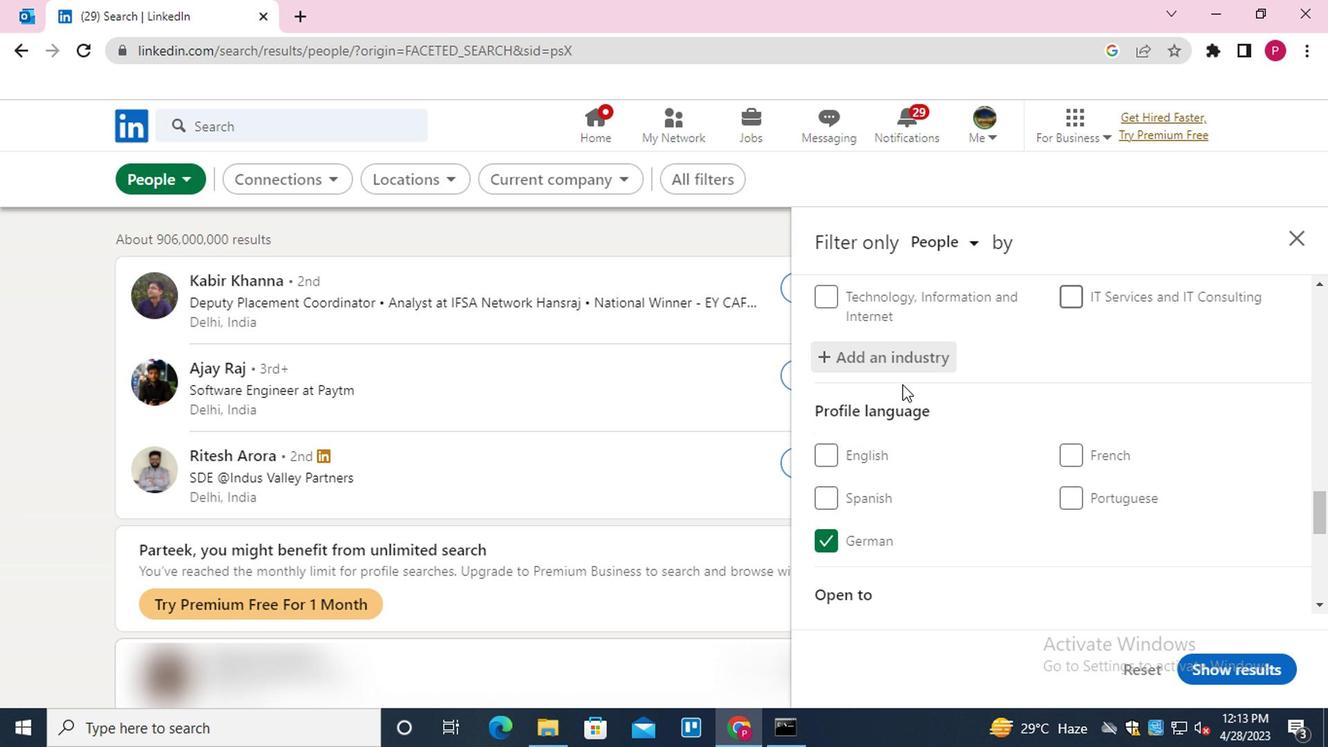 
Action: Mouse scrolled (901, 413) with delta (0, -1)
Screenshot: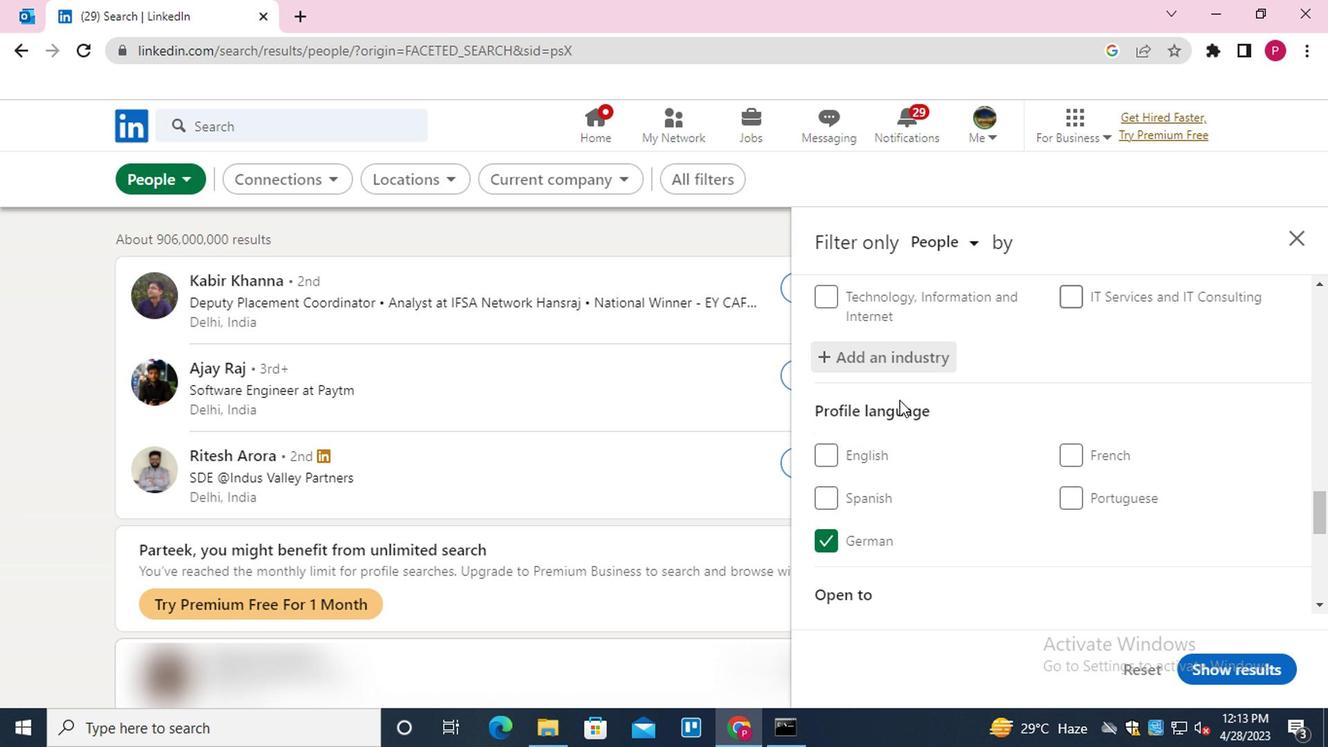 
Action: Mouse scrolled (901, 413) with delta (0, -1)
Screenshot: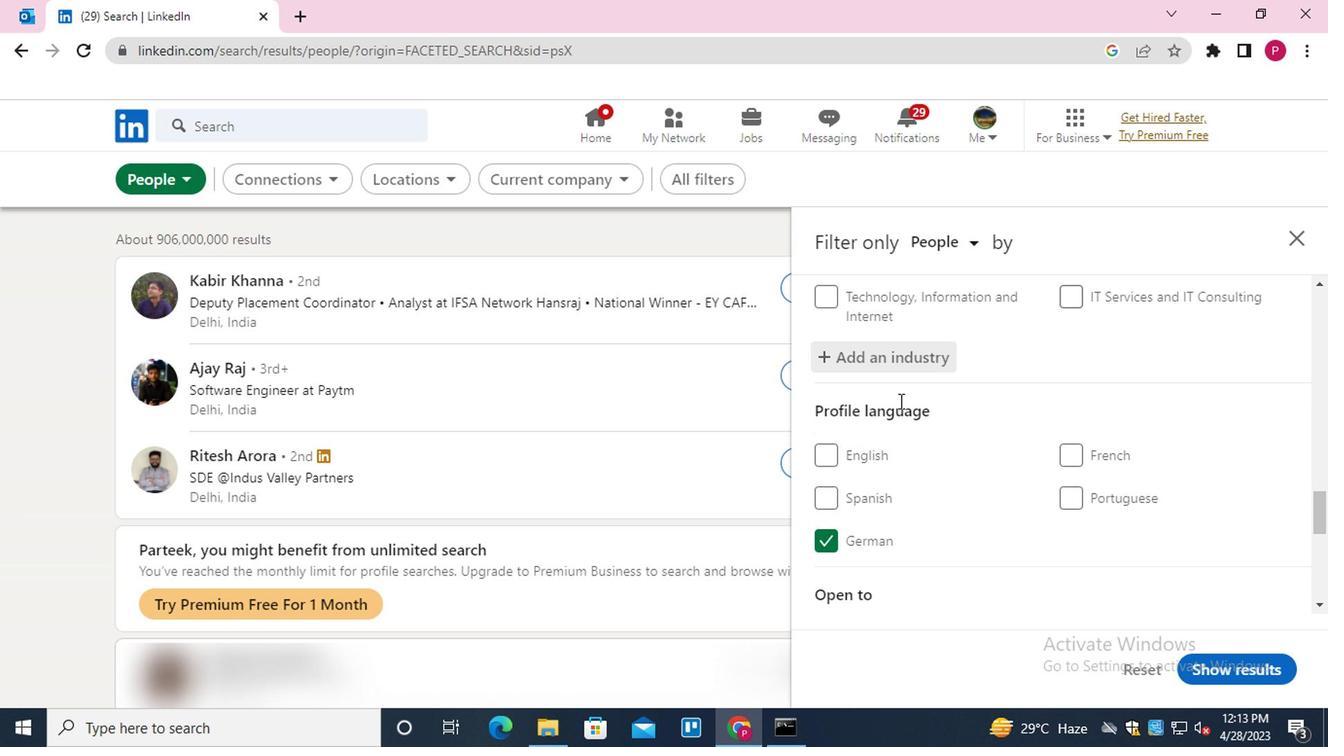 
Action: Mouse scrolled (901, 413) with delta (0, -1)
Screenshot: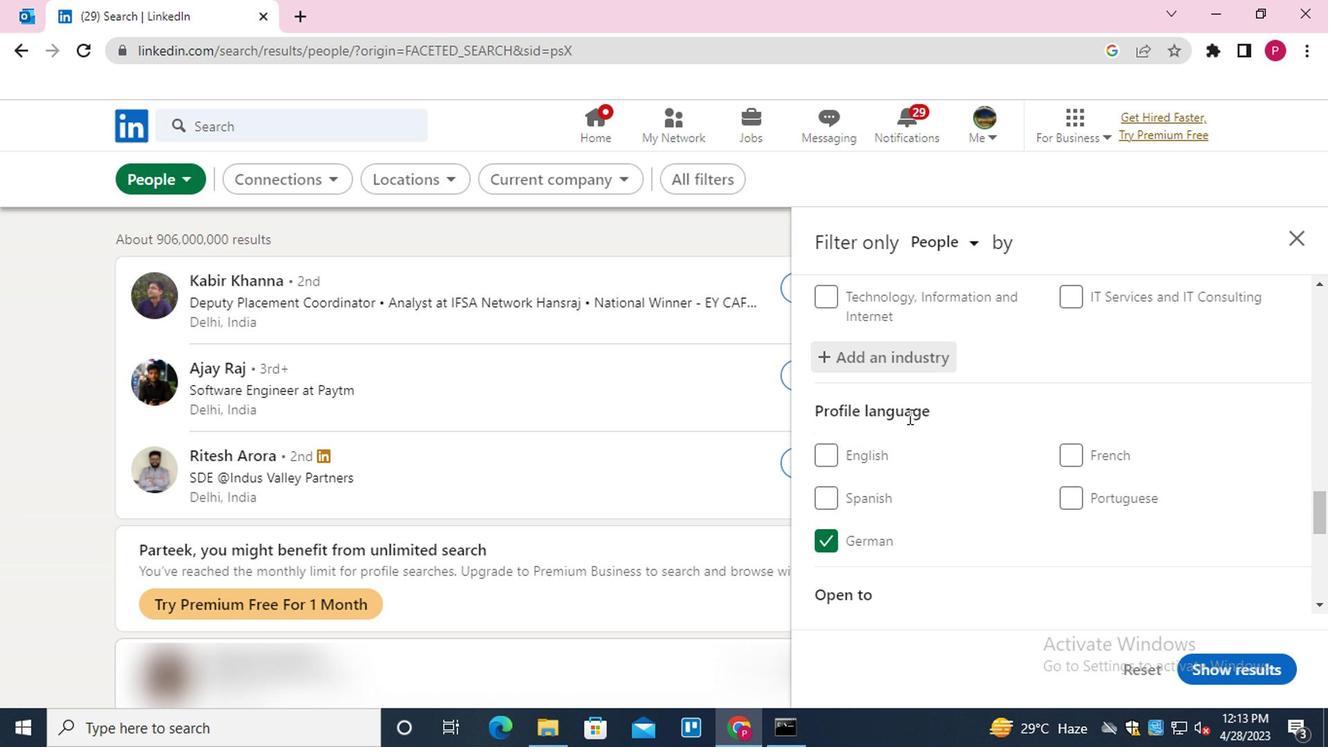 
Action: Mouse moved to (1098, 446)
Screenshot: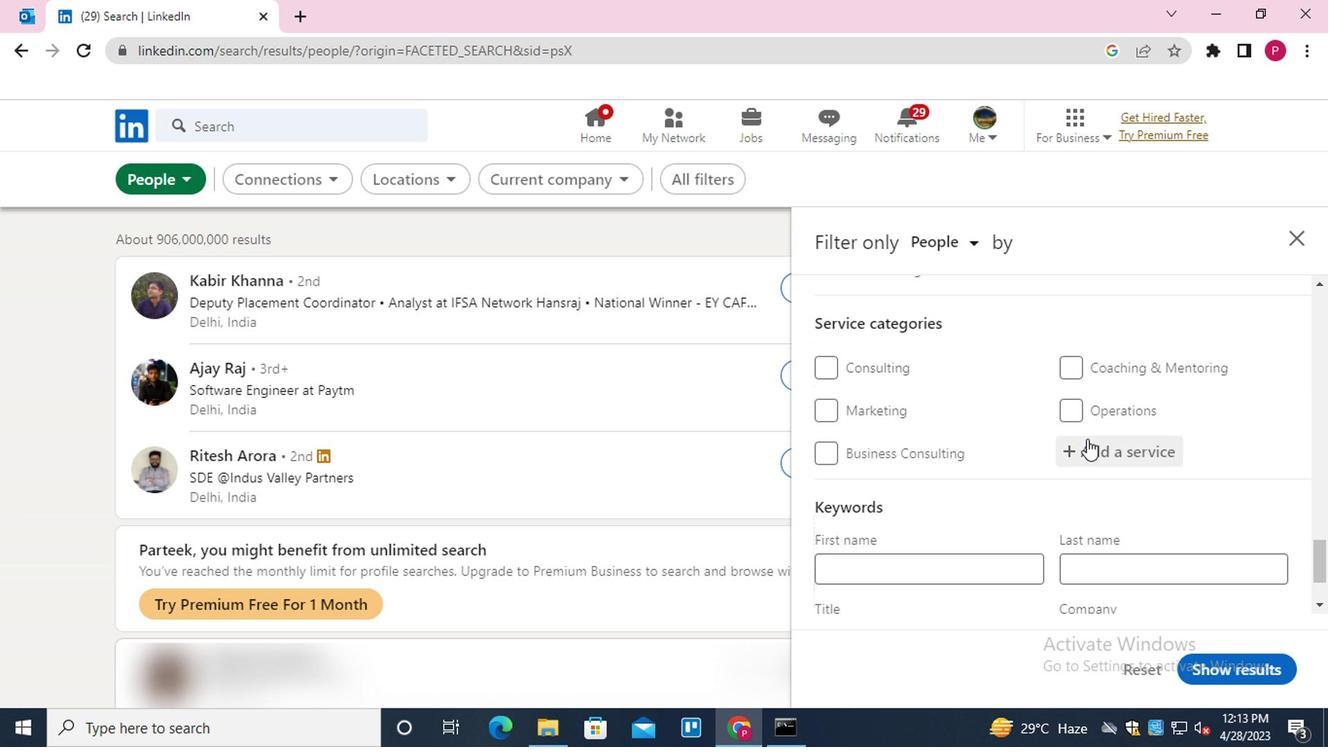 
Action: Mouse pressed left at (1098, 446)
Screenshot: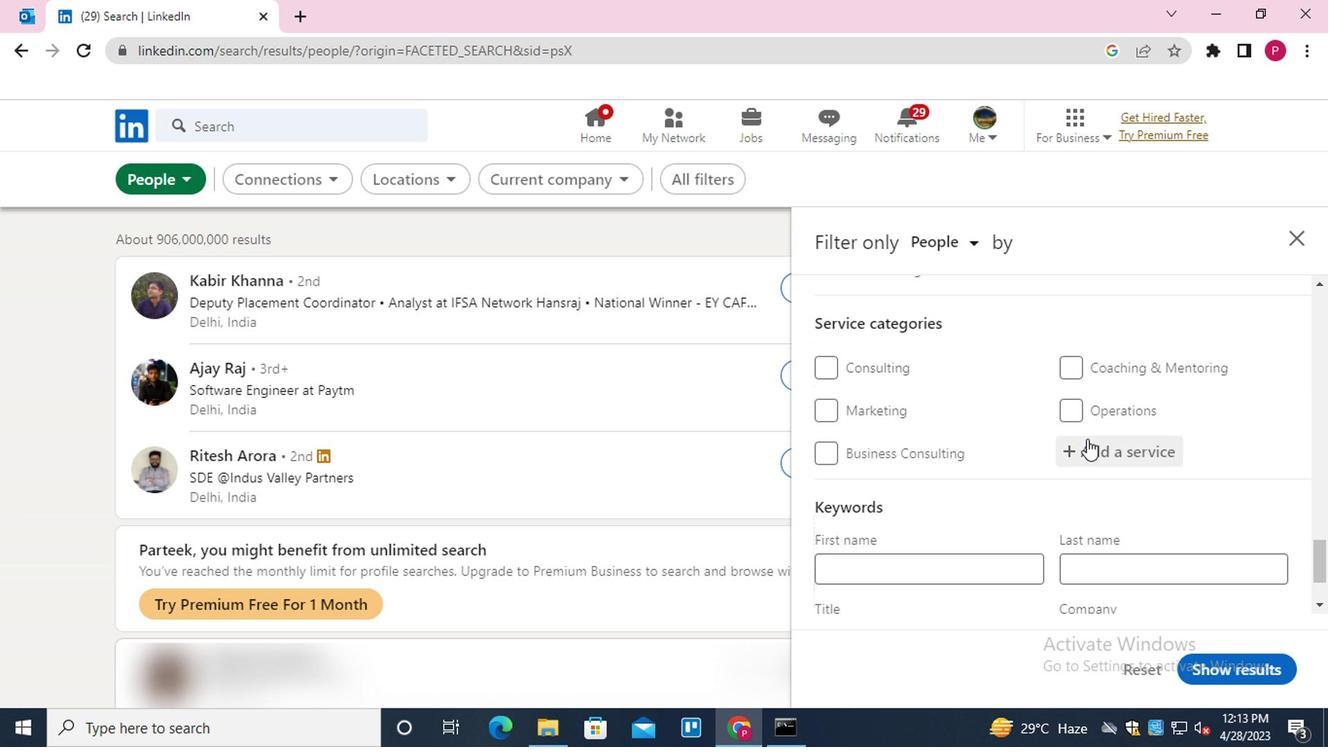 
Action: Key pressed <Key.shift>PRINT<Key.down><Key.enter>
Screenshot: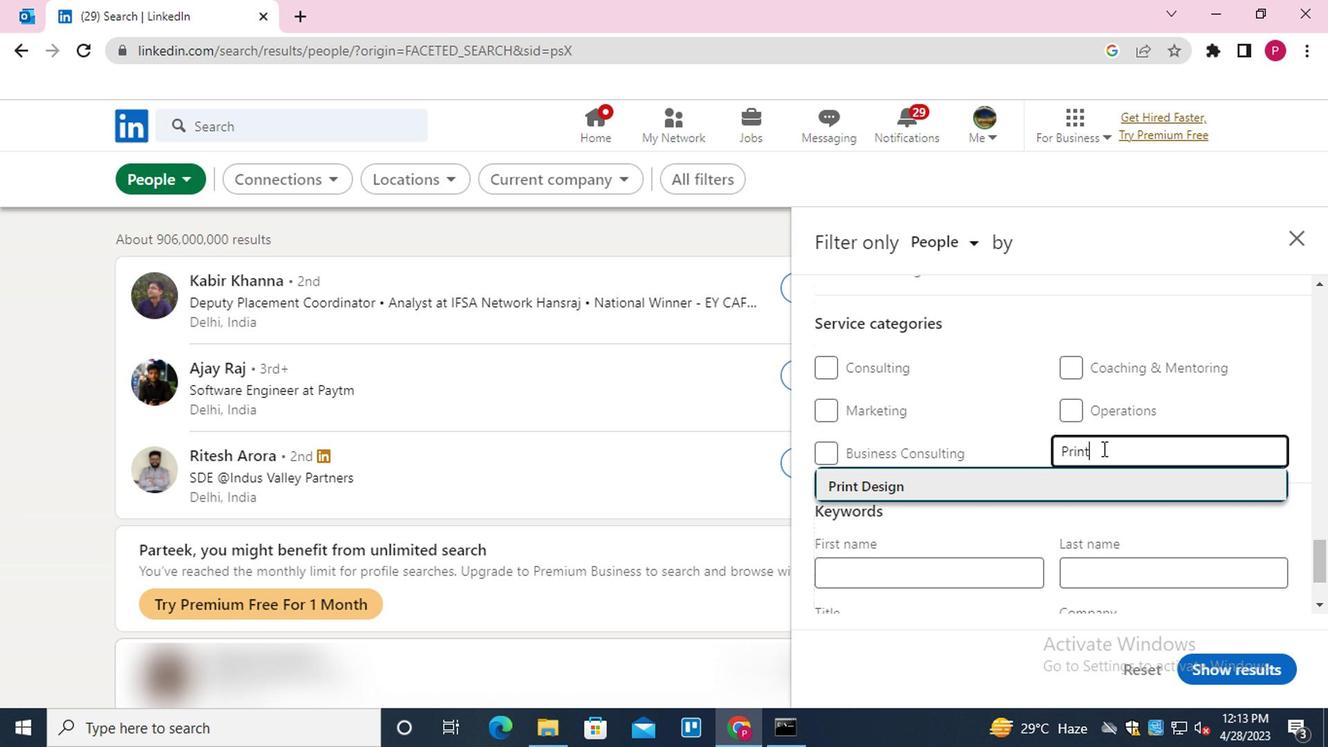 
Action: Mouse scrolled (1098, 445) with delta (0, -1)
Screenshot: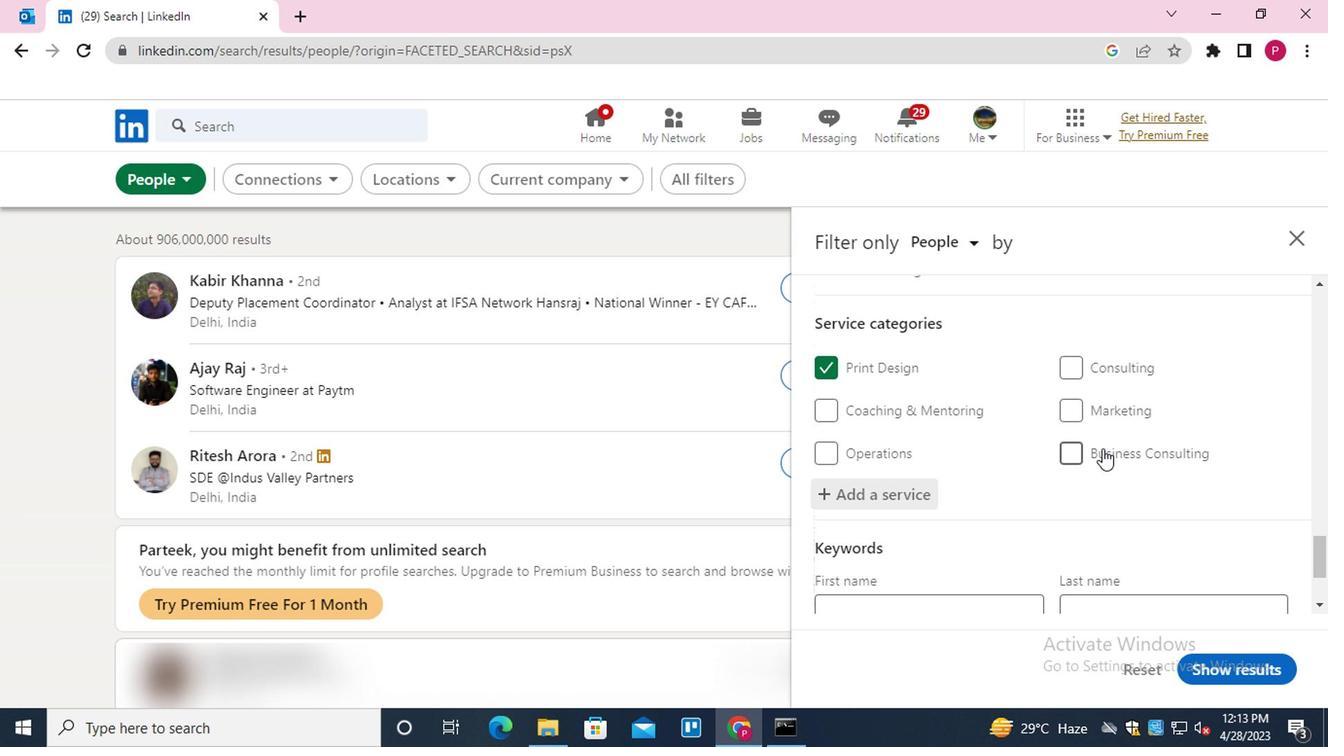 
Action: Mouse scrolled (1098, 445) with delta (0, -1)
Screenshot: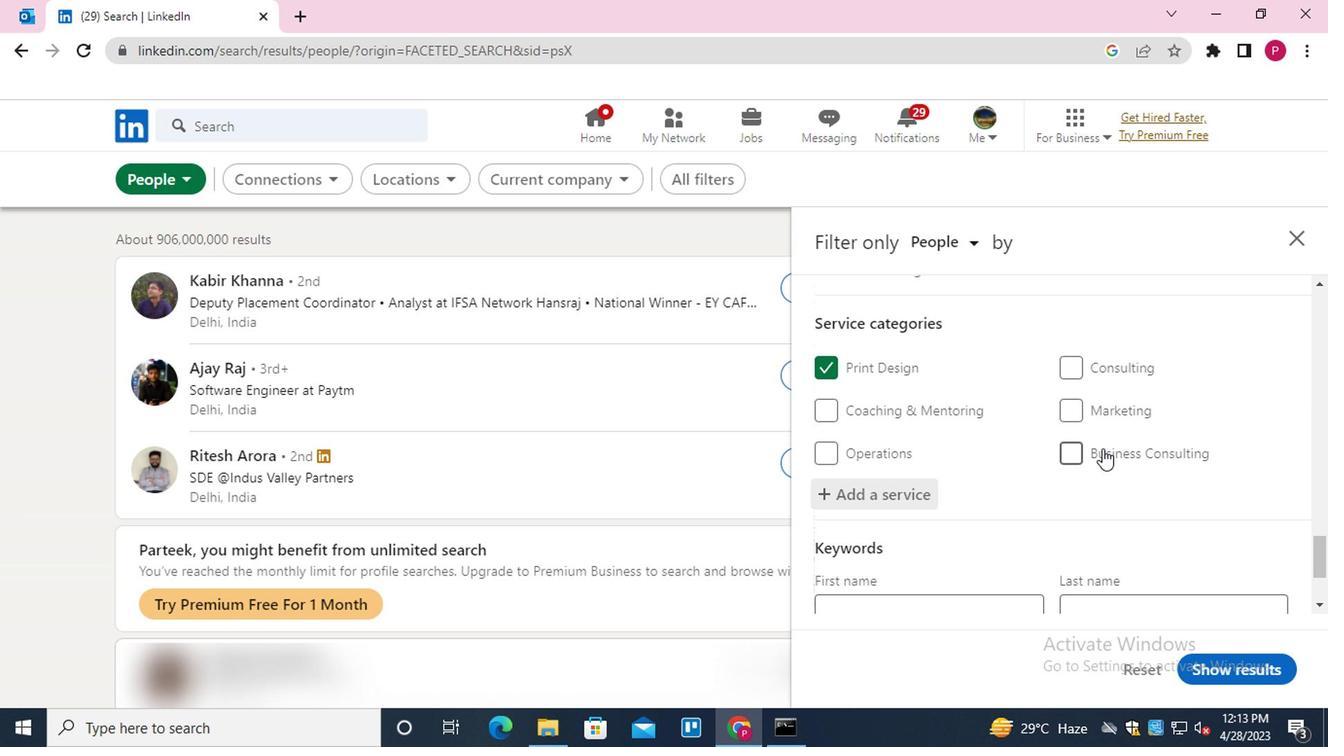 
Action: Mouse scrolled (1098, 445) with delta (0, -1)
Screenshot: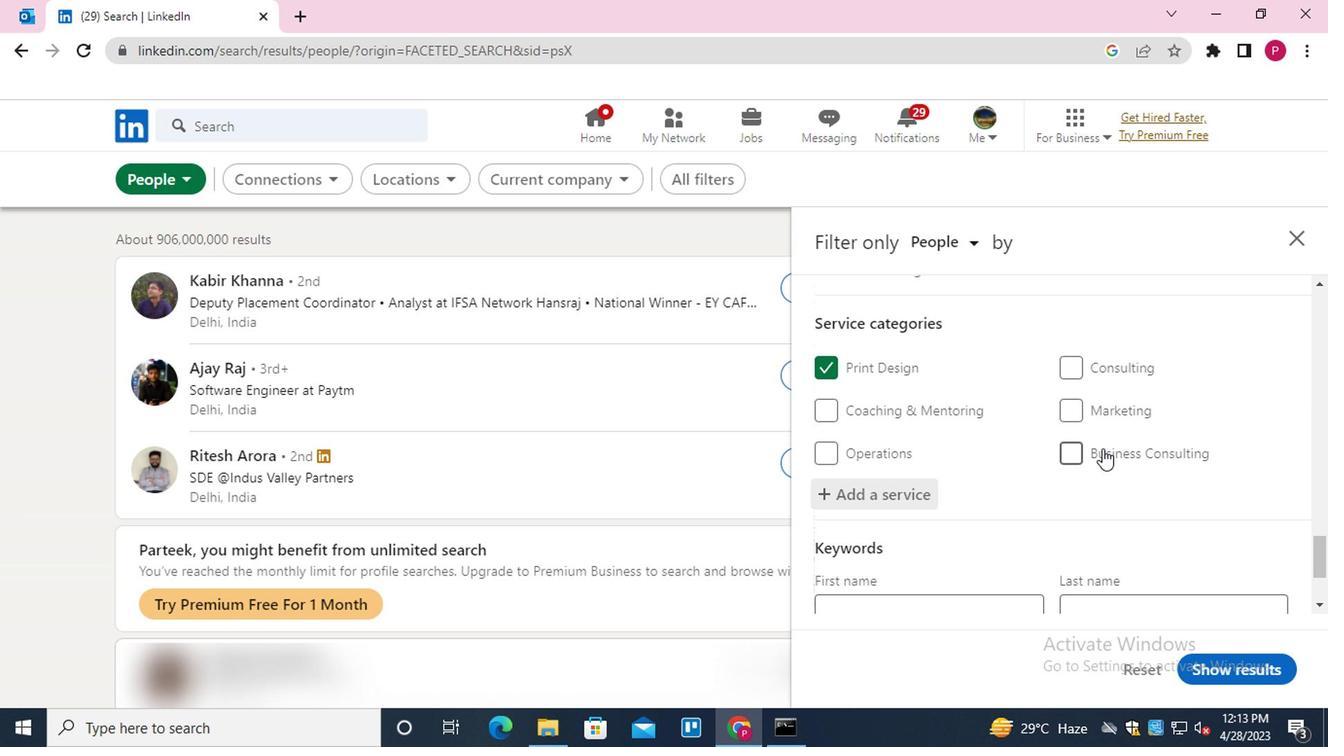 
Action: Mouse scrolled (1098, 445) with delta (0, -1)
Screenshot: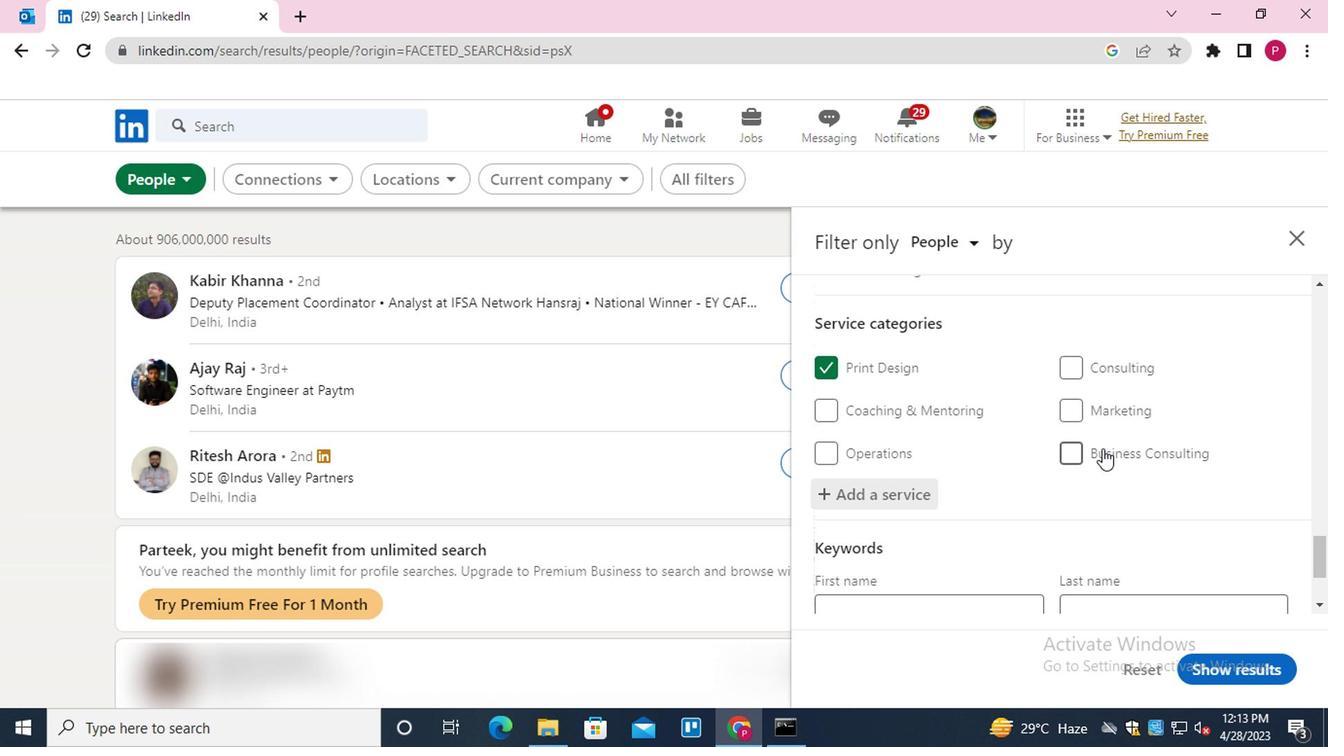 
Action: Mouse scrolled (1098, 445) with delta (0, -1)
Screenshot: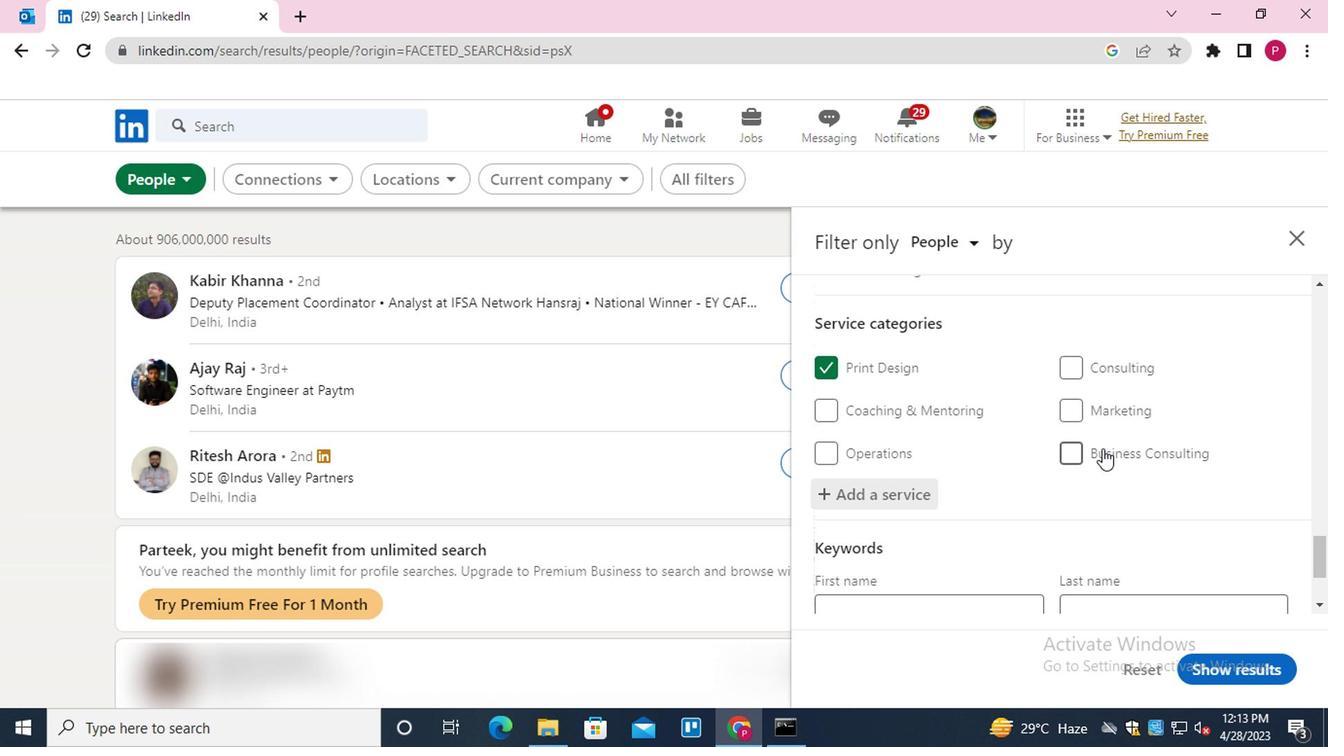 
Action: Mouse moved to (991, 525)
Screenshot: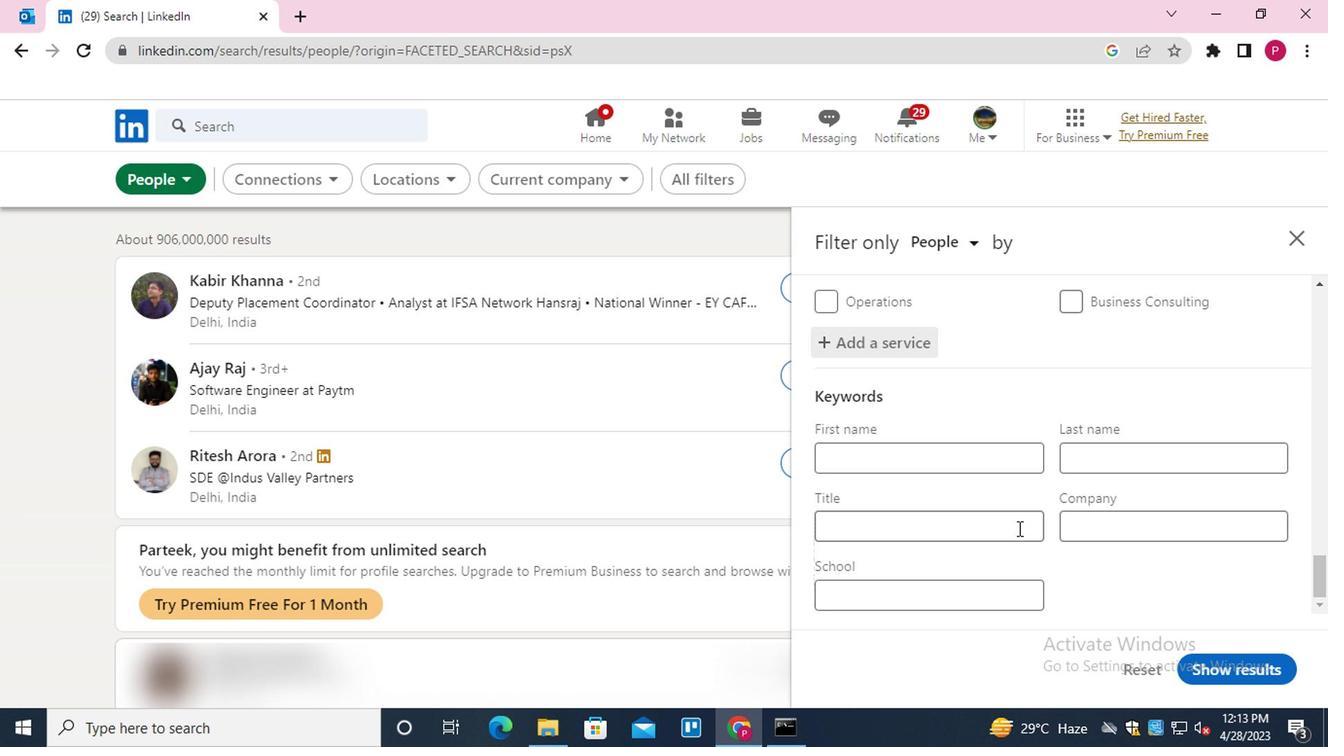 
Action: Mouse pressed left at (991, 525)
Screenshot: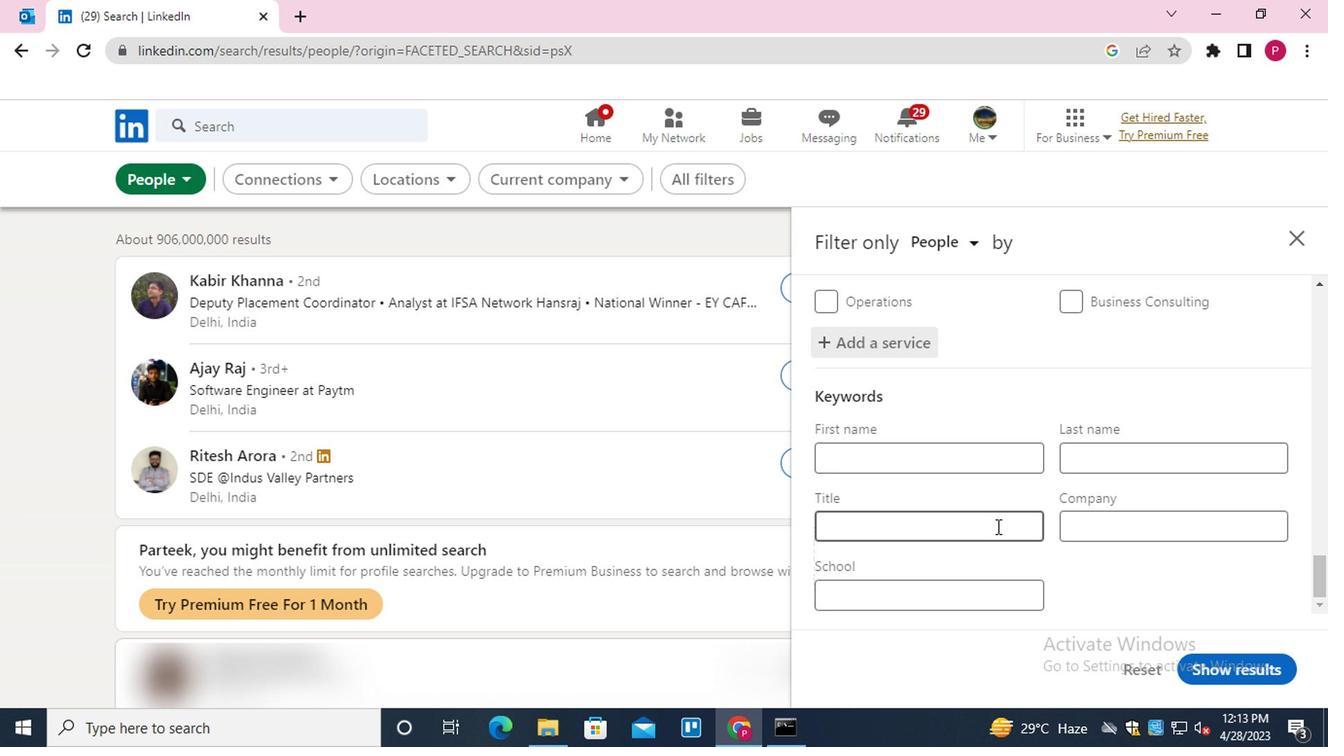 
Action: Key pressed <Key.shift><Key.shift><Key.shift><Key.shift><Key.shift><Key.shift>FLIGHT<Key.space><Key.shift>ATTENDANT
Screenshot: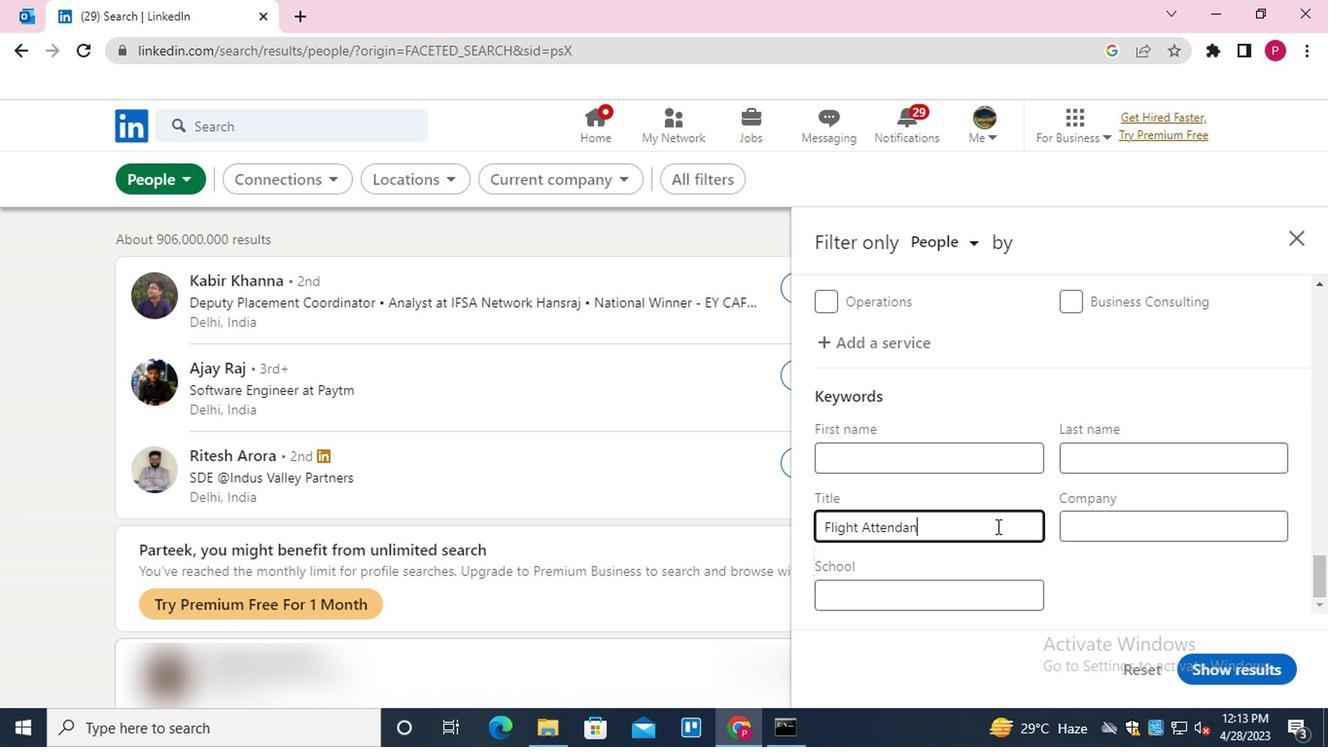 
Action: Mouse moved to (1201, 671)
Screenshot: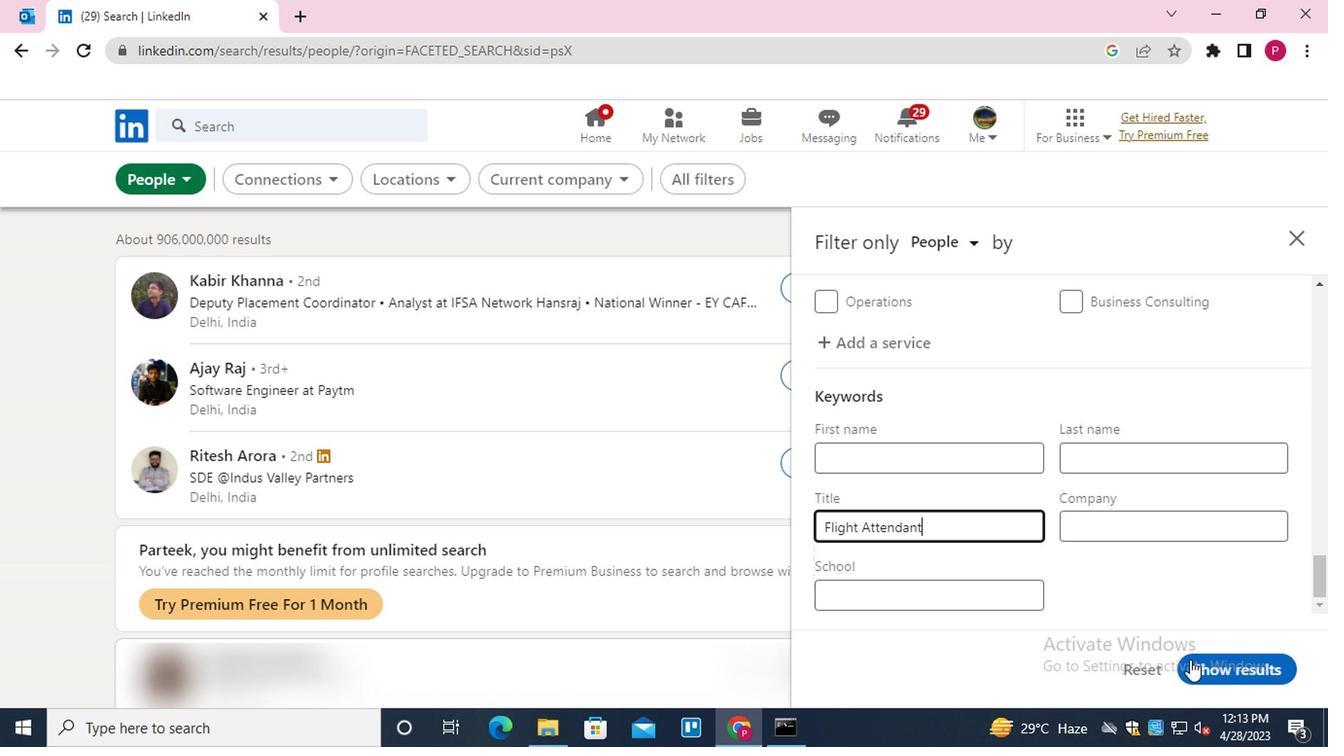 
Action: Mouse pressed left at (1201, 671)
Screenshot: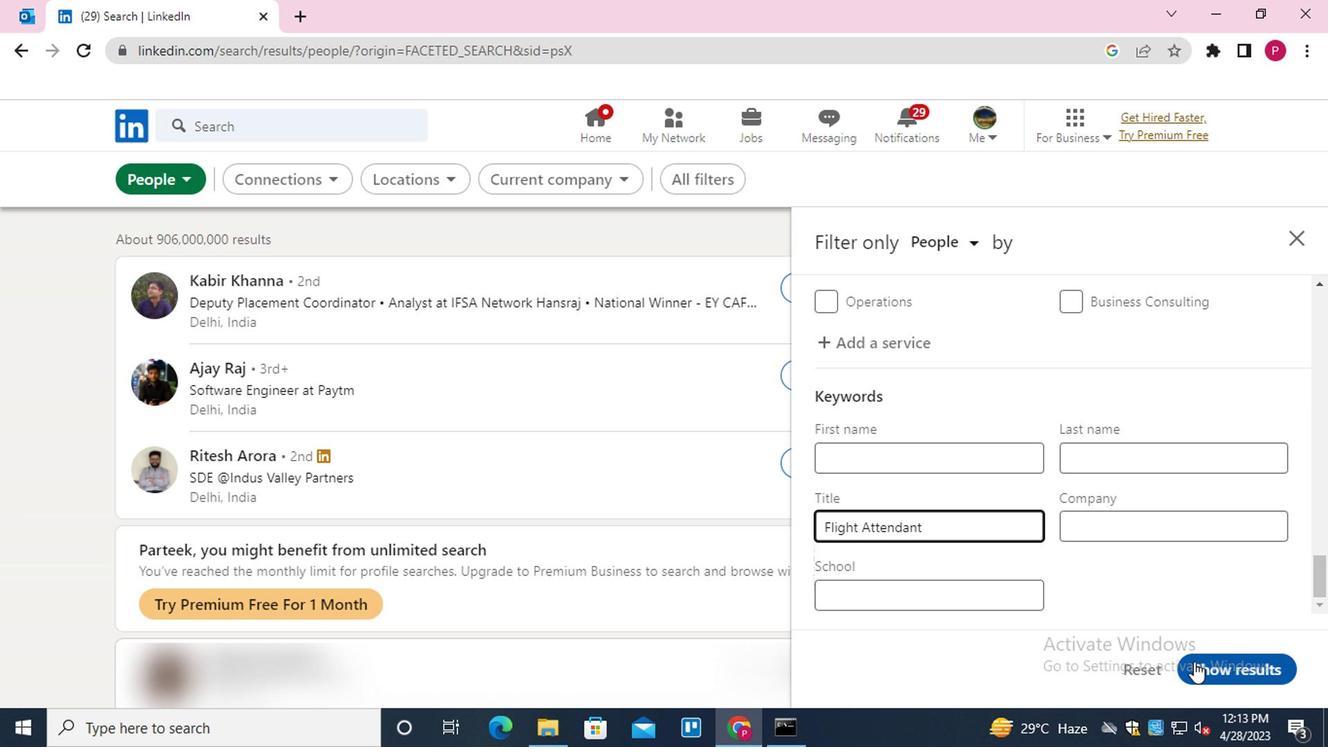 
Action: Mouse moved to (545, 393)
Screenshot: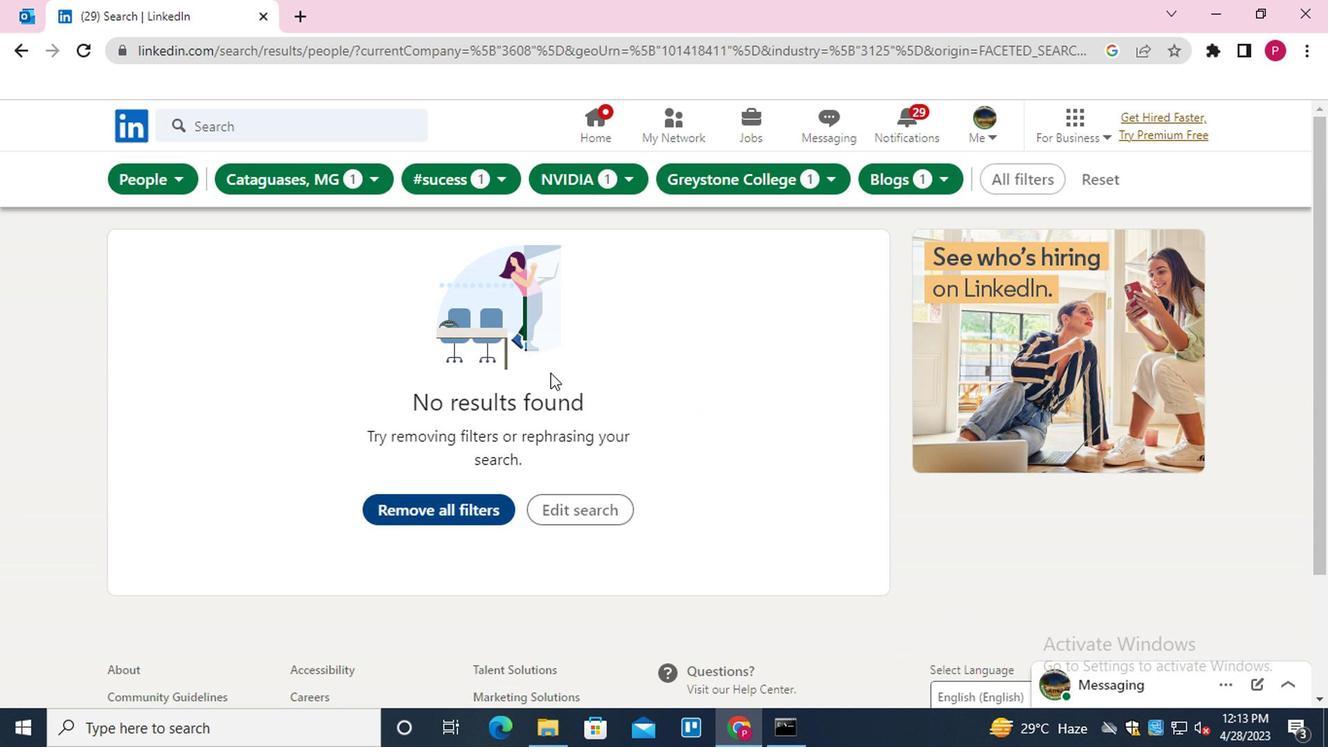 
